 Task: Find connections with filter location Dreux with filter topic #Travellingwith filter profile language Potuguese with filter current company Tejas Networks with filter school St. Kabir Public School with filter industry Climate Technology Product Manufacturing with filter service category CateringChange with filter keywords title Reservationist
Action: Mouse moved to (615, 104)
Screenshot: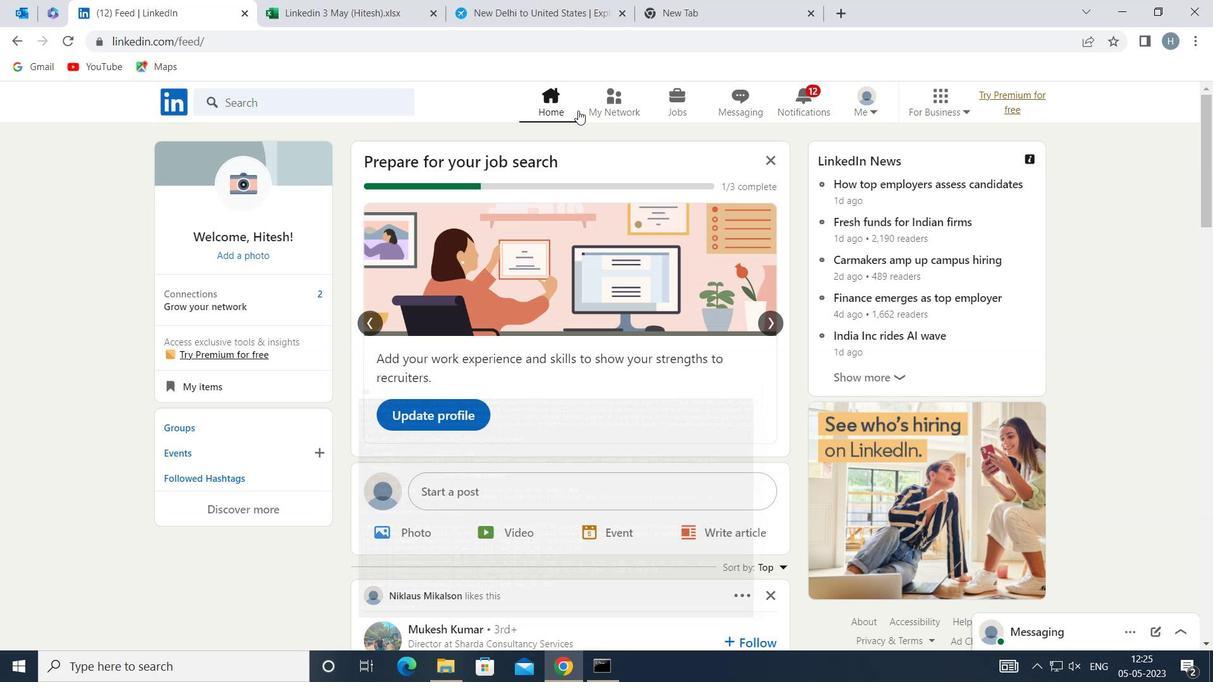 
Action: Mouse pressed left at (615, 104)
Screenshot: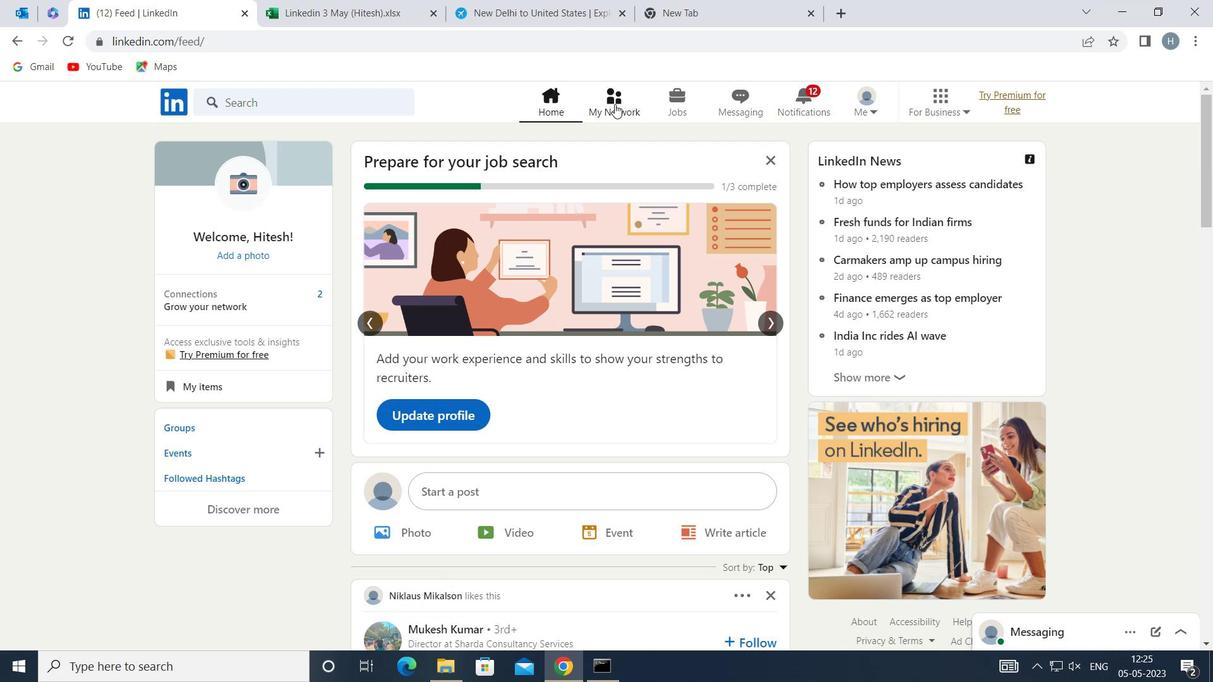 
Action: Mouse moved to (614, 108)
Screenshot: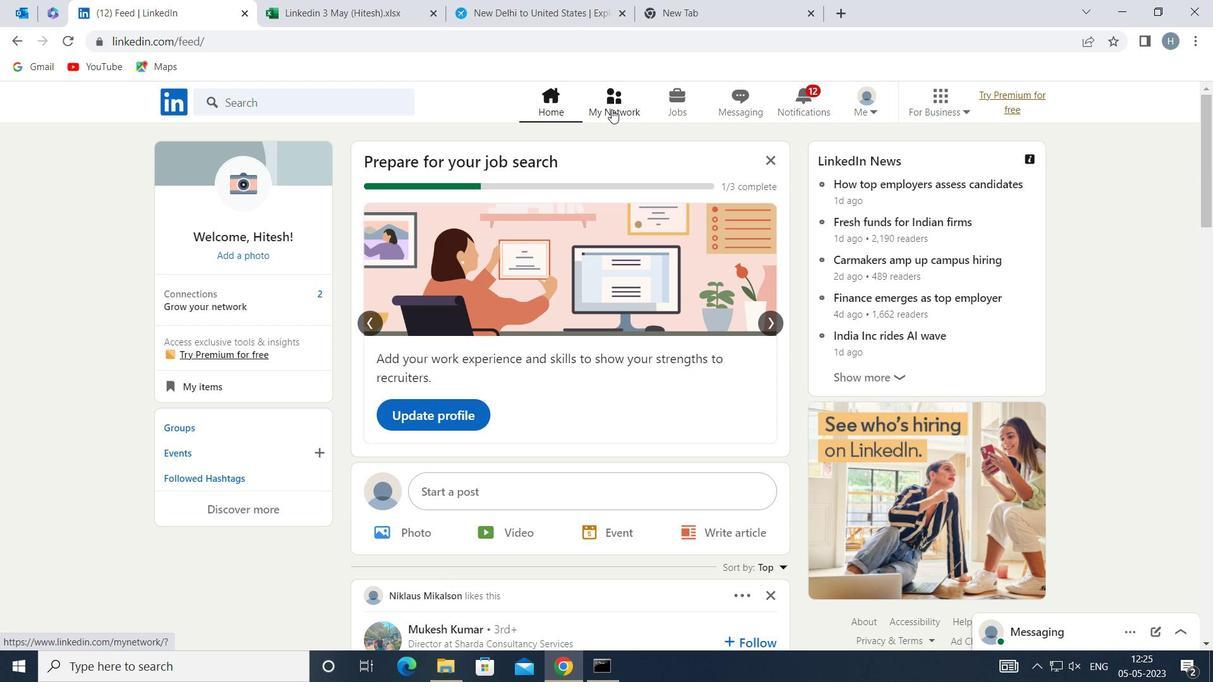
Action: Mouse pressed left at (614, 108)
Screenshot: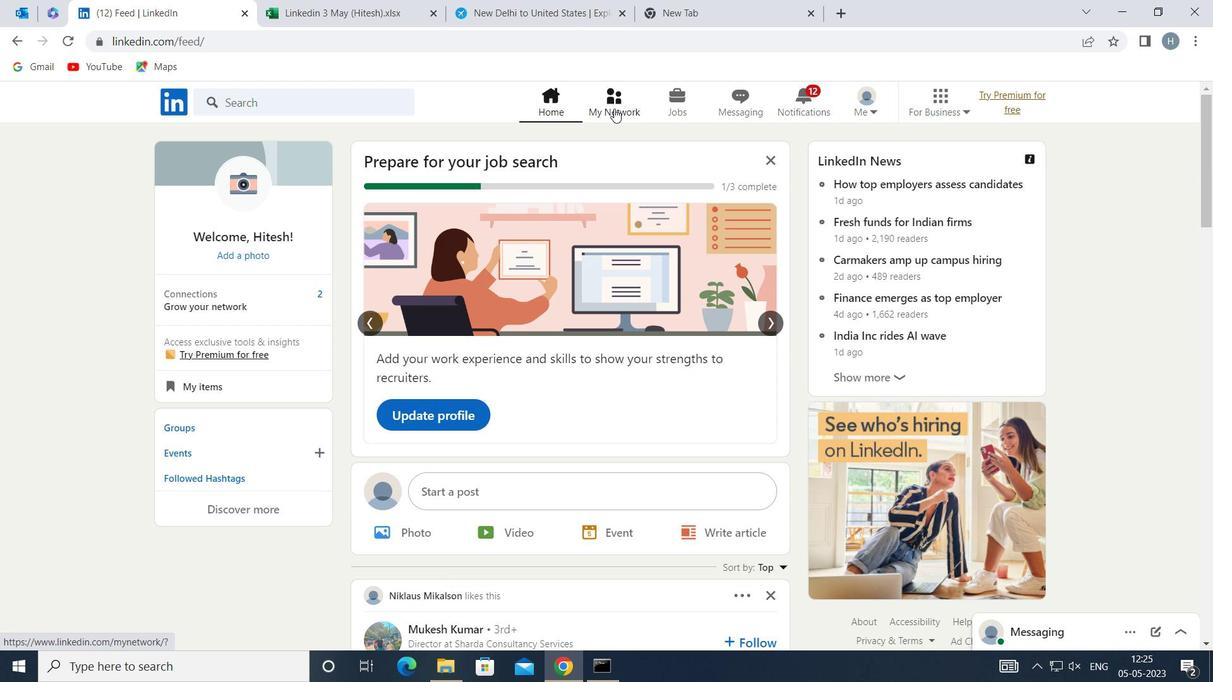
Action: Mouse moved to (362, 189)
Screenshot: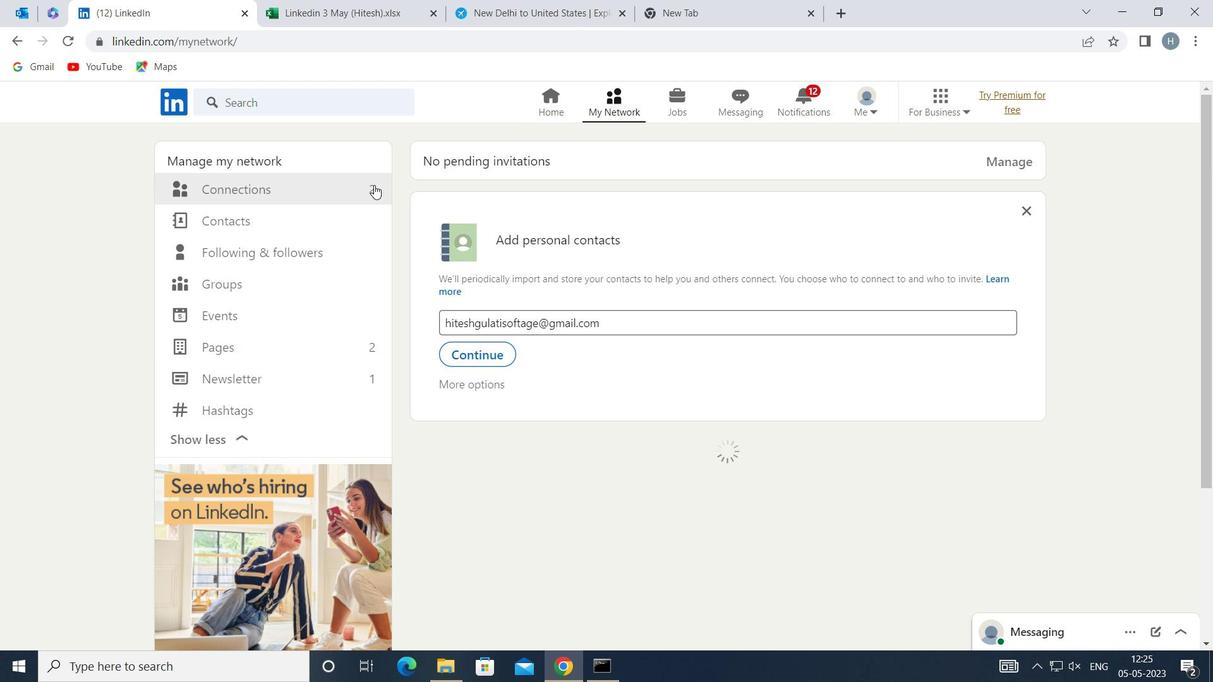 
Action: Mouse pressed left at (362, 189)
Screenshot: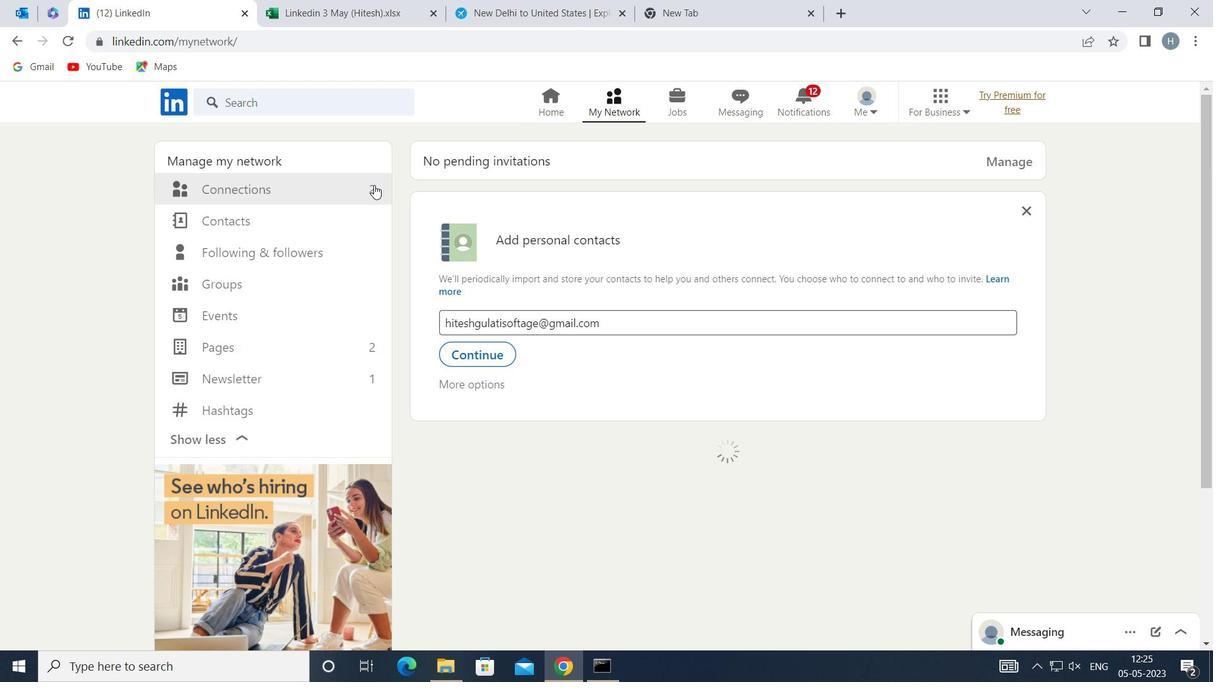 
Action: Mouse moved to (715, 192)
Screenshot: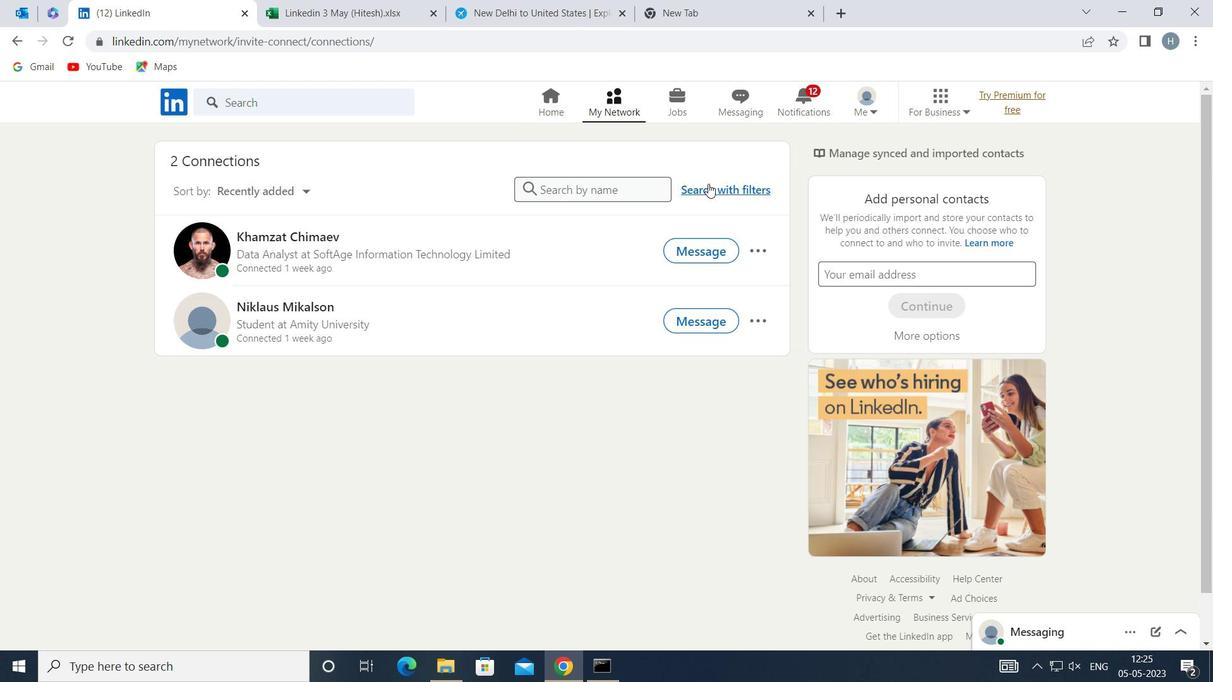 
Action: Mouse pressed left at (715, 192)
Screenshot: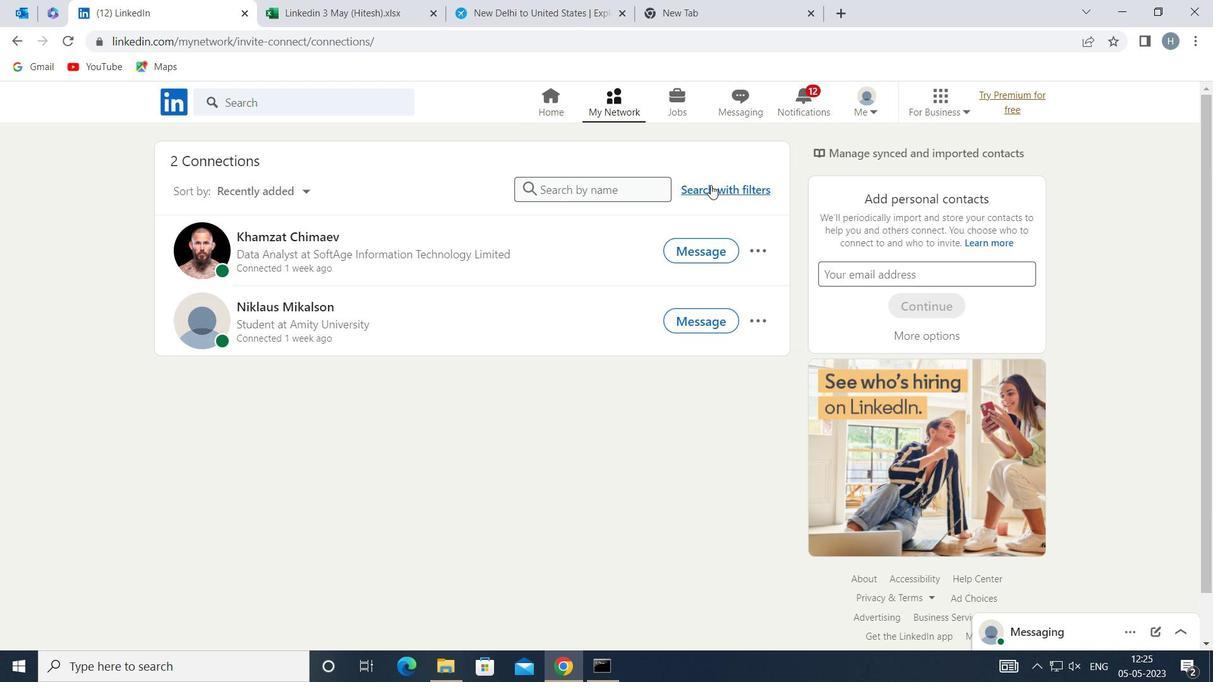 
Action: Mouse moved to (663, 146)
Screenshot: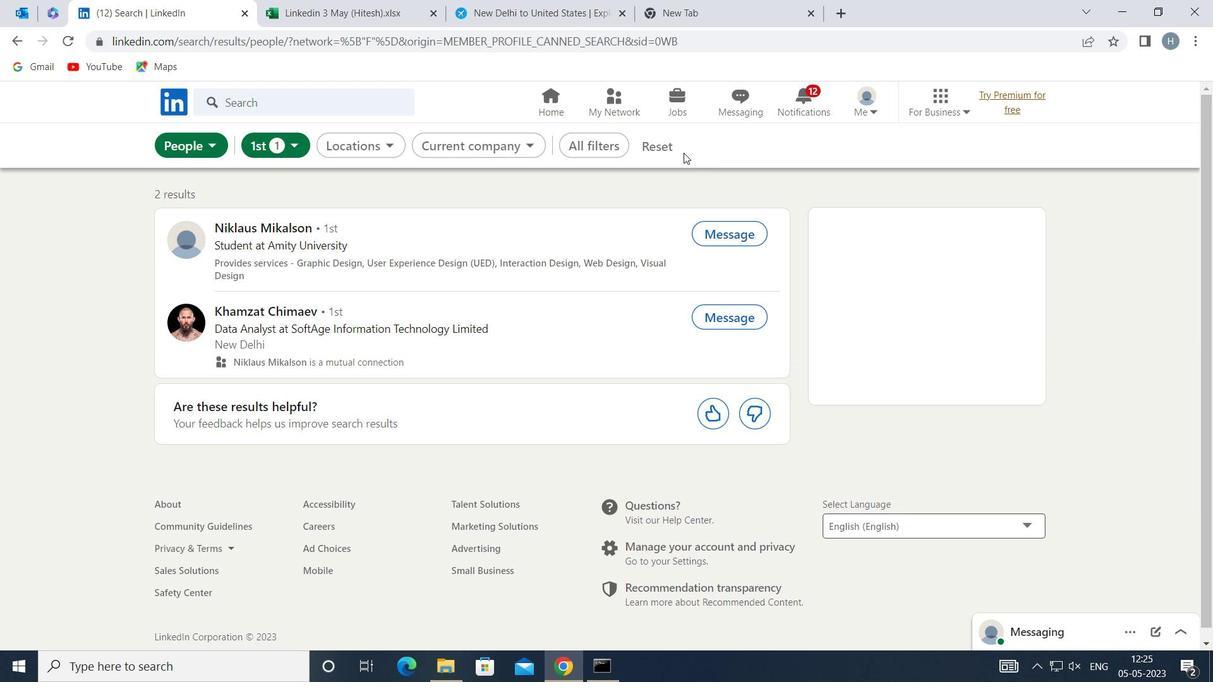 
Action: Mouse pressed left at (663, 146)
Screenshot: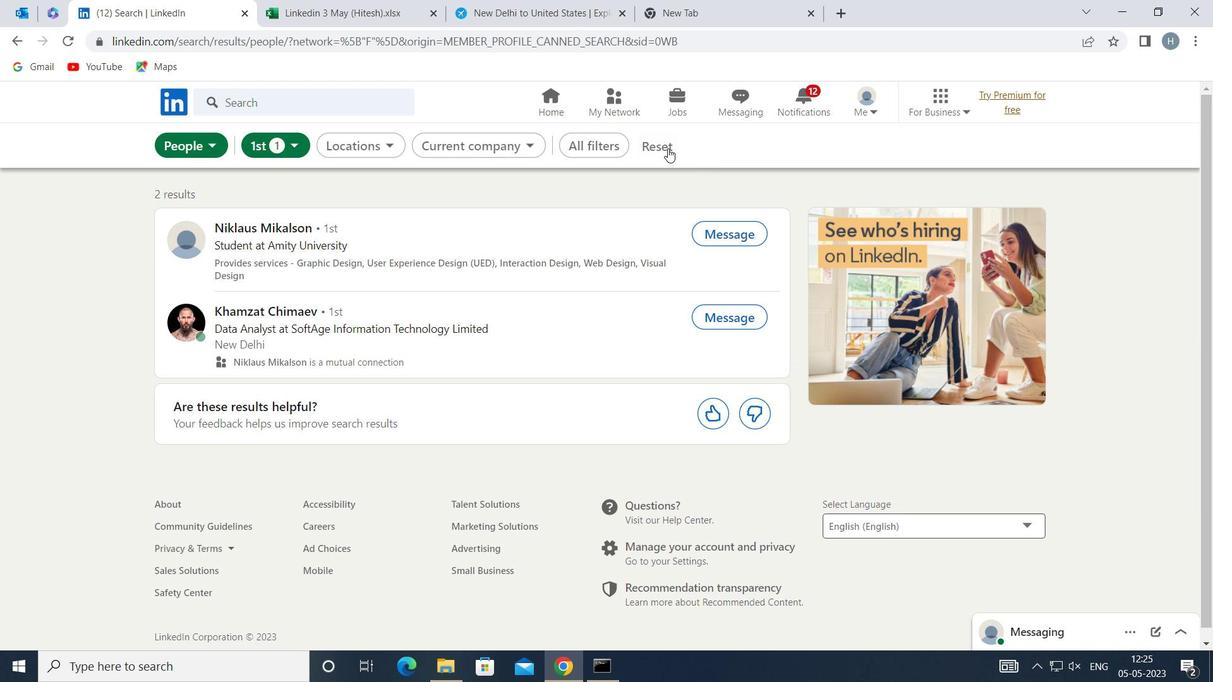 
Action: Mouse moved to (646, 145)
Screenshot: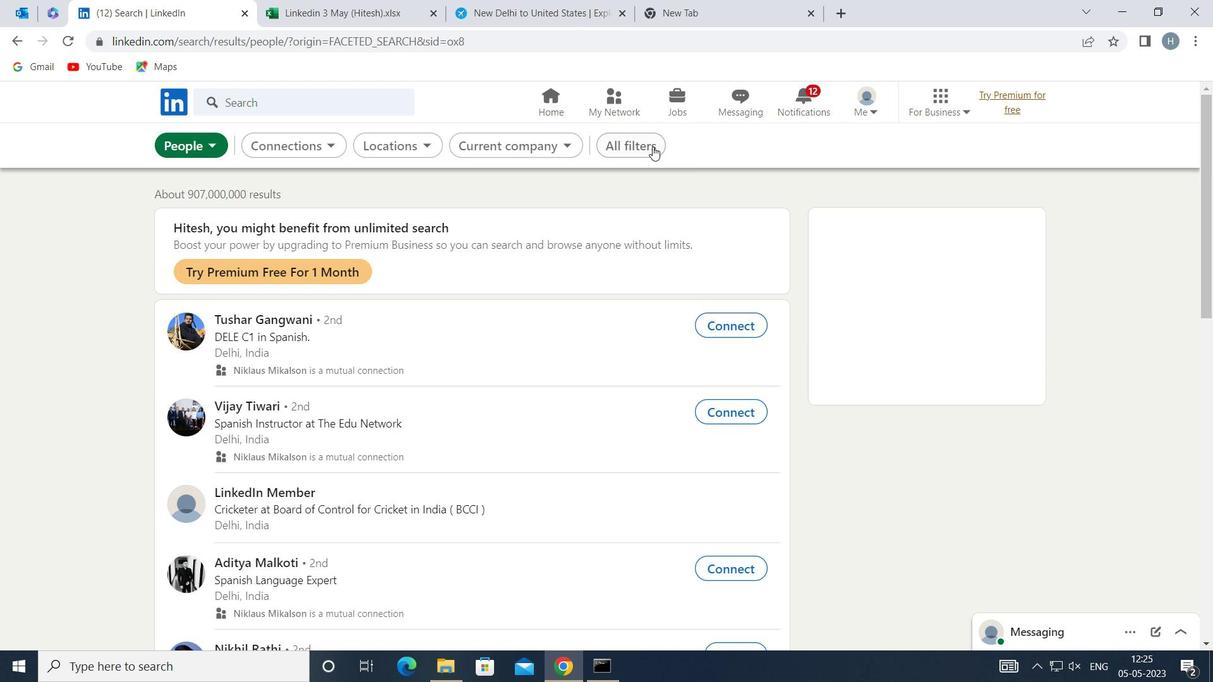 
Action: Mouse pressed left at (646, 145)
Screenshot: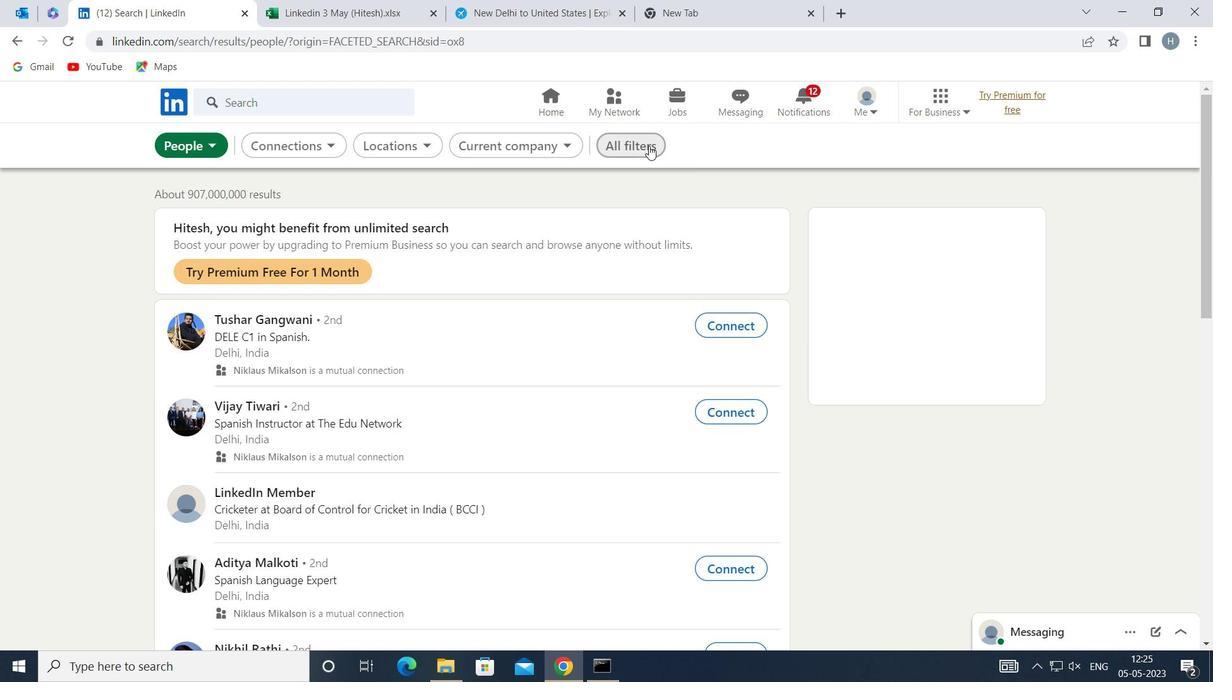 
Action: Mouse moved to (945, 343)
Screenshot: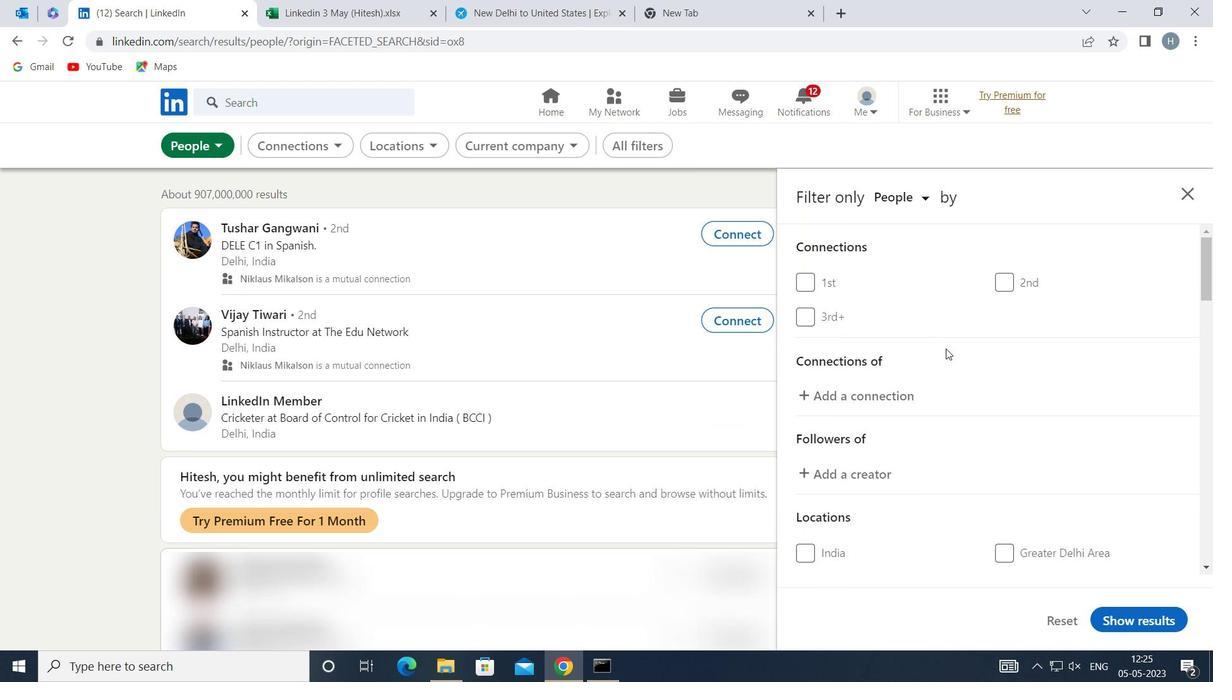 
Action: Mouse scrolled (945, 342) with delta (0, 0)
Screenshot: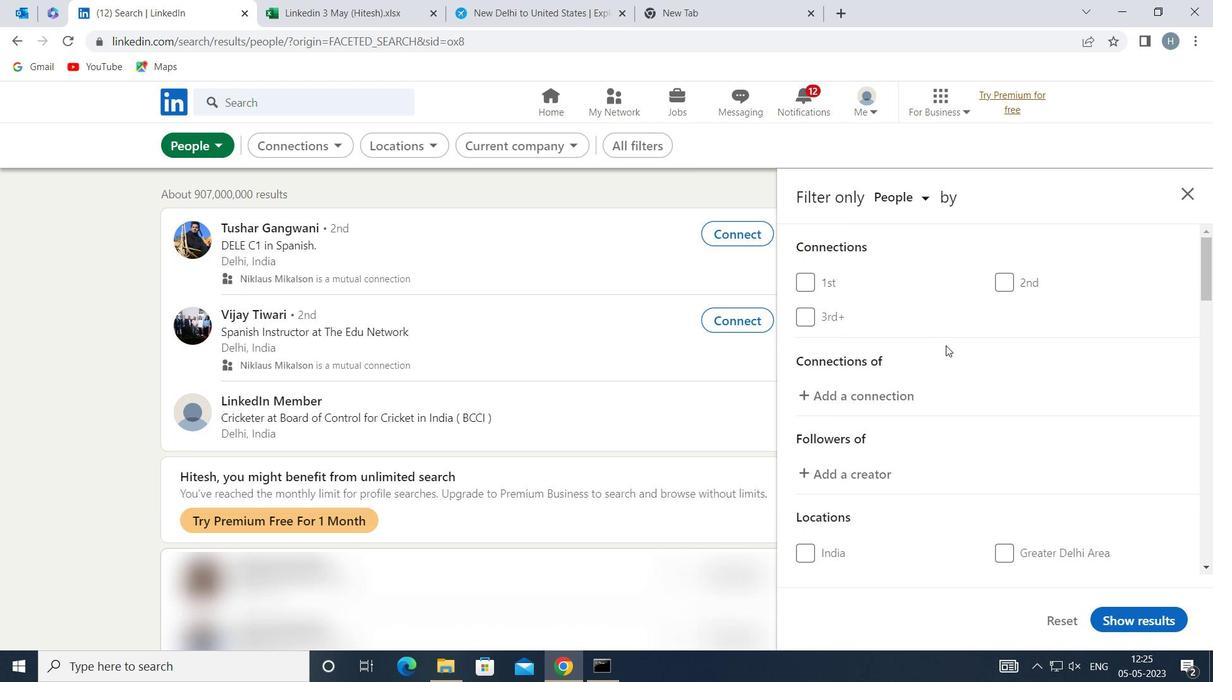 
Action: Mouse scrolled (945, 342) with delta (0, 0)
Screenshot: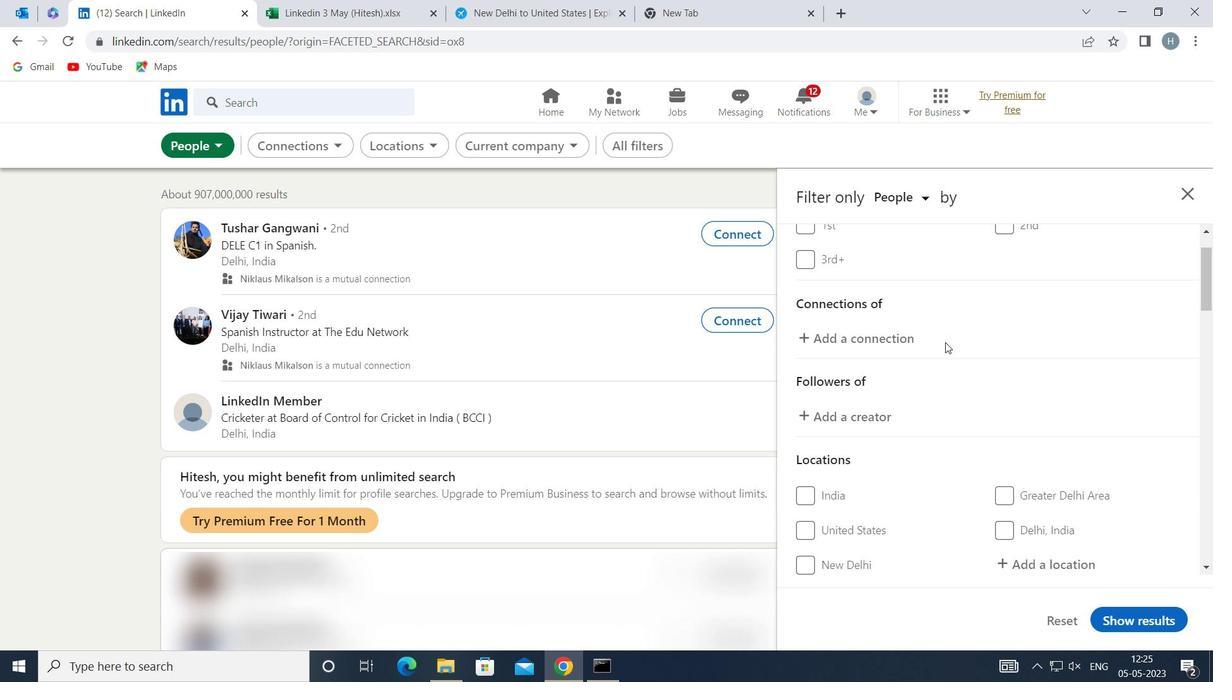 
Action: Mouse moved to (1032, 460)
Screenshot: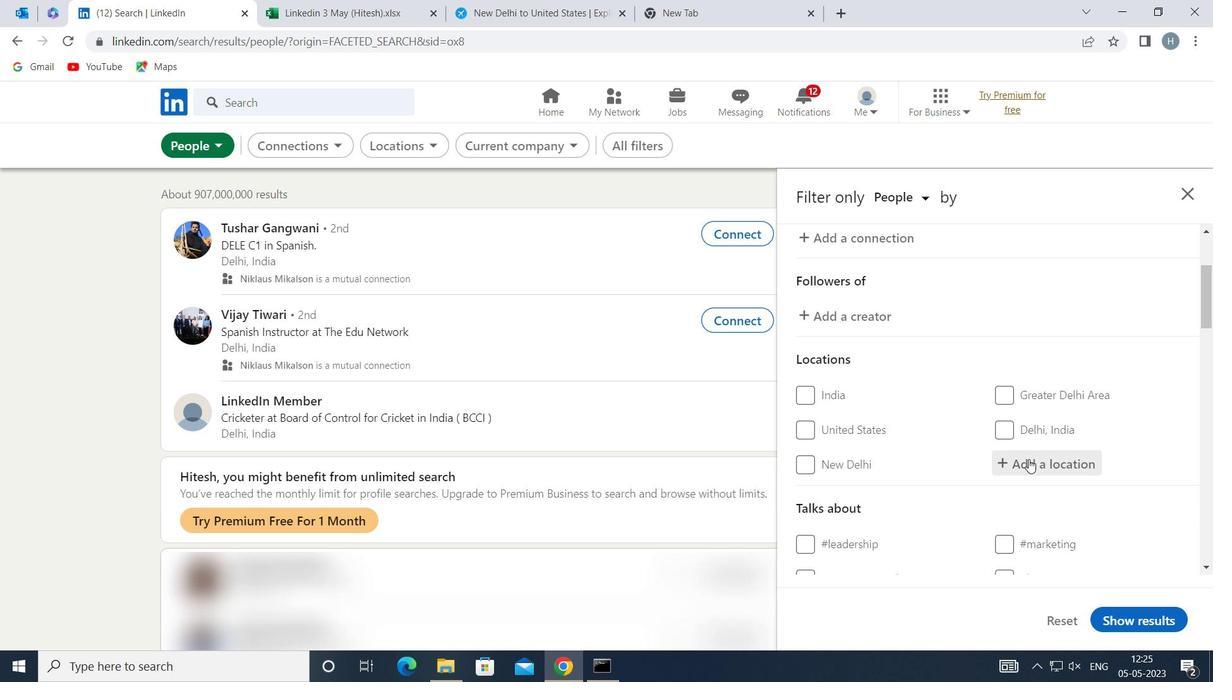 
Action: Mouse pressed left at (1032, 460)
Screenshot: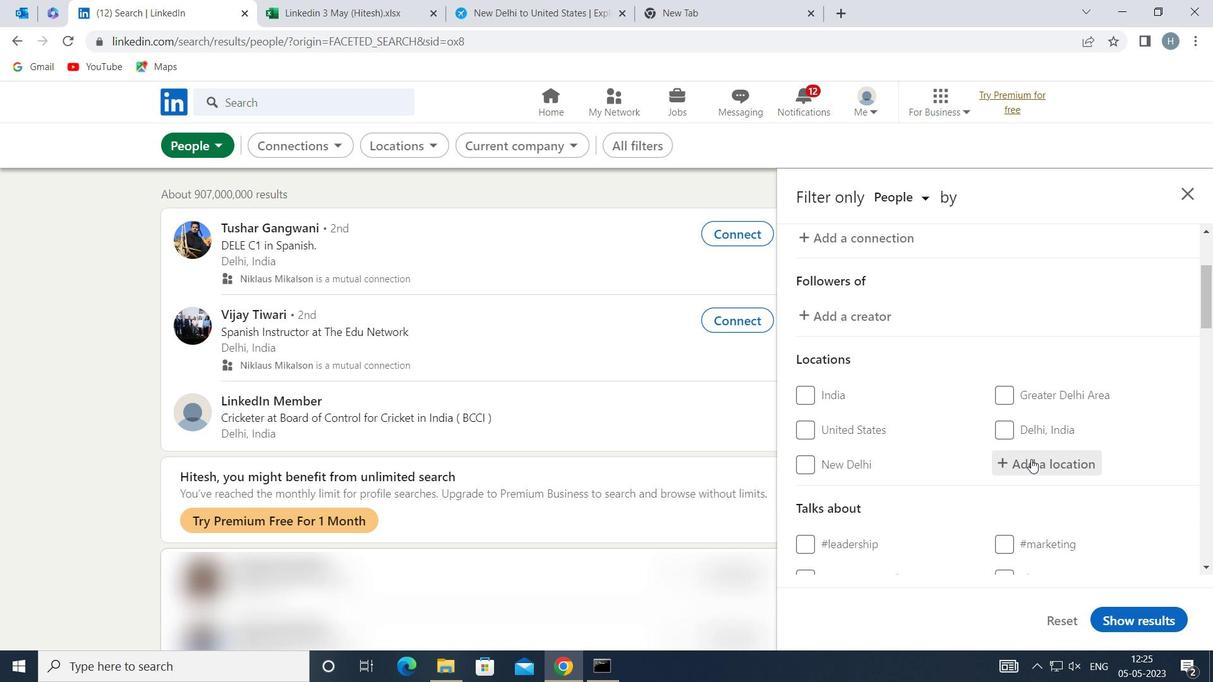 
Action: Mouse moved to (1032, 460)
Screenshot: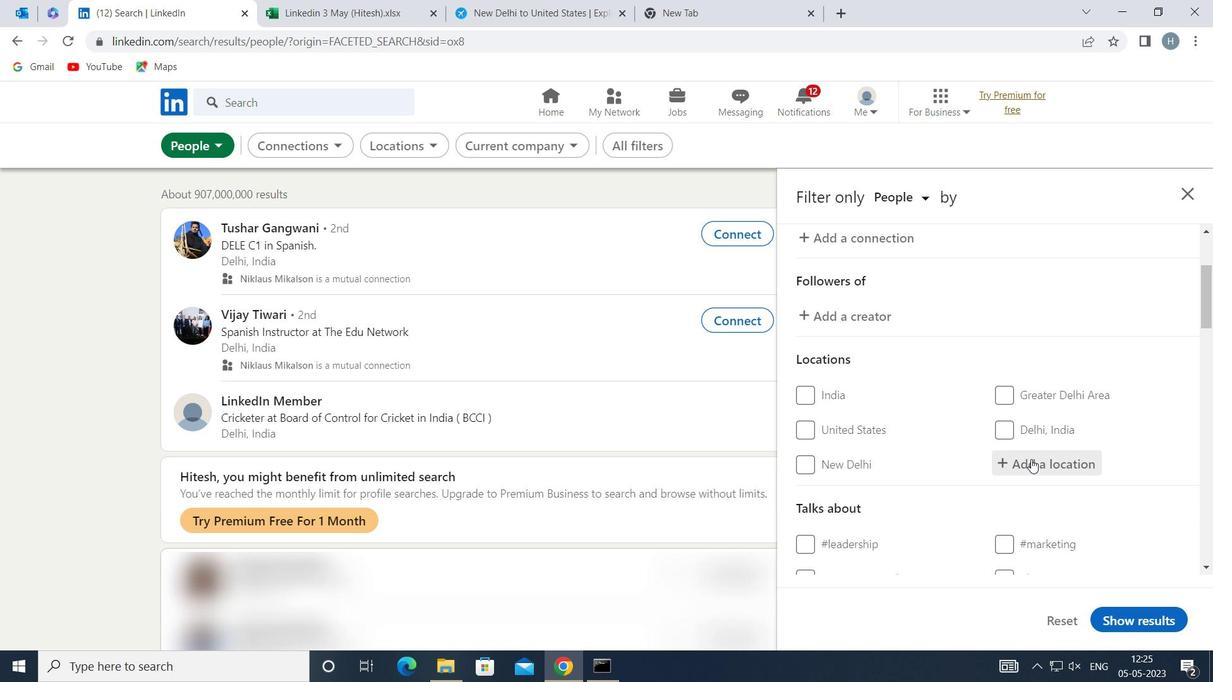 
Action: Key pressed <Key.shift>DREUX
Screenshot: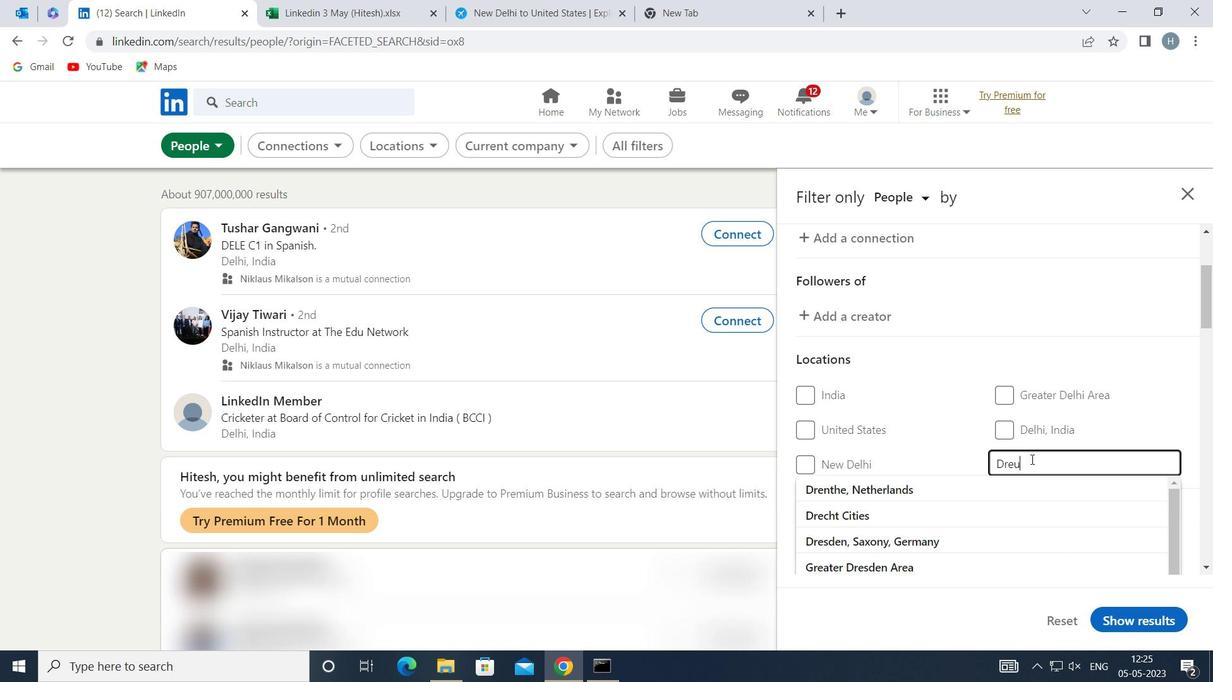
Action: Mouse moved to (975, 488)
Screenshot: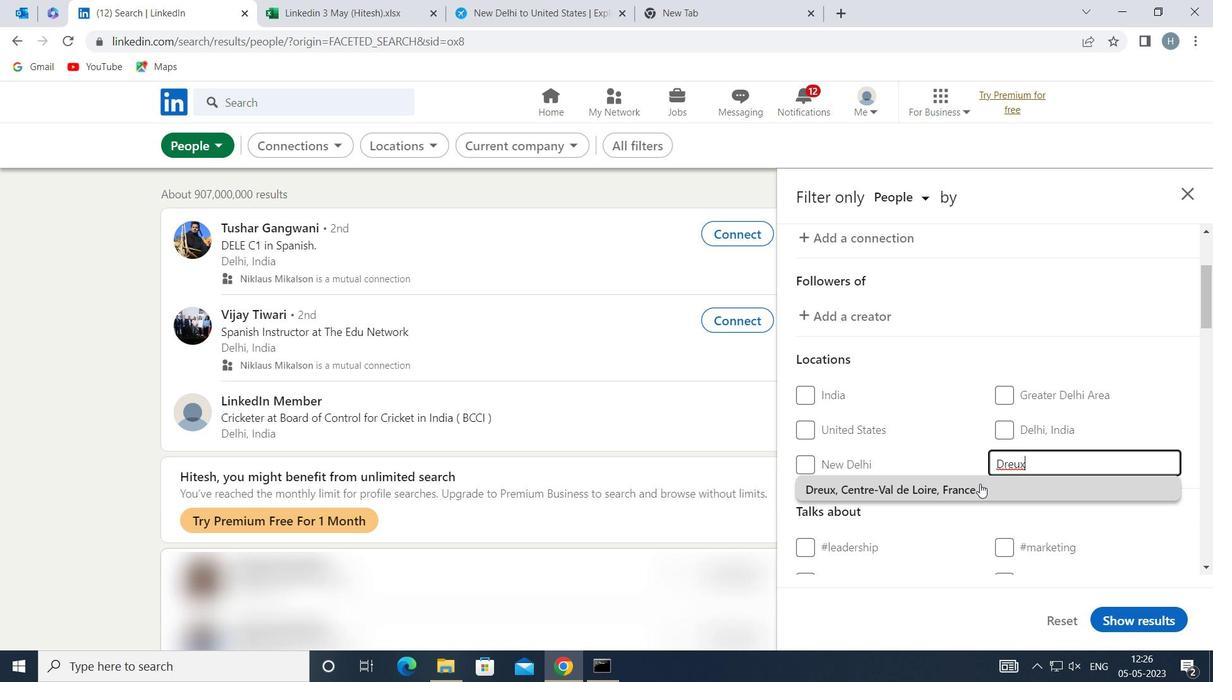 
Action: Mouse pressed left at (975, 488)
Screenshot: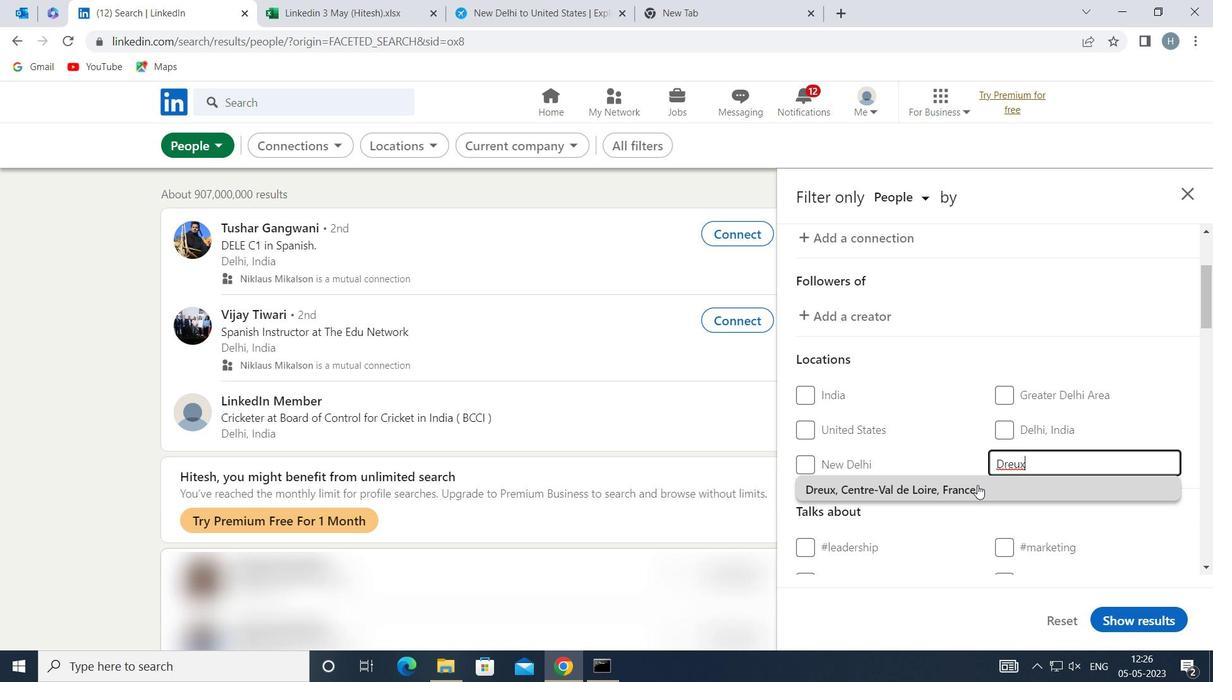 
Action: Mouse moved to (969, 462)
Screenshot: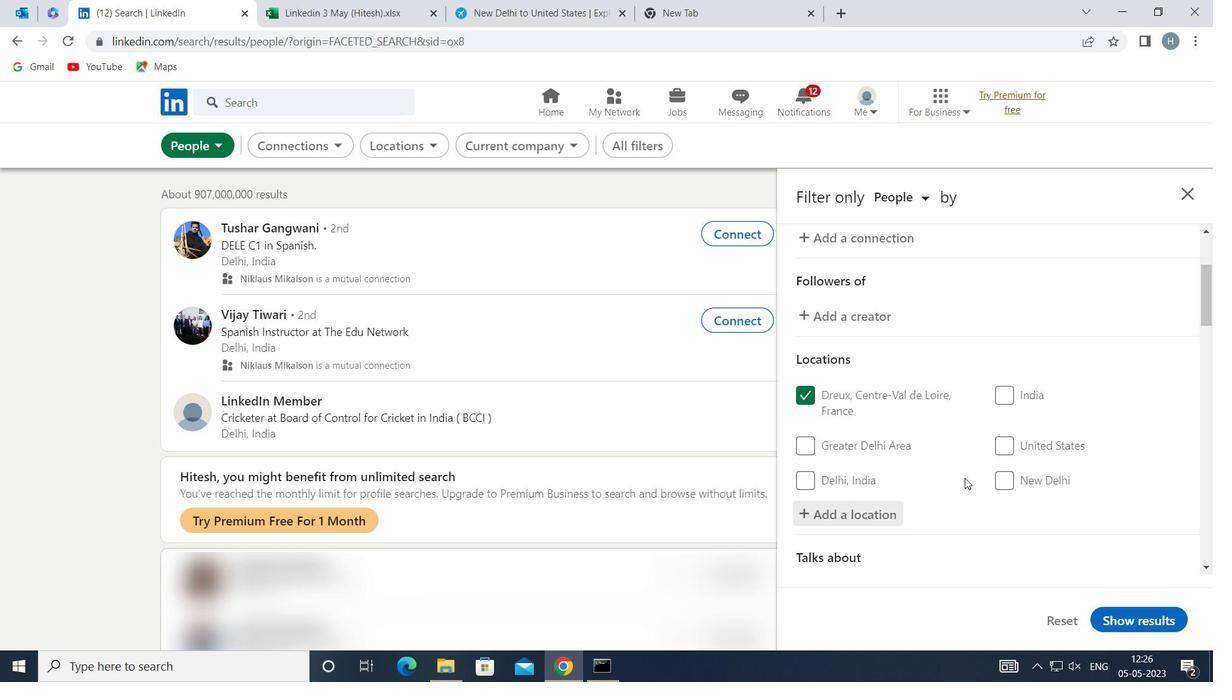 
Action: Mouse scrolled (969, 461) with delta (0, 0)
Screenshot: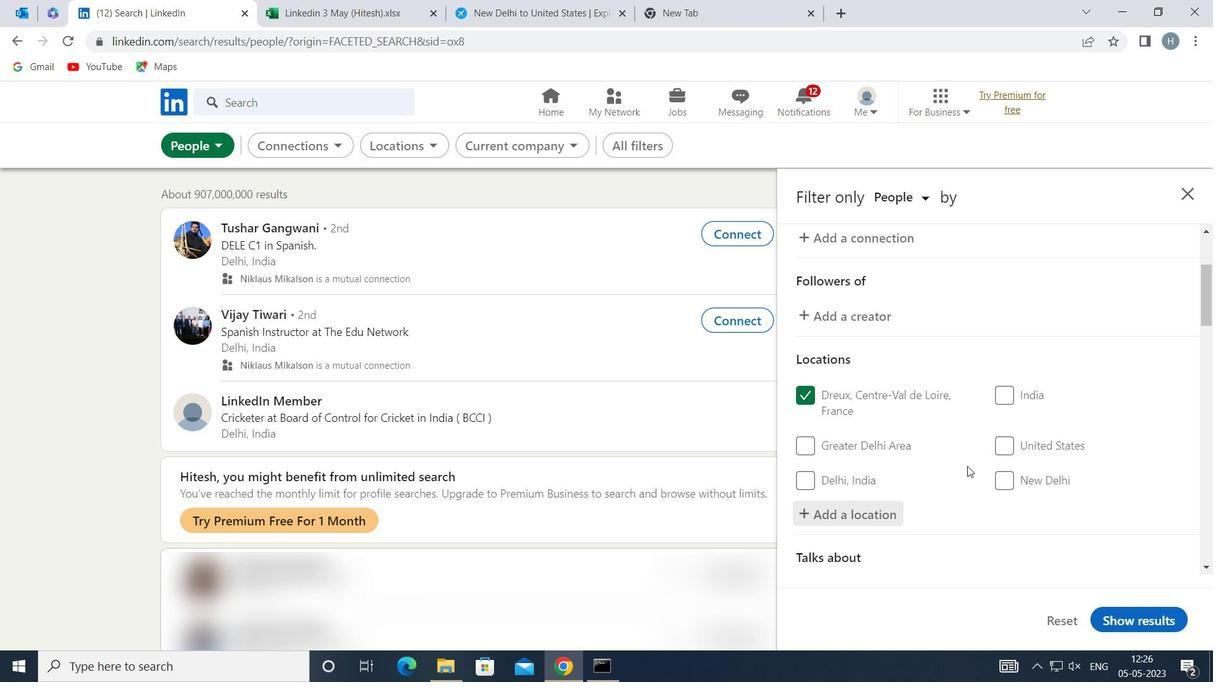 
Action: Mouse scrolled (969, 461) with delta (0, 0)
Screenshot: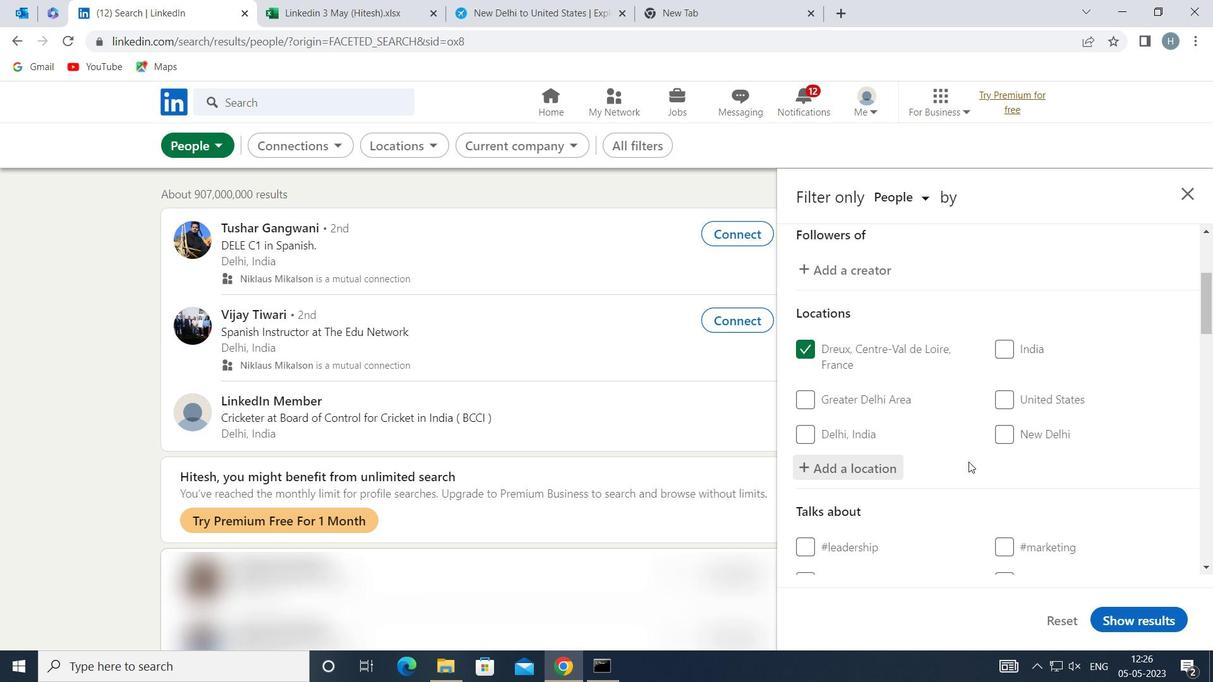
Action: Mouse moved to (1076, 500)
Screenshot: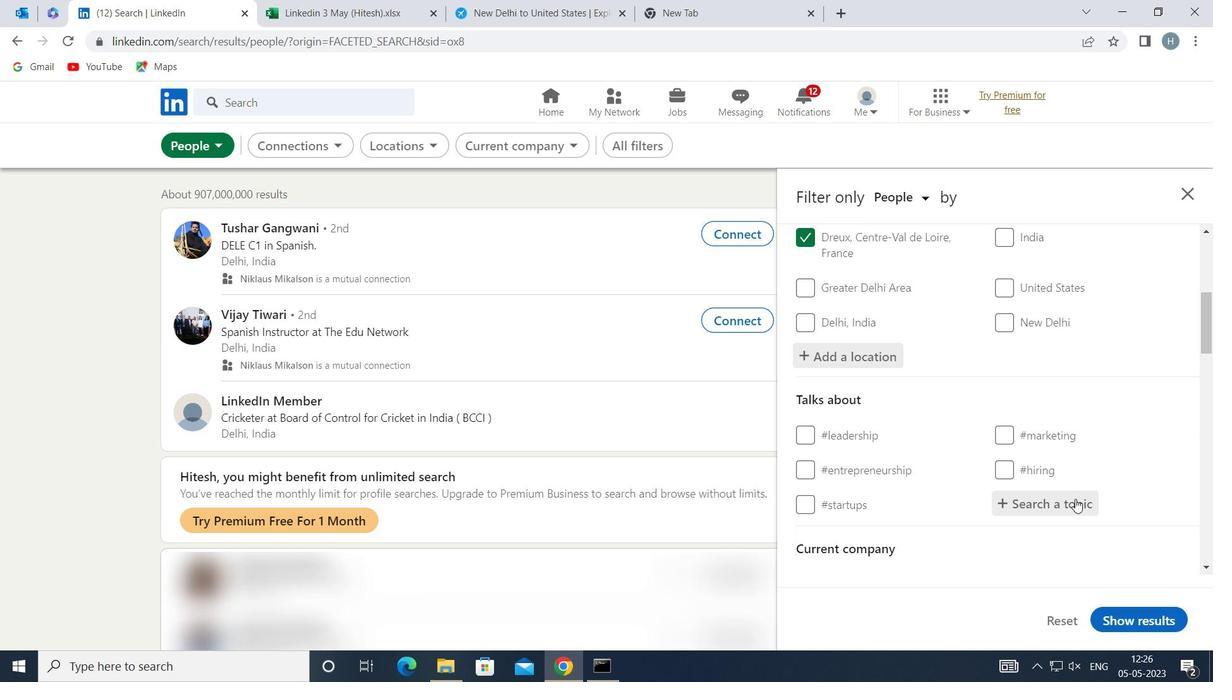 
Action: Mouse pressed left at (1076, 500)
Screenshot: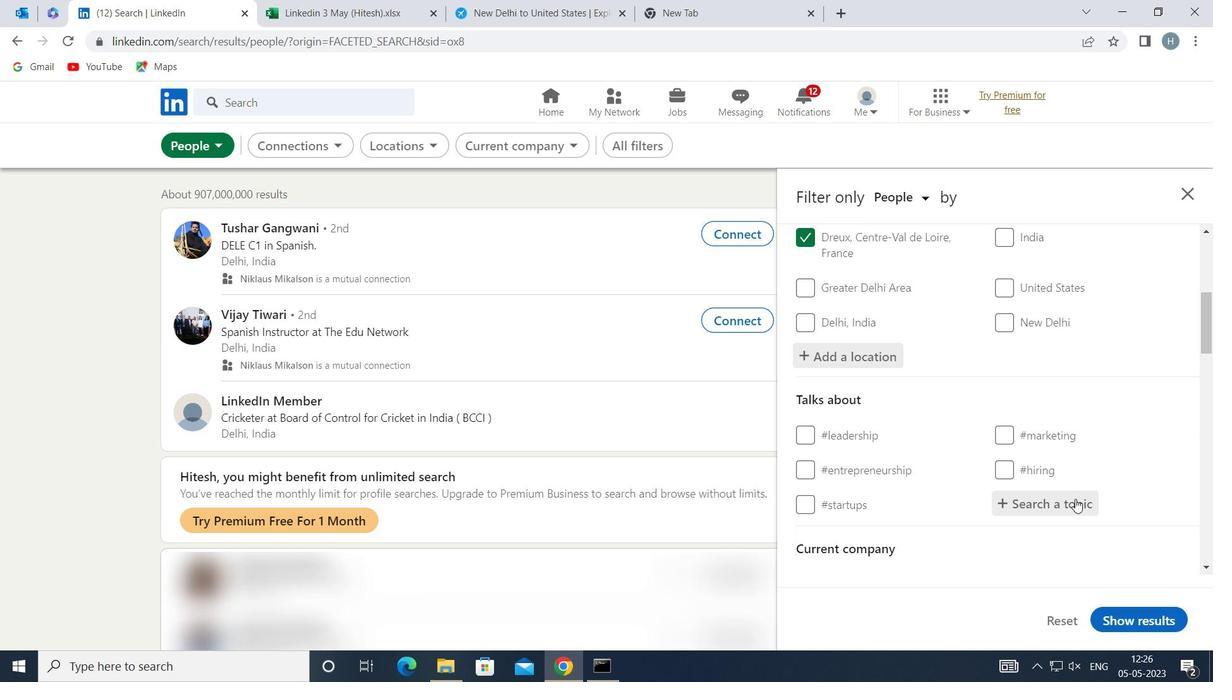 
Action: Key pressed <Key.shift>TRAC<Key.backspace>VELLING
Screenshot: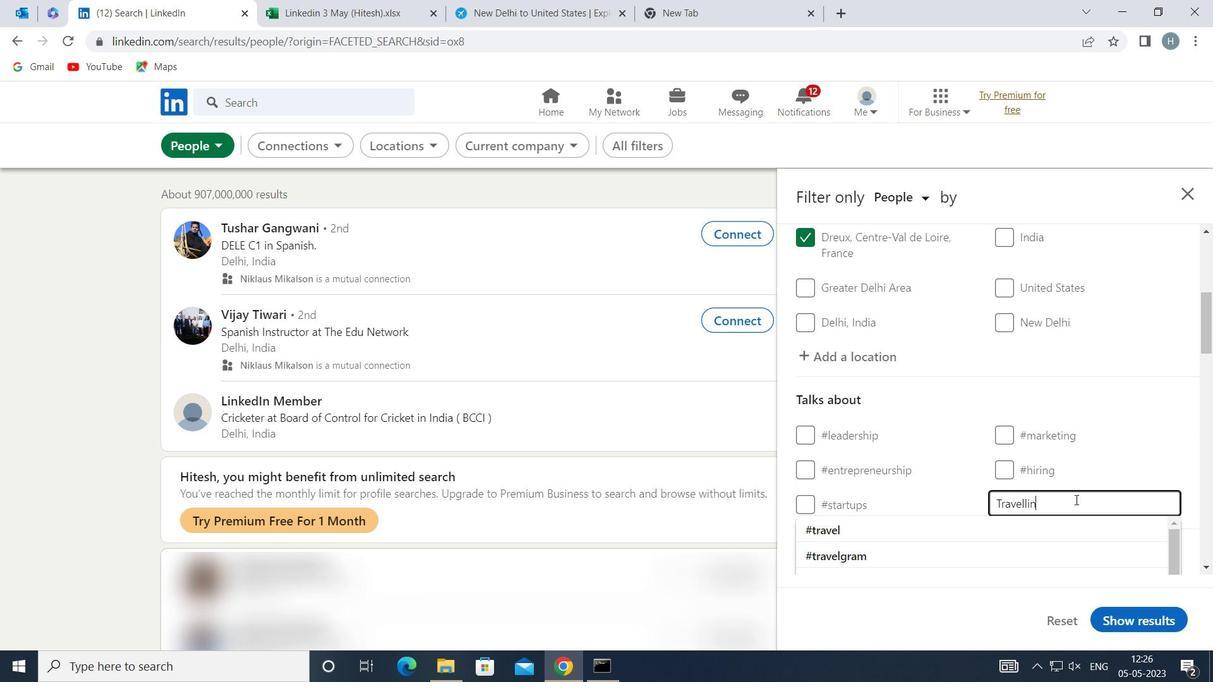 
Action: Mouse moved to (961, 534)
Screenshot: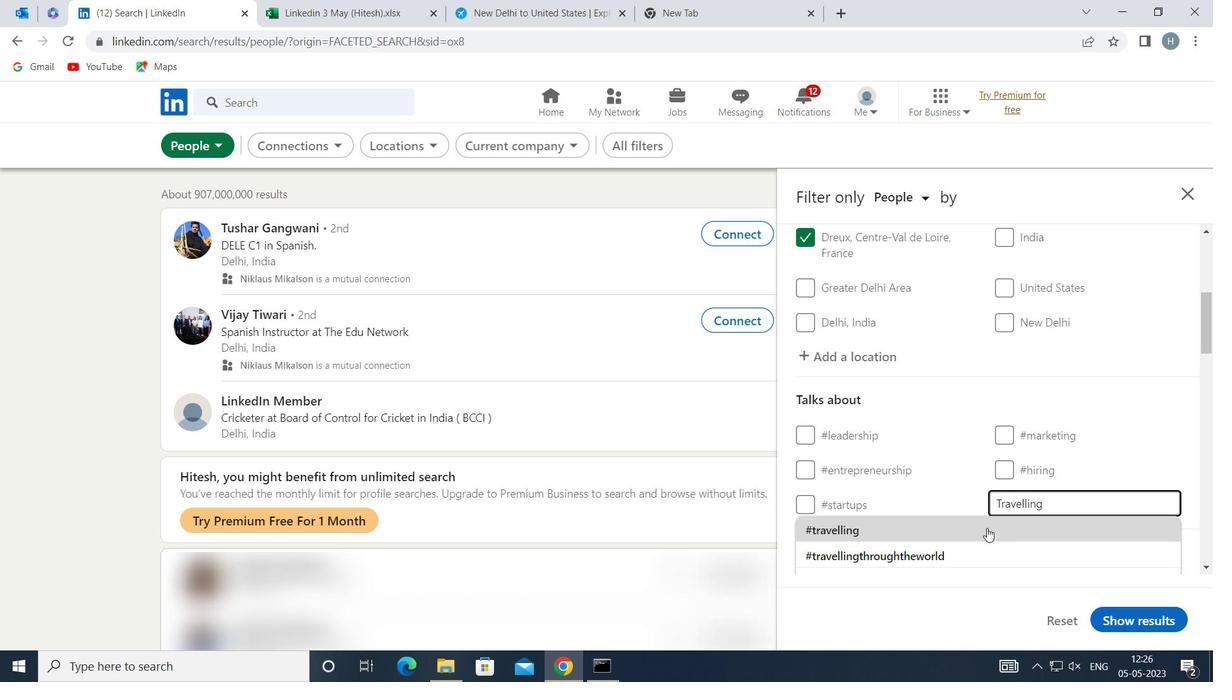 
Action: Mouse pressed left at (961, 534)
Screenshot: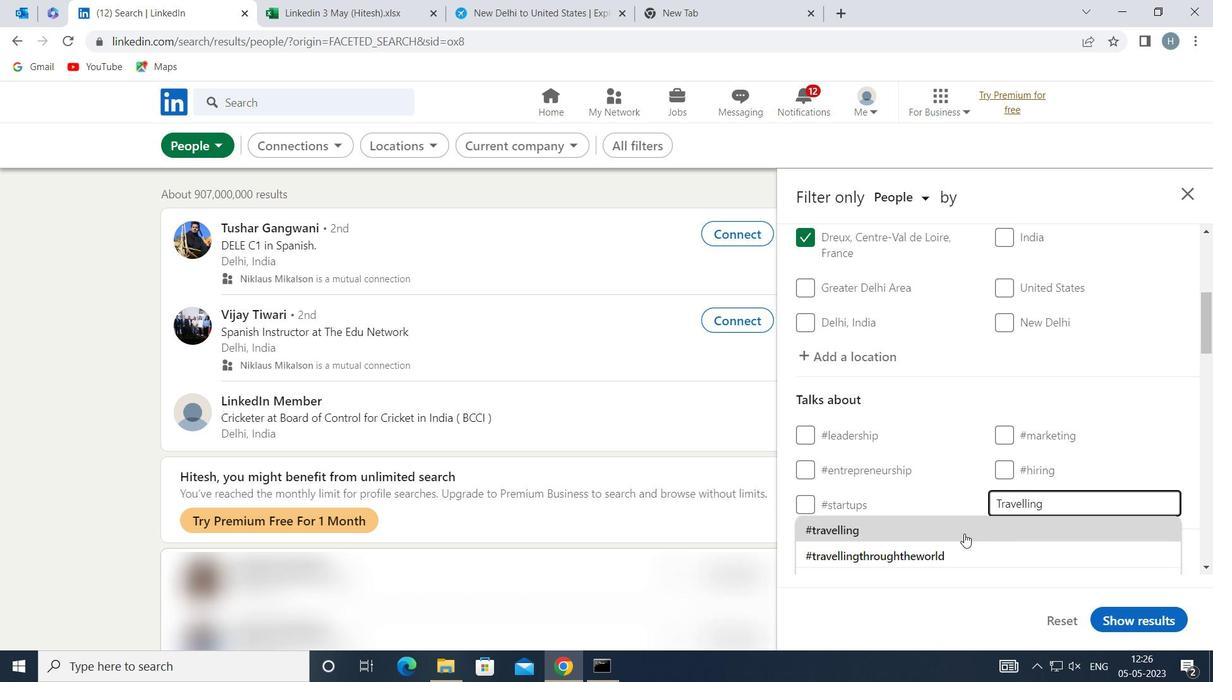 
Action: Mouse moved to (972, 473)
Screenshot: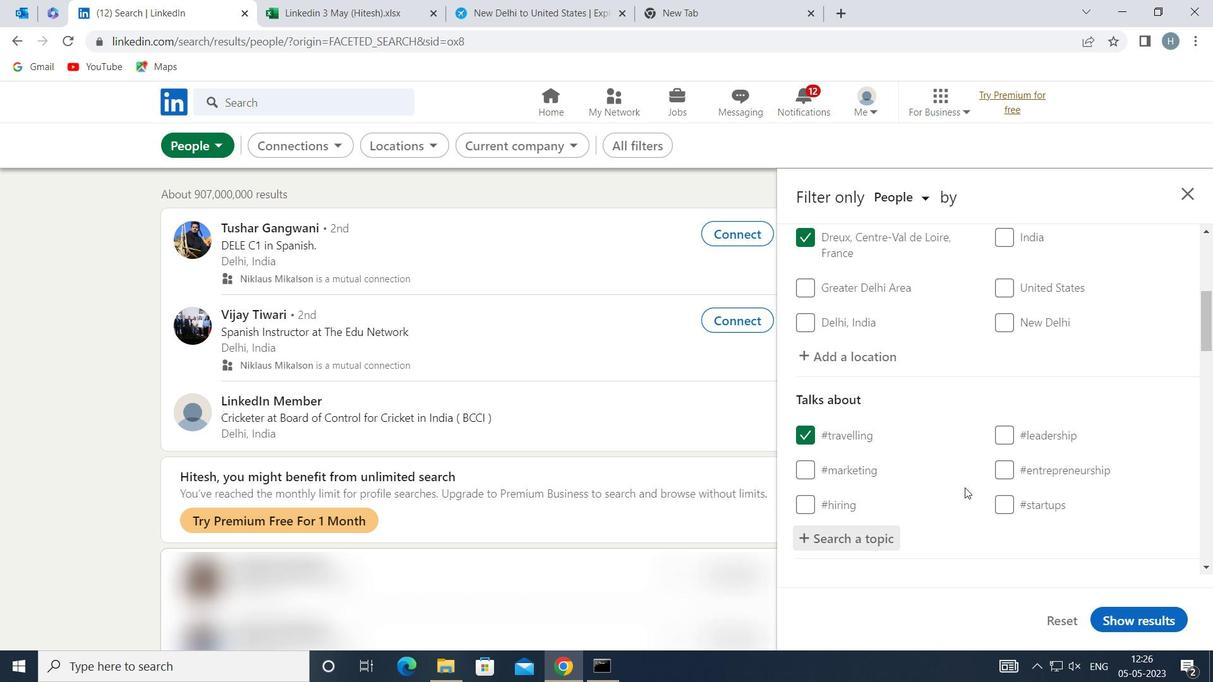 
Action: Mouse scrolled (972, 472) with delta (0, 0)
Screenshot: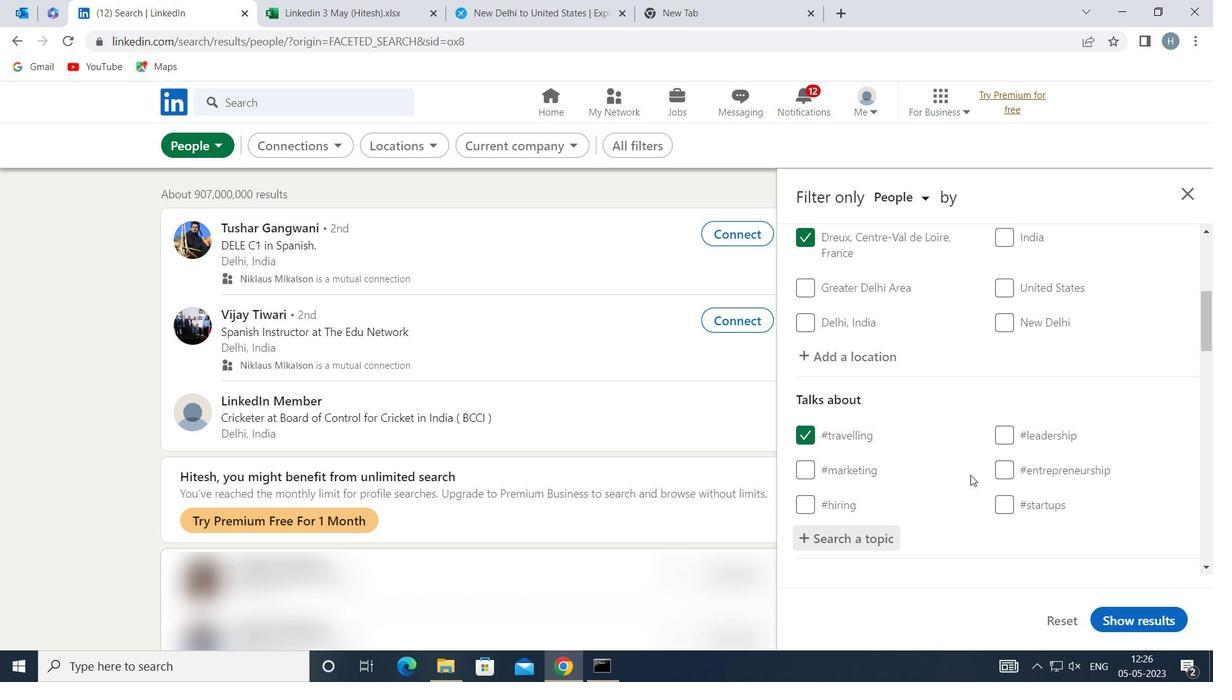 
Action: Mouse scrolled (972, 472) with delta (0, 0)
Screenshot: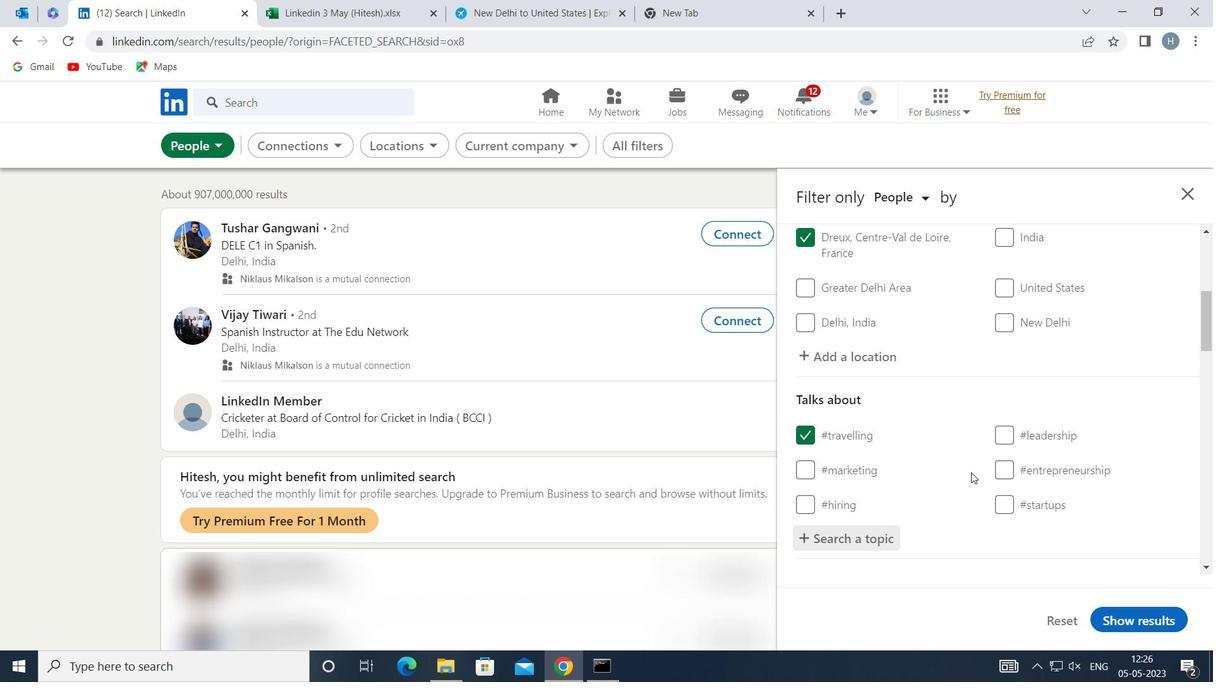 
Action: Mouse moved to (972, 460)
Screenshot: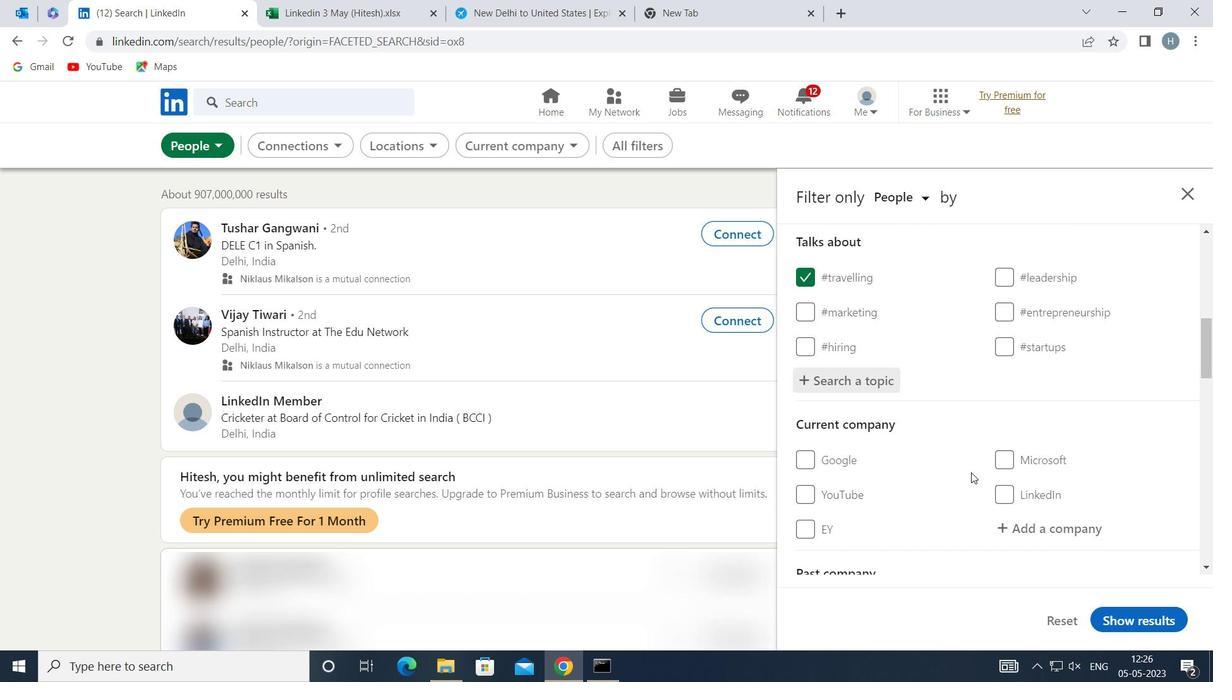 
Action: Mouse scrolled (972, 459) with delta (0, 0)
Screenshot: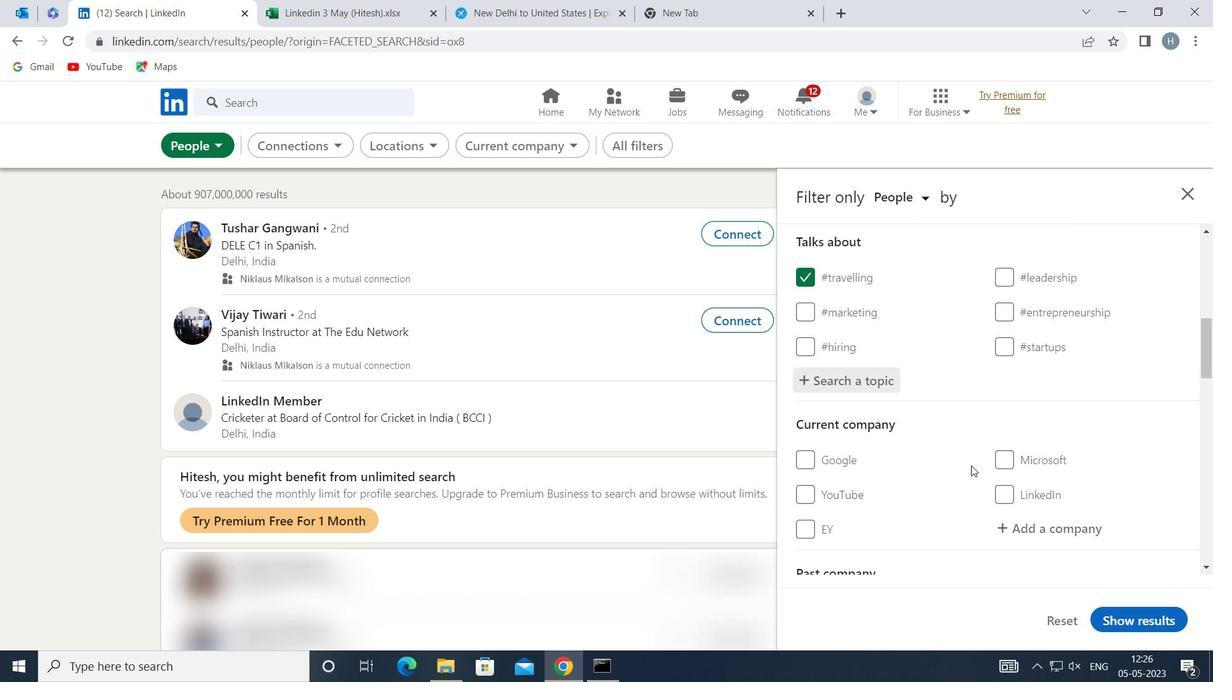 
Action: Mouse moved to (975, 453)
Screenshot: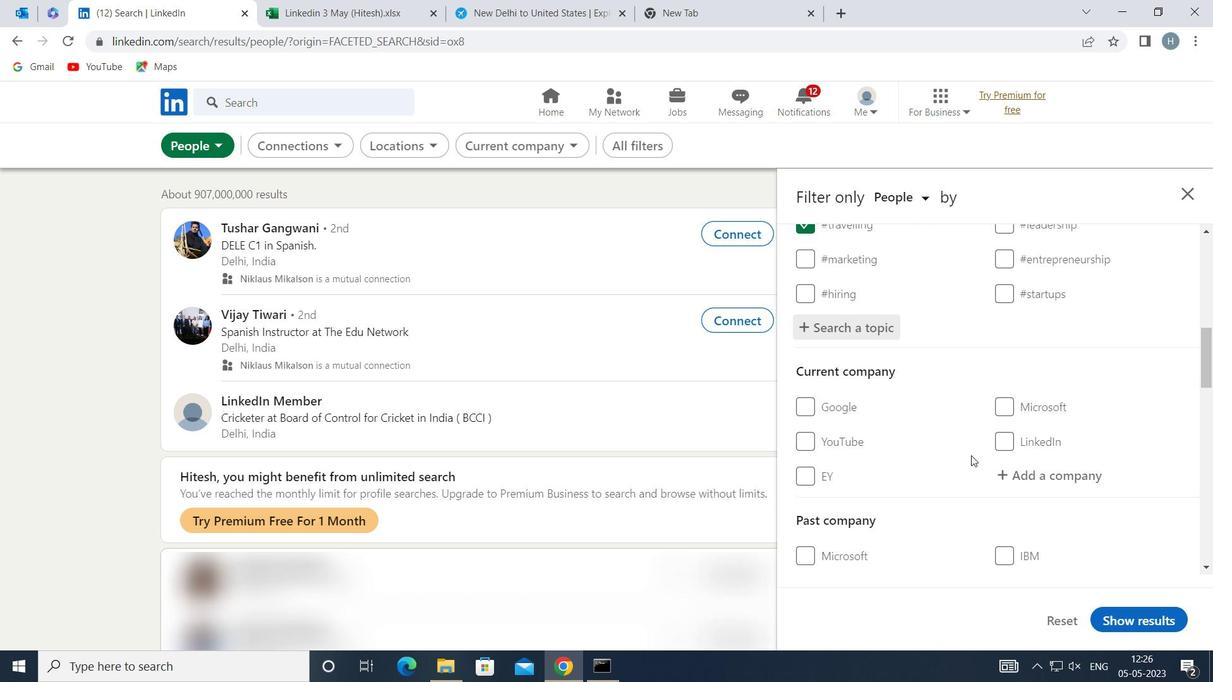 
Action: Mouse scrolled (975, 452) with delta (0, 0)
Screenshot: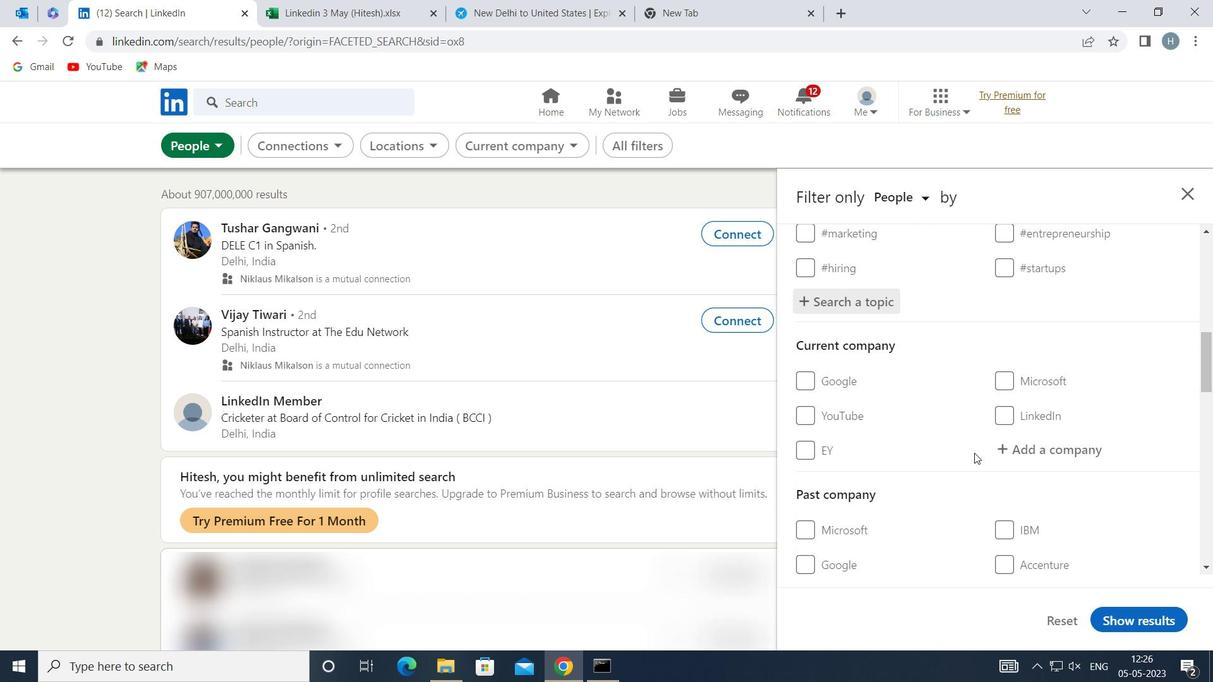 
Action: Mouse moved to (976, 451)
Screenshot: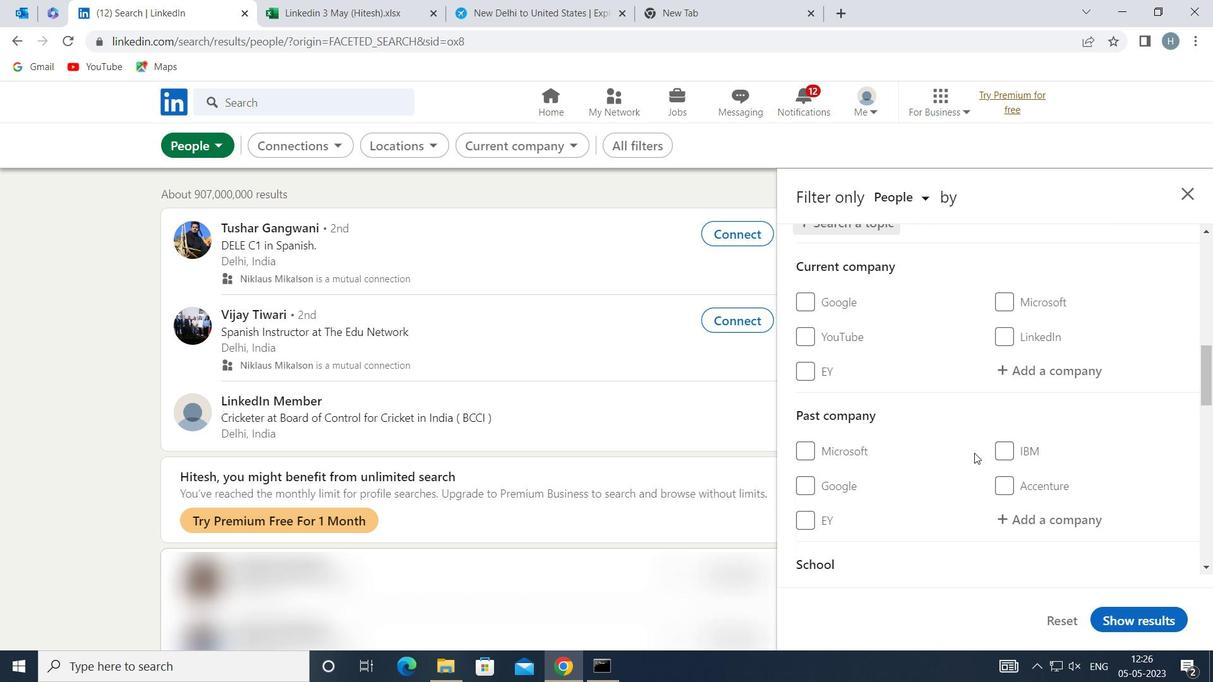 
Action: Mouse scrolled (976, 450) with delta (0, 0)
Screenshot: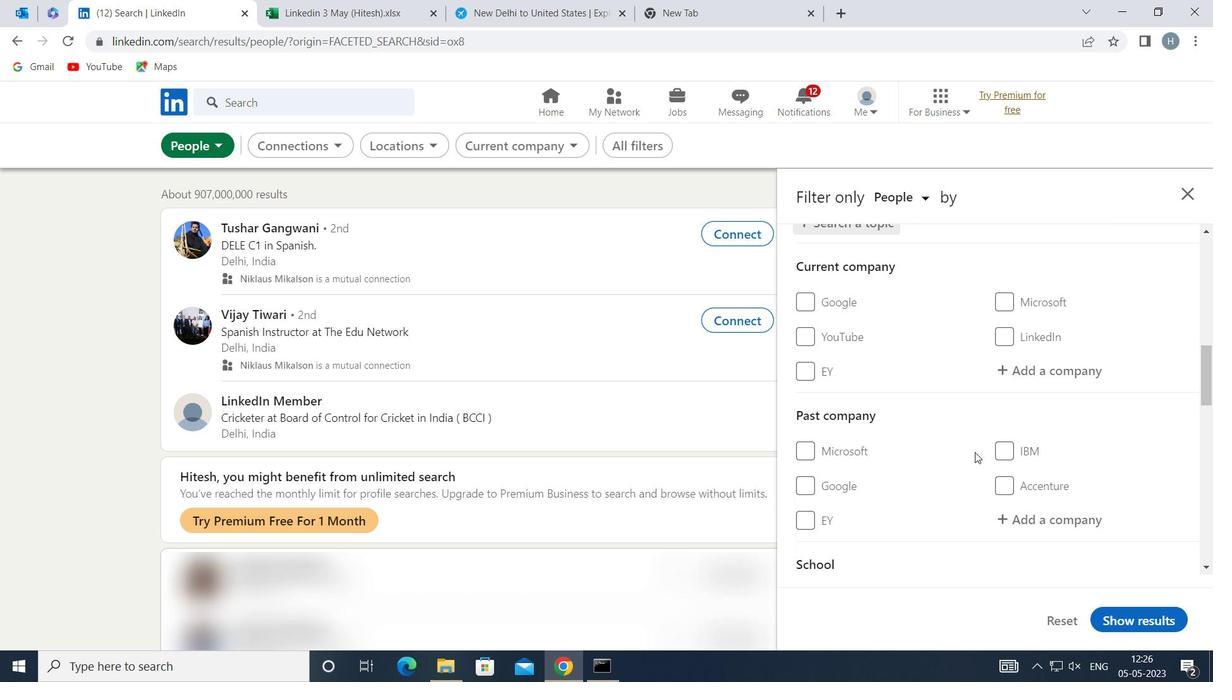 
Action: Mouse moved to (977, 450)
Screenshot: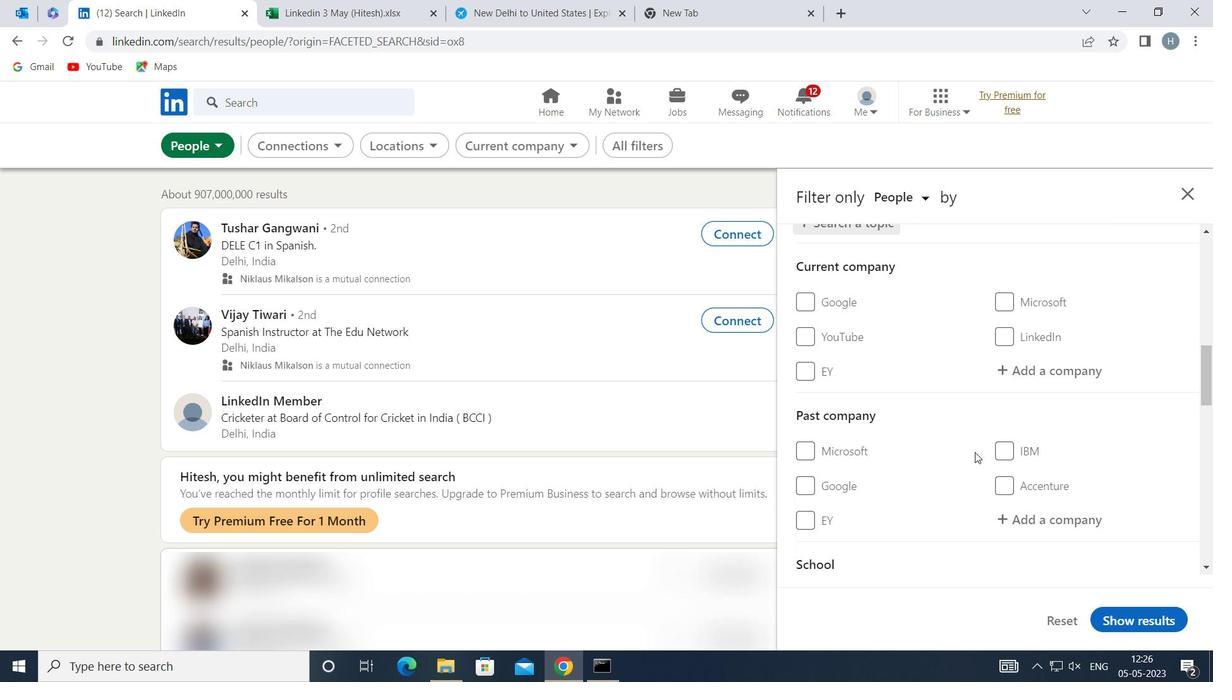 
Action: Mouse scrolled (977, 449) with delta (0, 0)
Screenshot: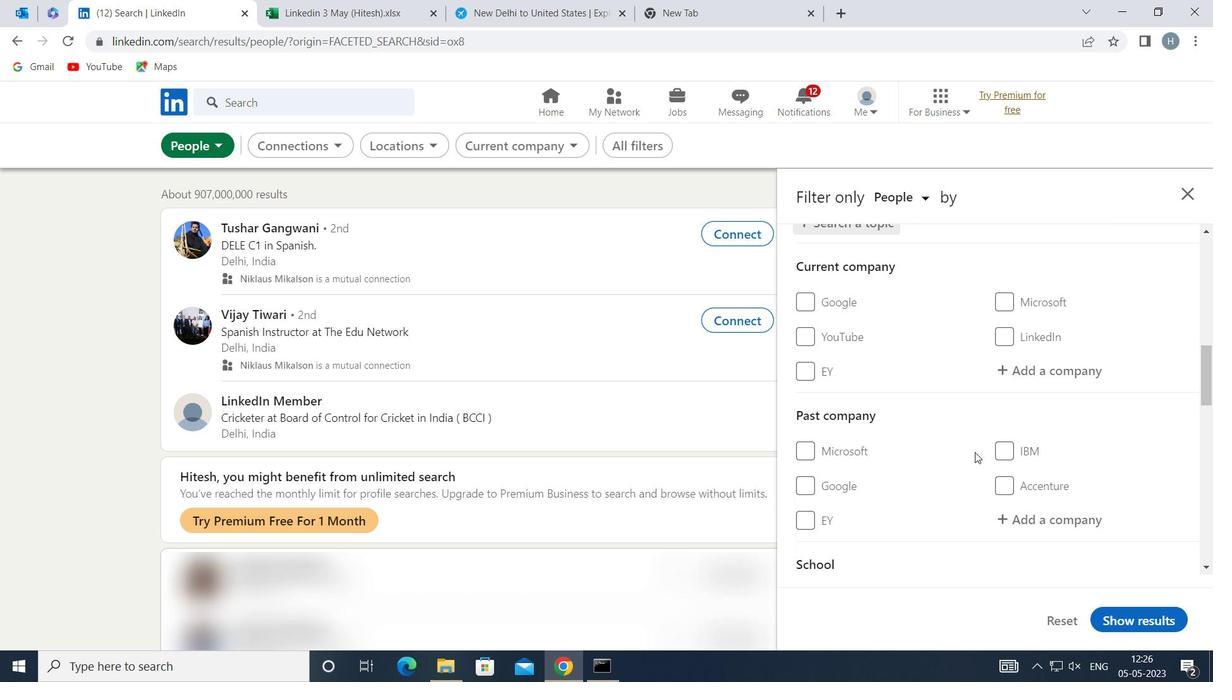 
Action: Mouse moved to (977, 450)
Screenshot: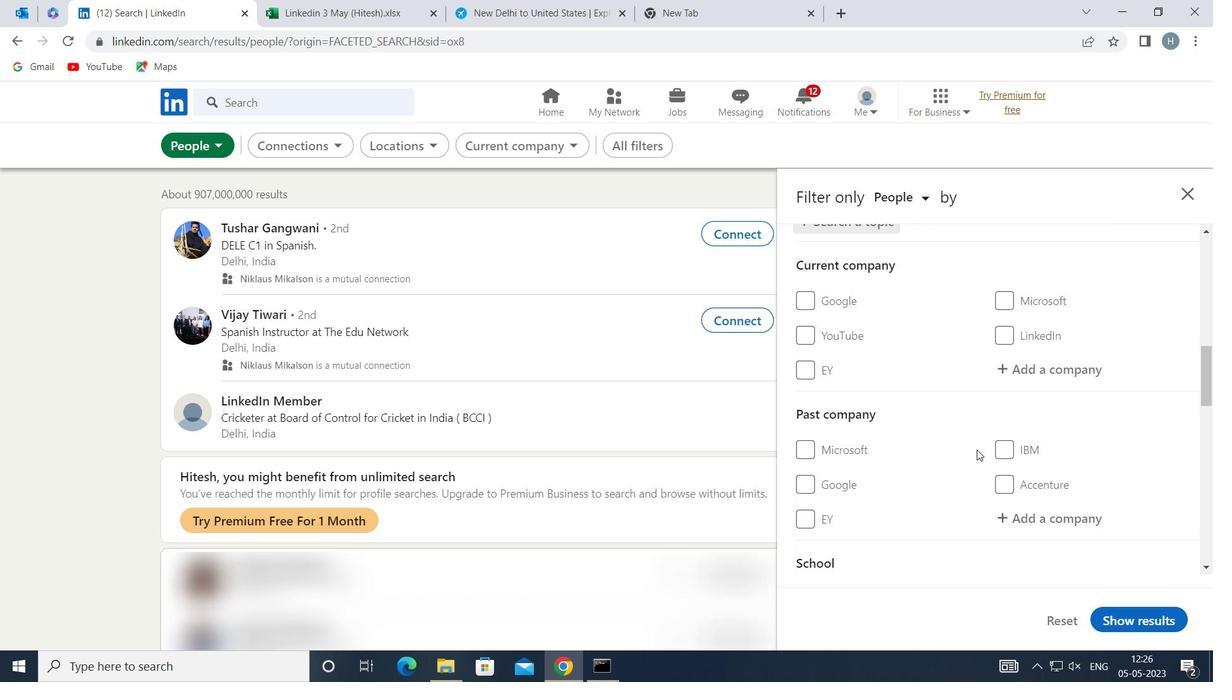 
Action: Mouse scrolled (977, 449) with delta (0, 0)
Screenshot: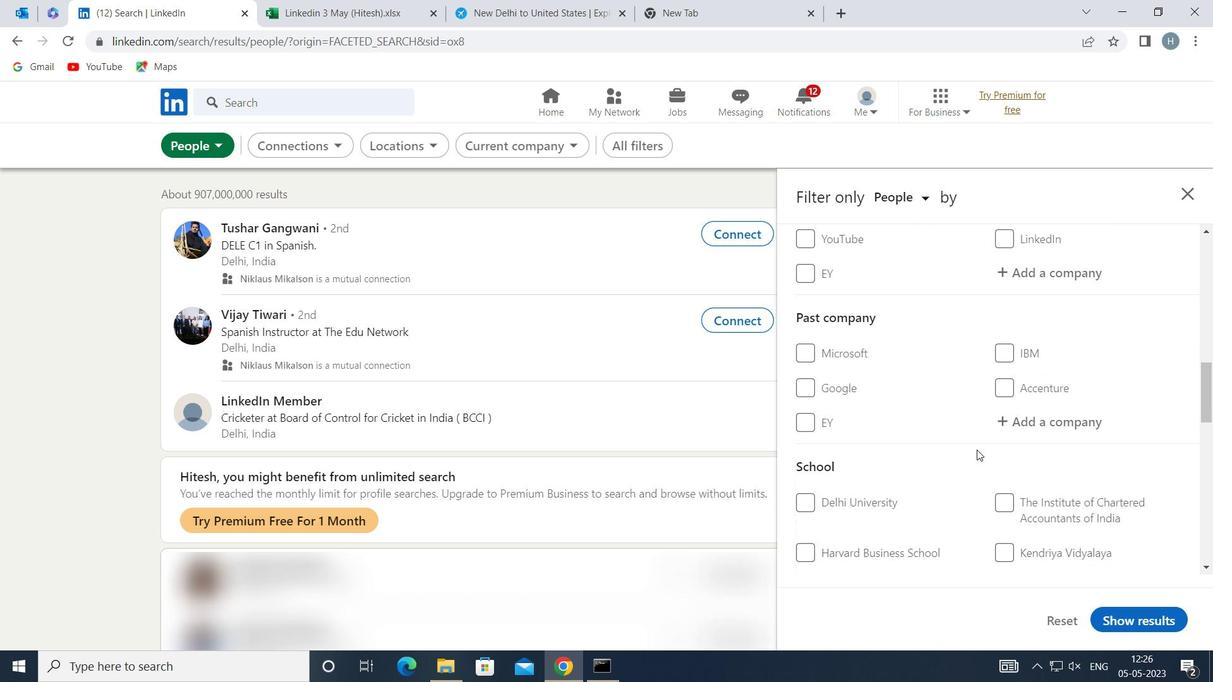 
Action: Mouse moved to (978, 450)
Screenshot: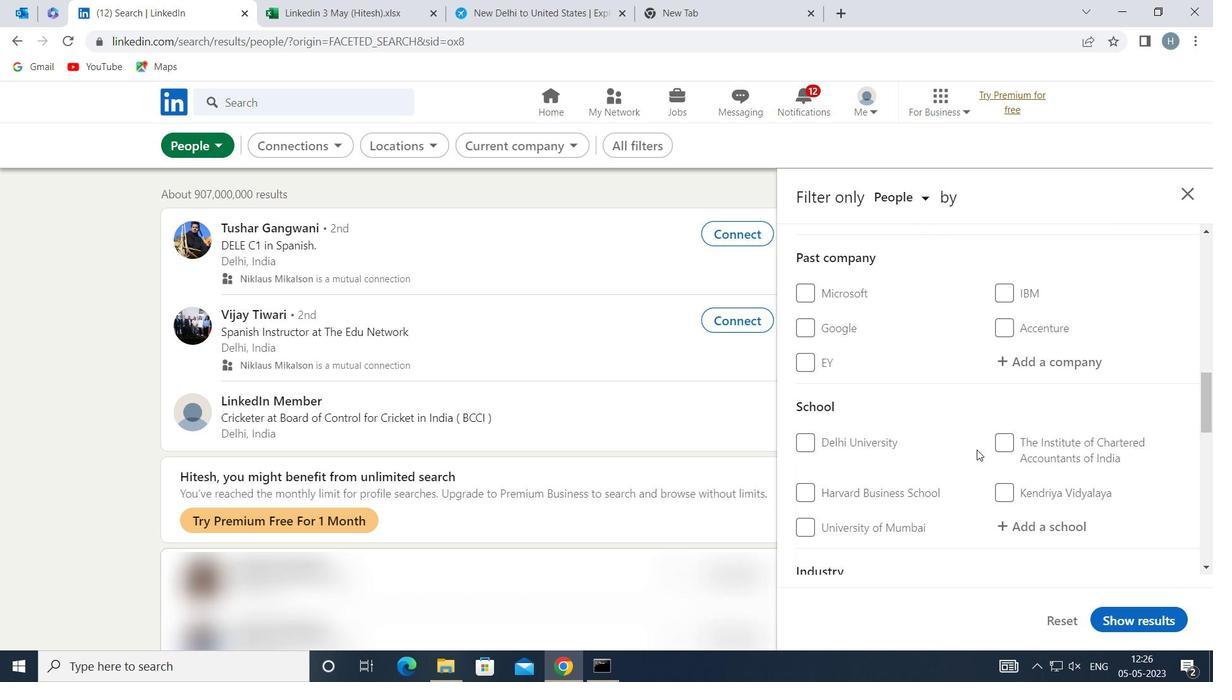 
Action: Mouse scrolled (978, 449) with delta (0, 0)
Screenshot: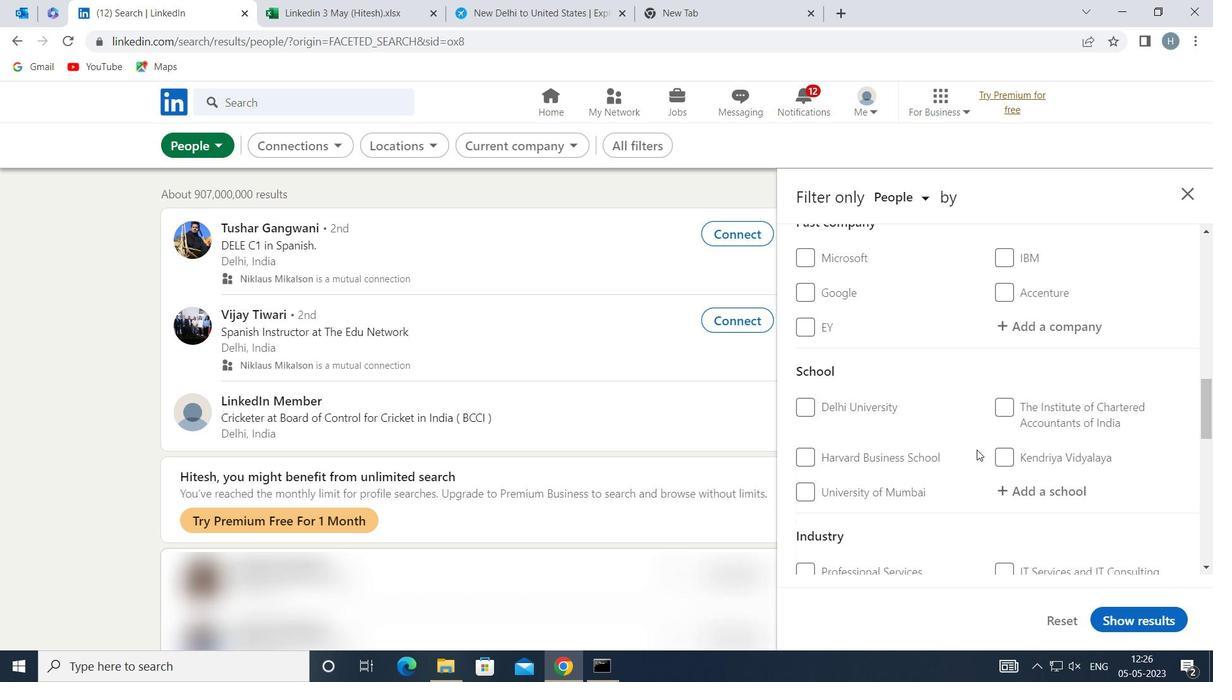 
Action: Mouse scrolled (978, 449) with delta (0, 0)
Screenshot: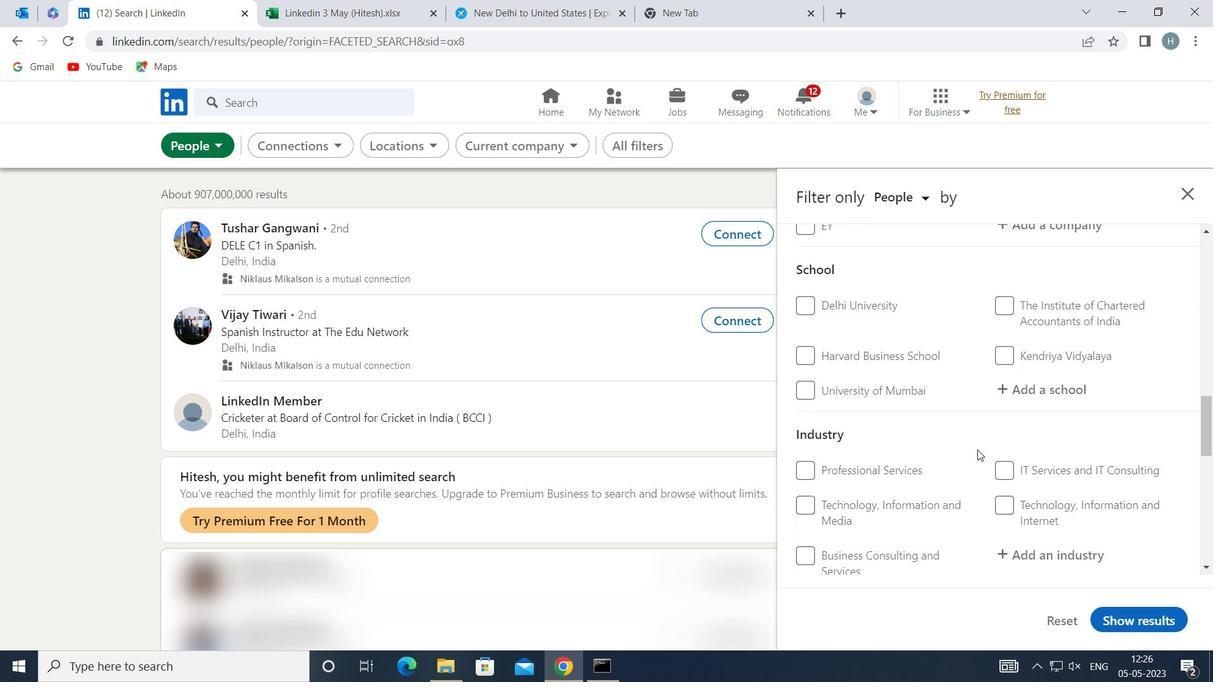 
Action: Mouse scrolled (978, 449) with delta (0, 0)
Screenshot: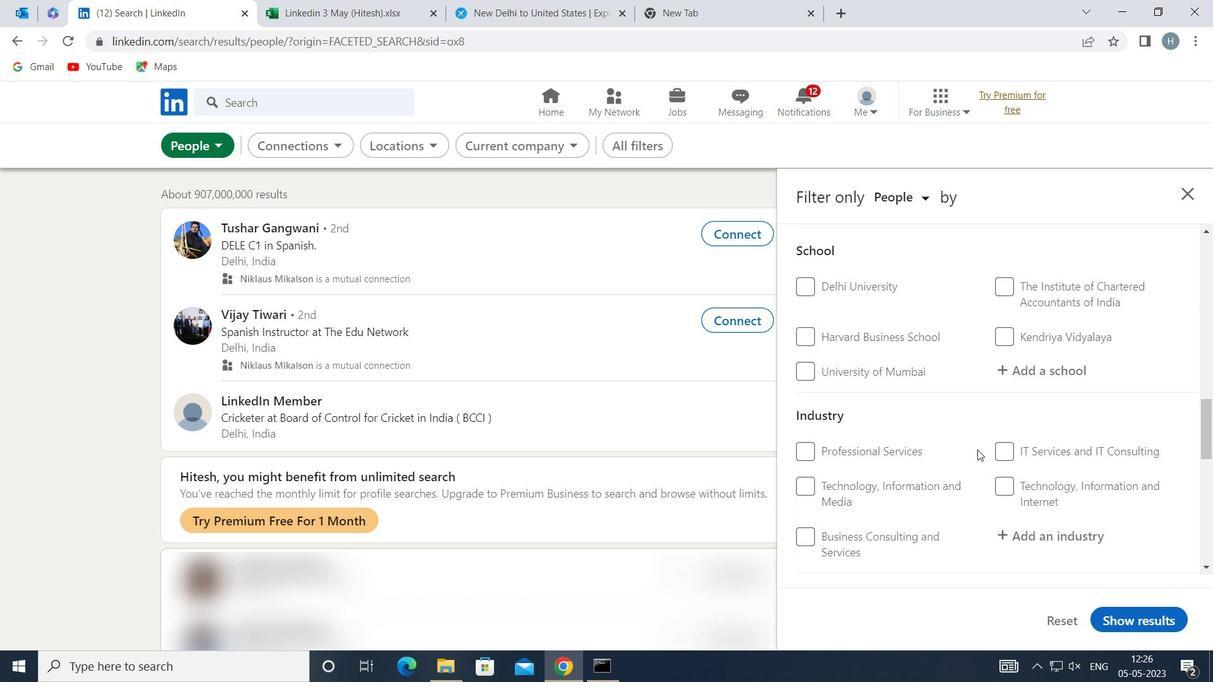 
Action: Mouse scrolled (978, 449) with delta (0, 0)
Screenshot: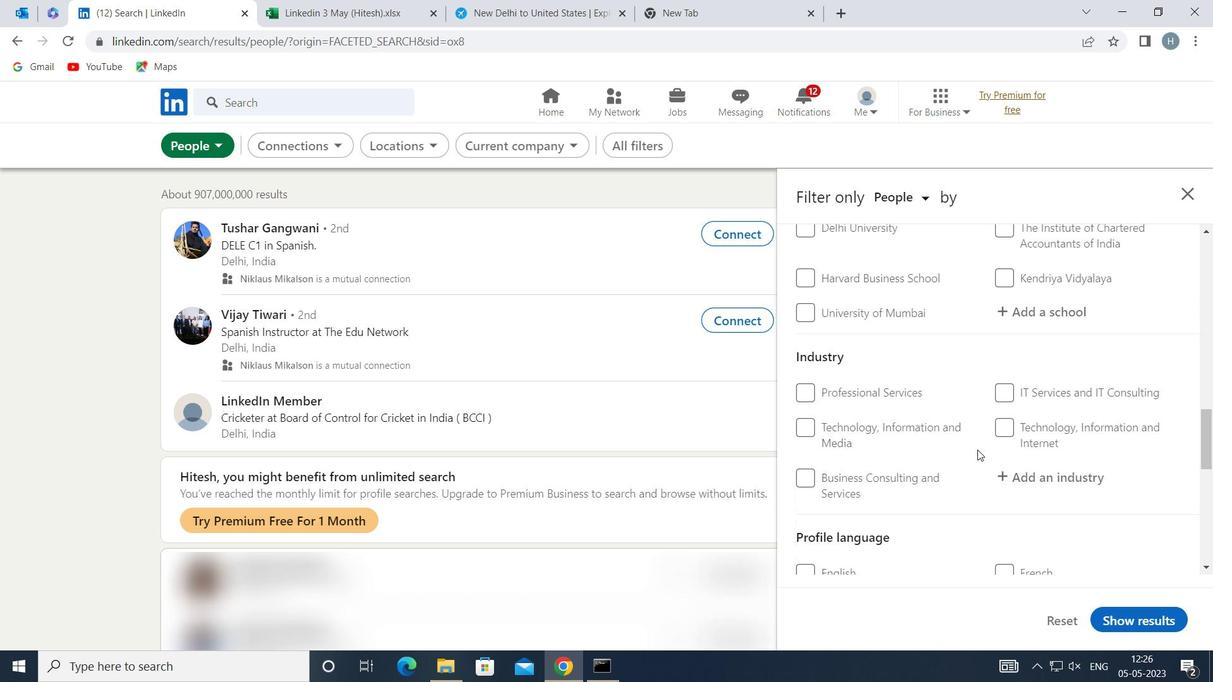 
Action: Mouse scrolled (978, 449) with delta (0, 0)
Screenshot: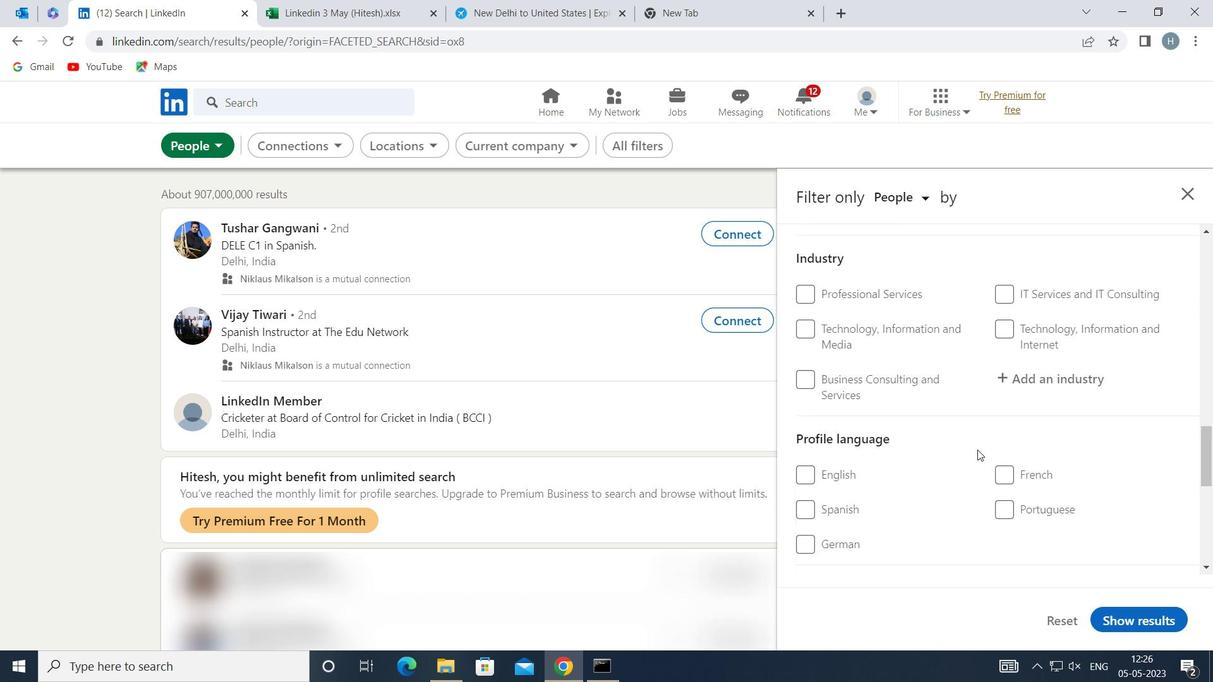 
Action: Mouse moved to (1004, 351)
Screenshot: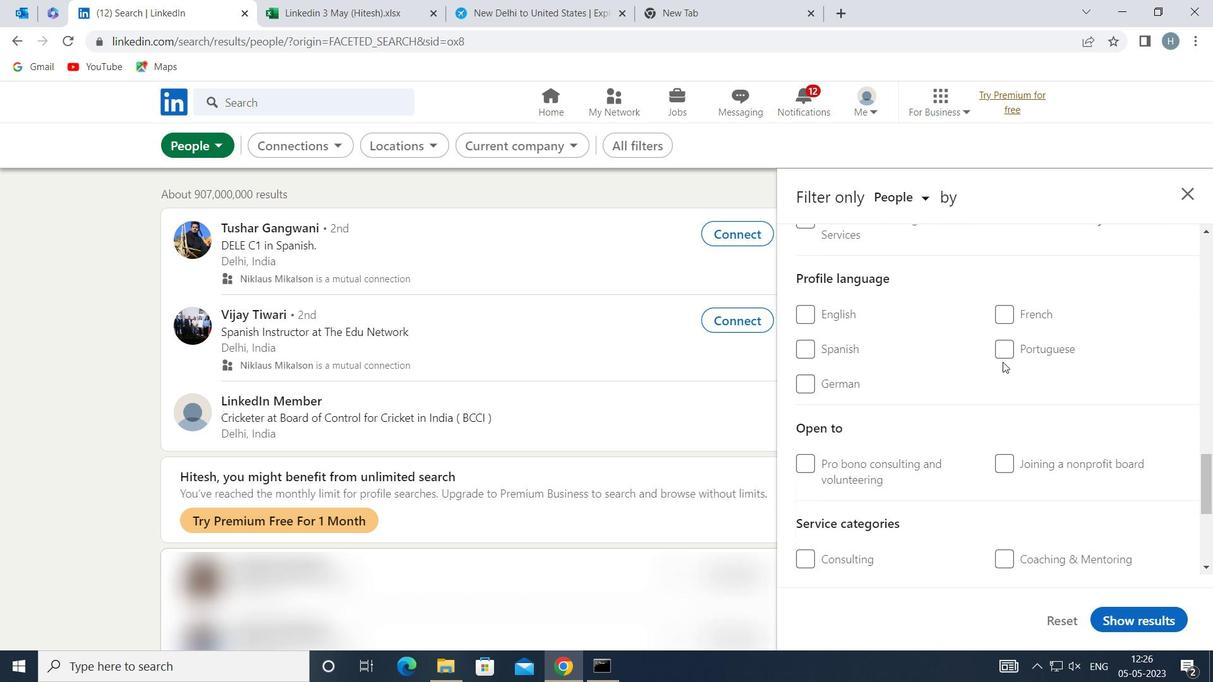 
Action: Mouse pressed left at (1004, 351)
Screenshot: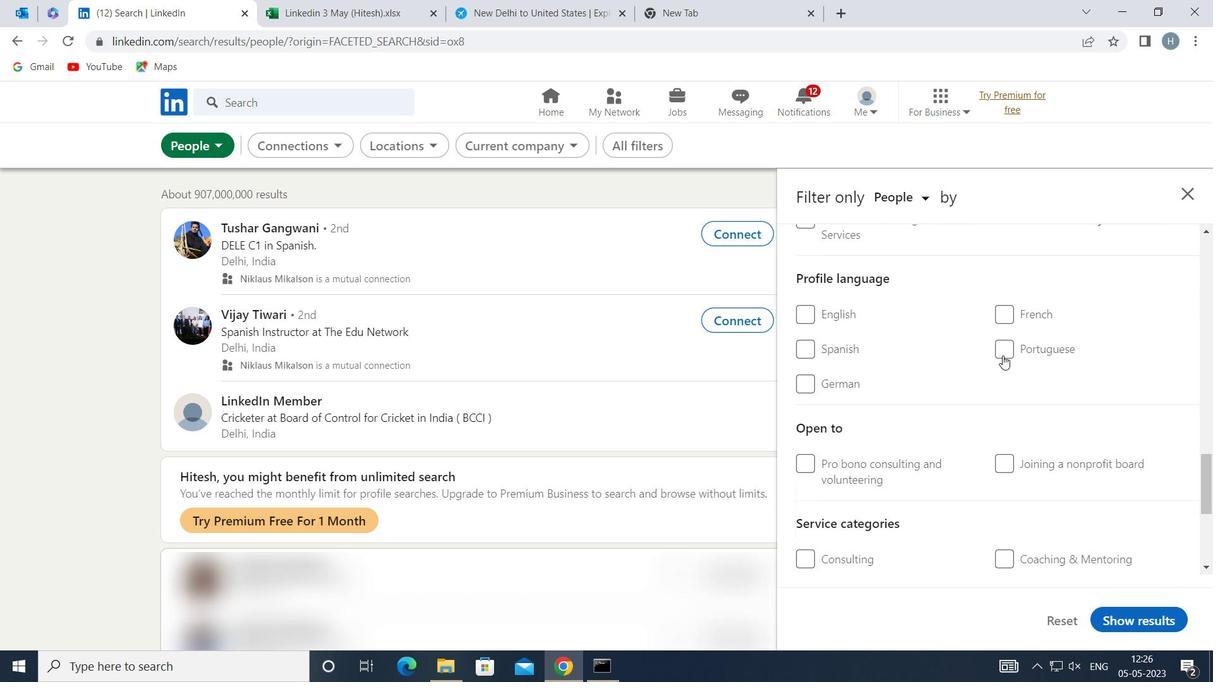 
Action: Mouse moved to (972, 395)
Screenshot: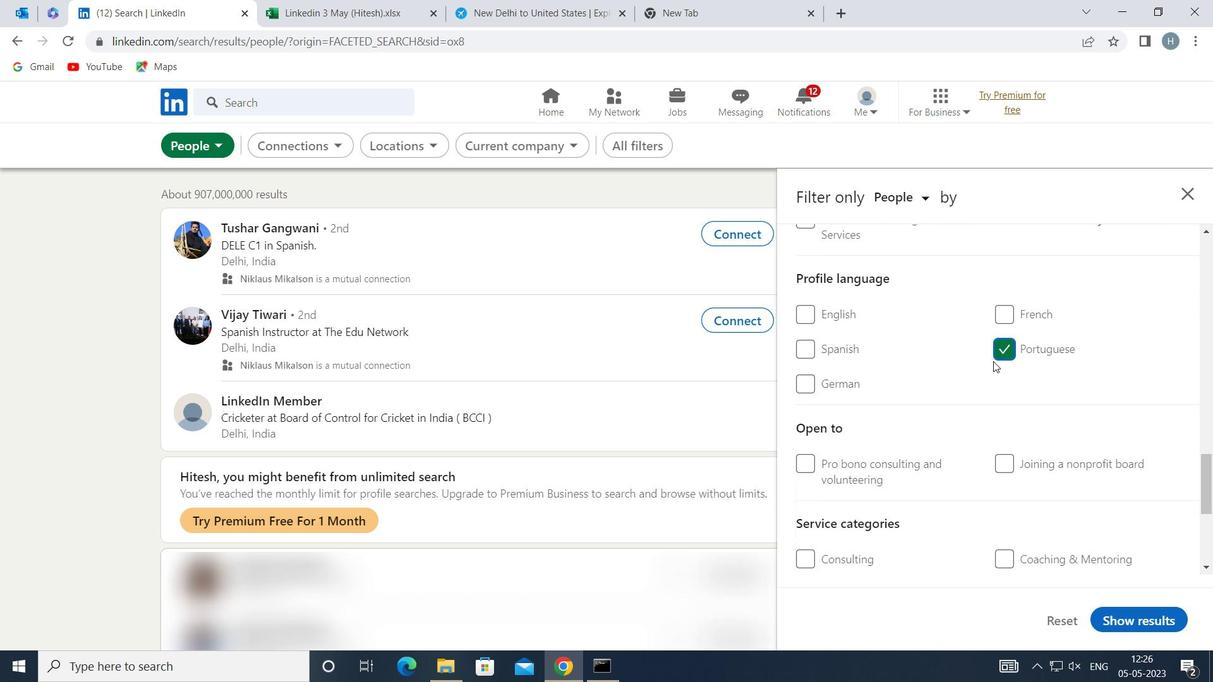 
Action: Mouse scrolled (972, 396) with delta (0, 0)
Screenshot: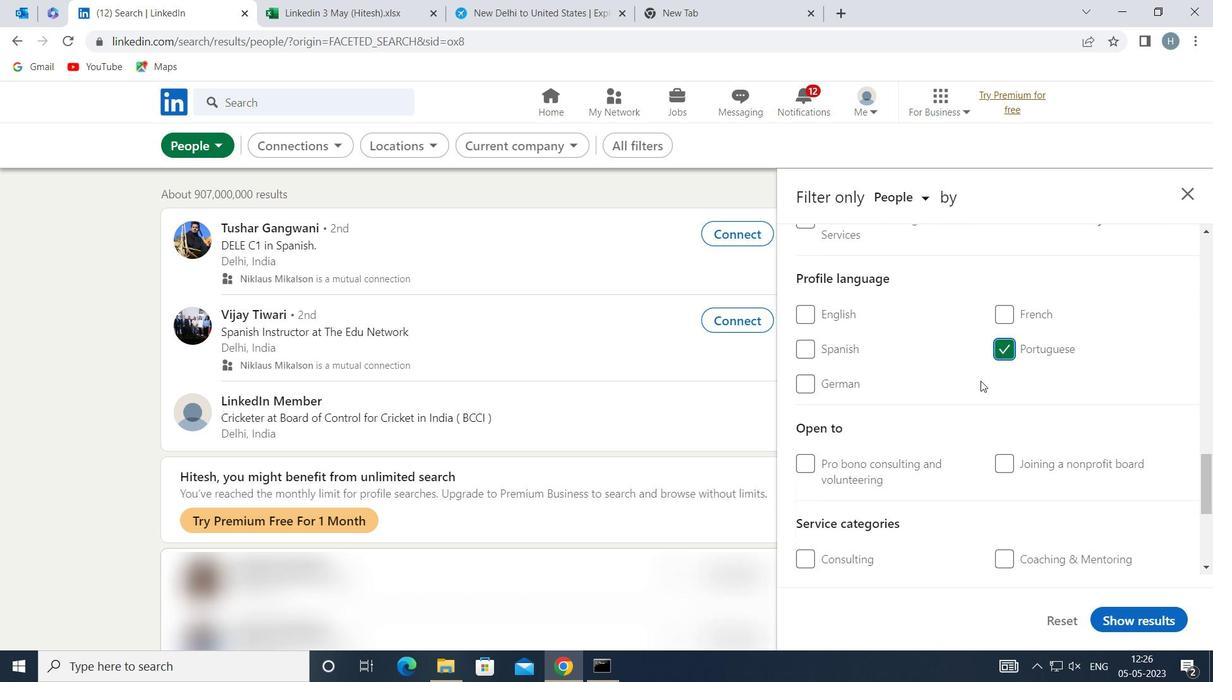 
Action: Mouse scrolled (972, 396) with delta (0, 0)
Screenshot: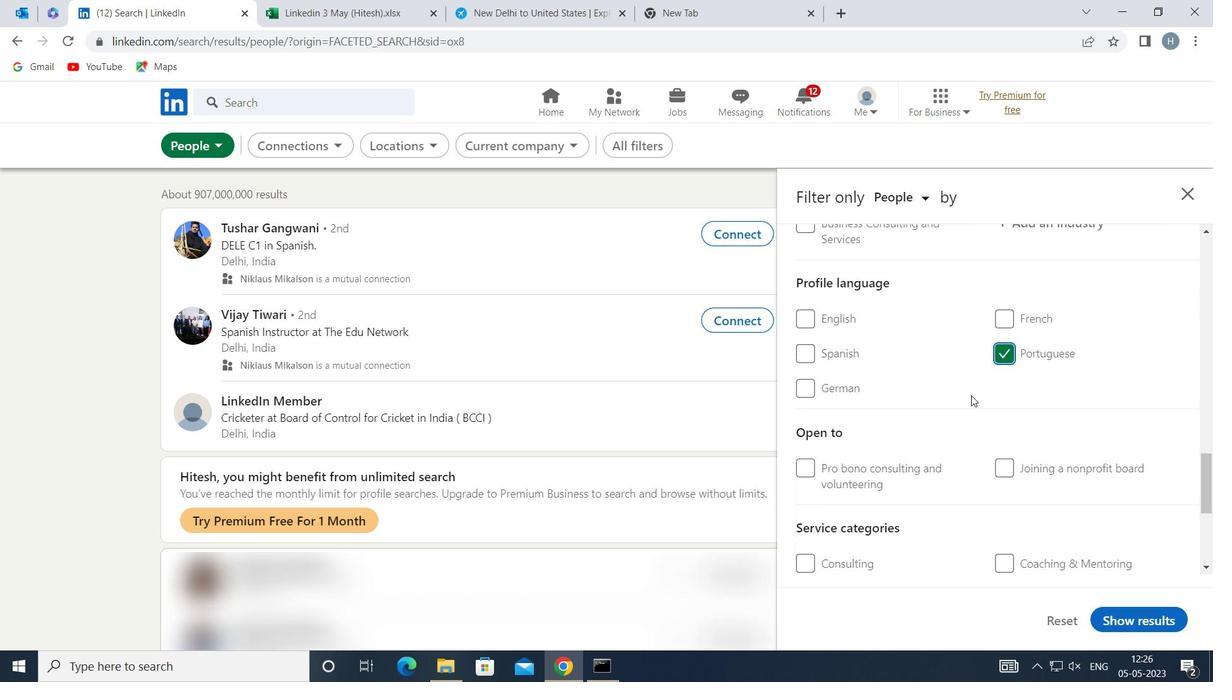 
Action: Mouse scrolled (972, 396) with delta (0, 0)
Screenshot: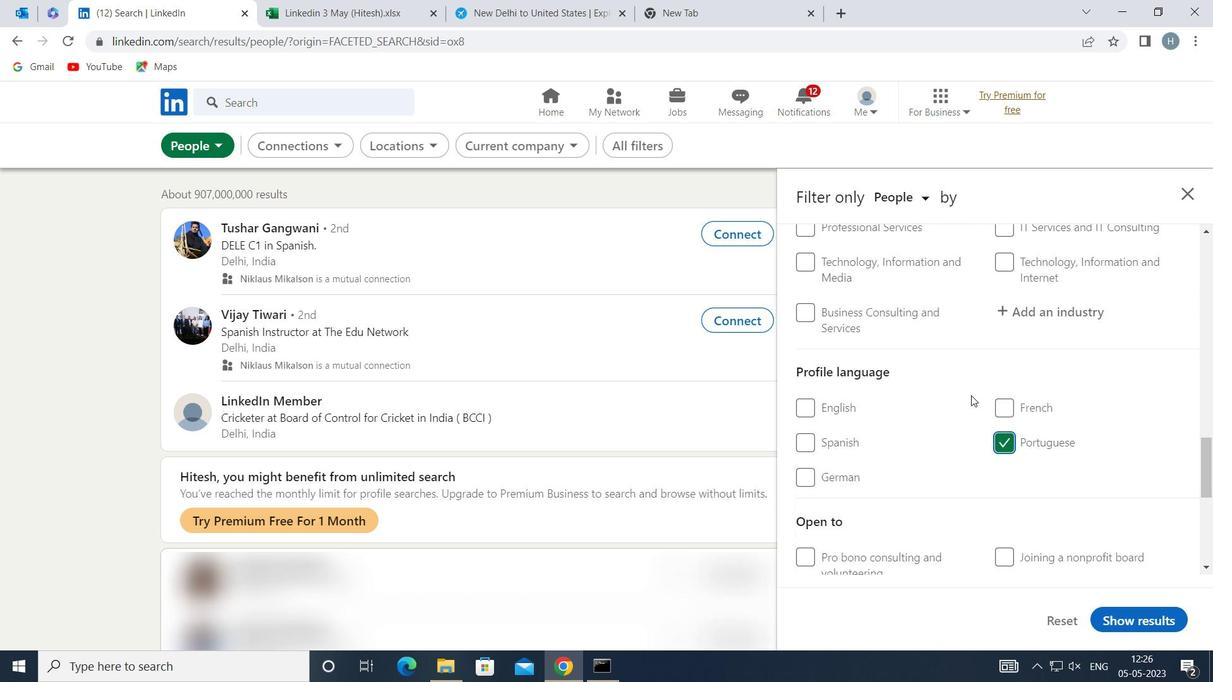 
Action: Mouse scrolled (972, 396) with delta (0, 0)
Screenshot: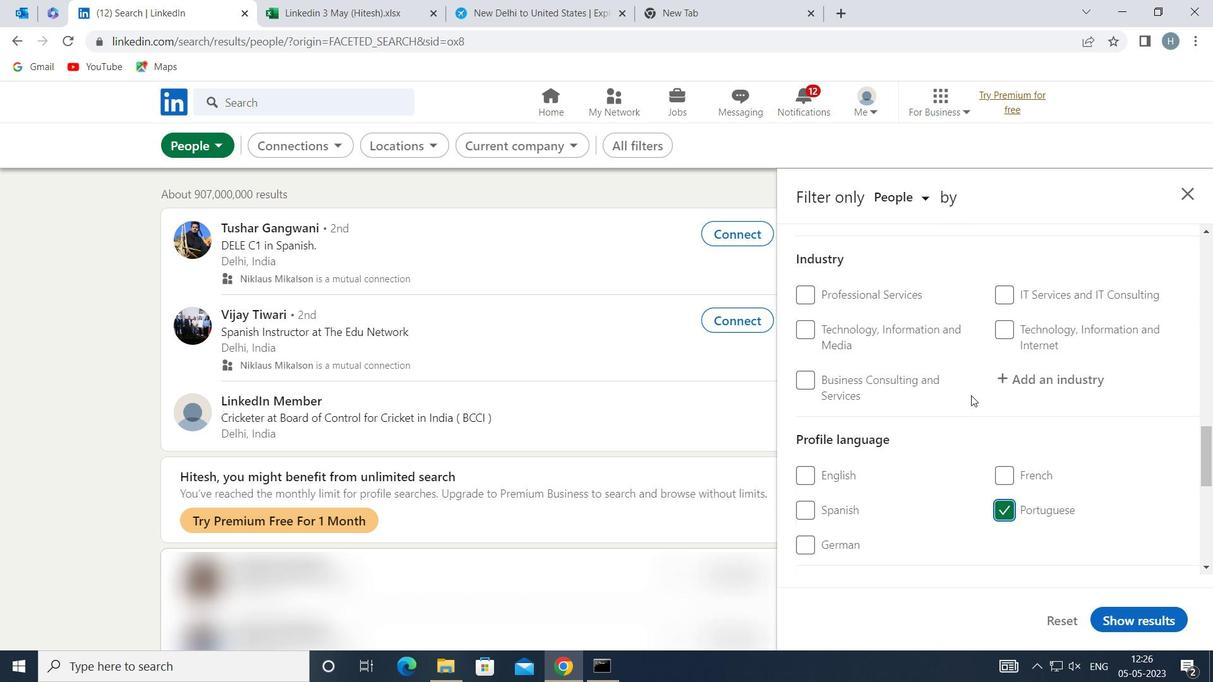 
Action: Mouse scrolled (972, 396) with delta (0, 0)
Screenshot: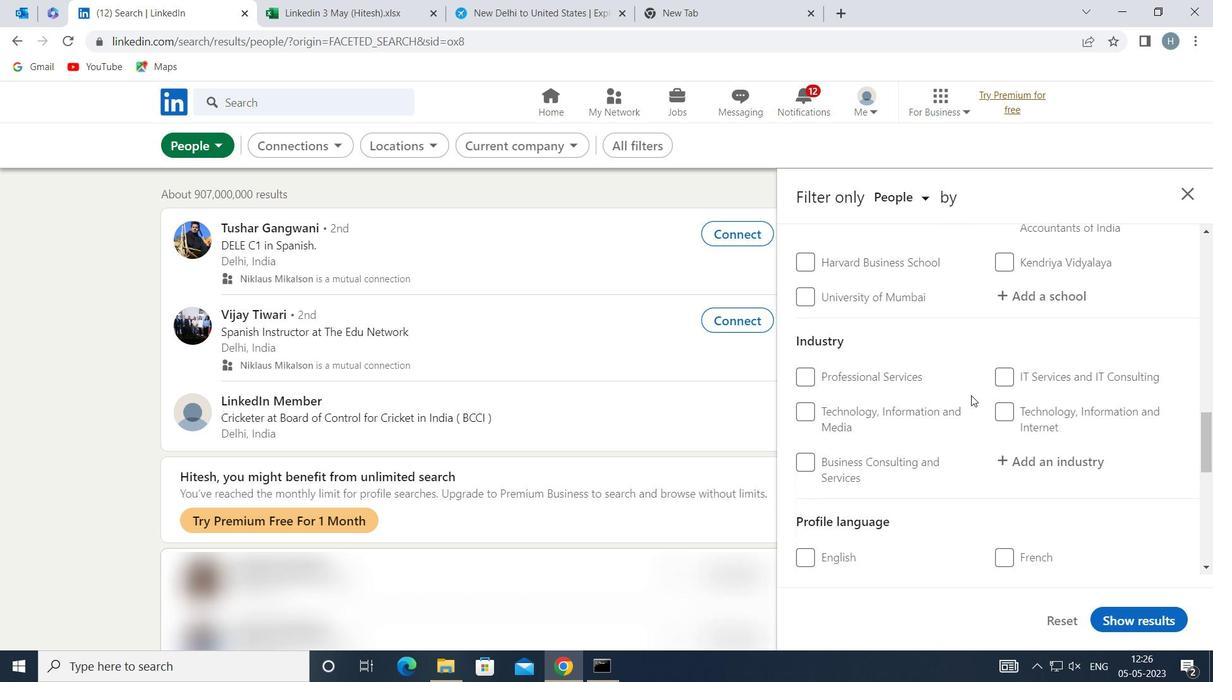 
Action: Mouse scrolled (972, 396) with delta (0, 0)
Screenshot: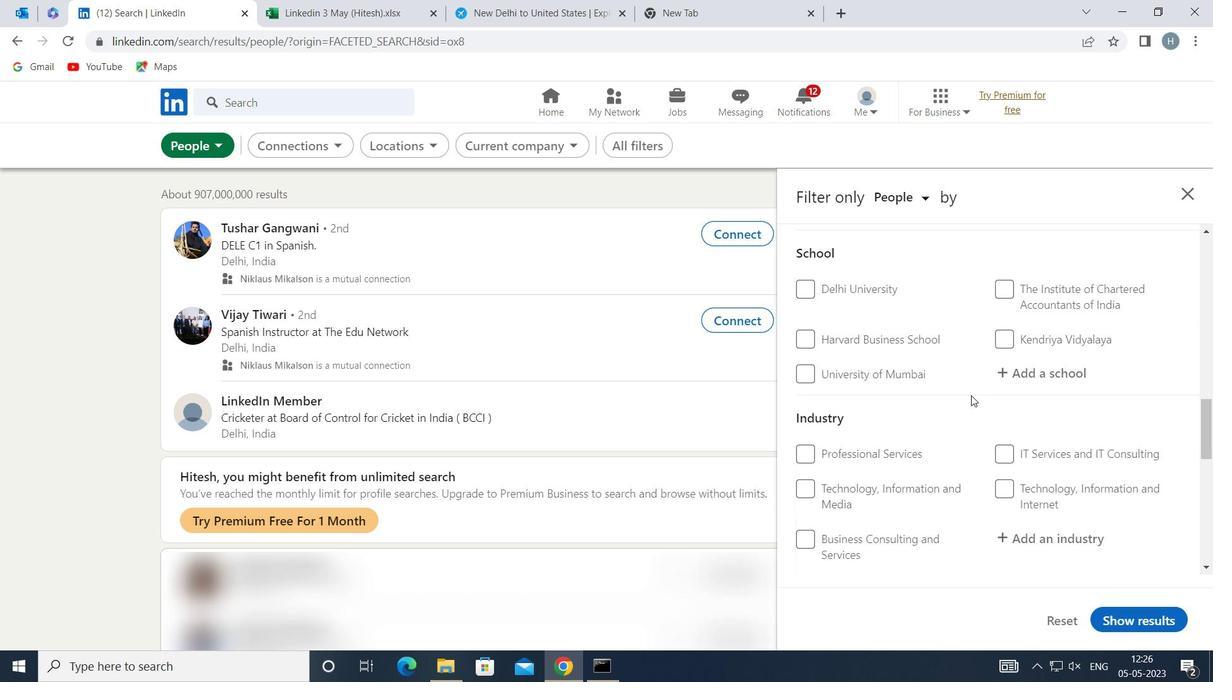 
Action: Mouse scrolled (972, 396) with delta (0, 0)
Screenshot: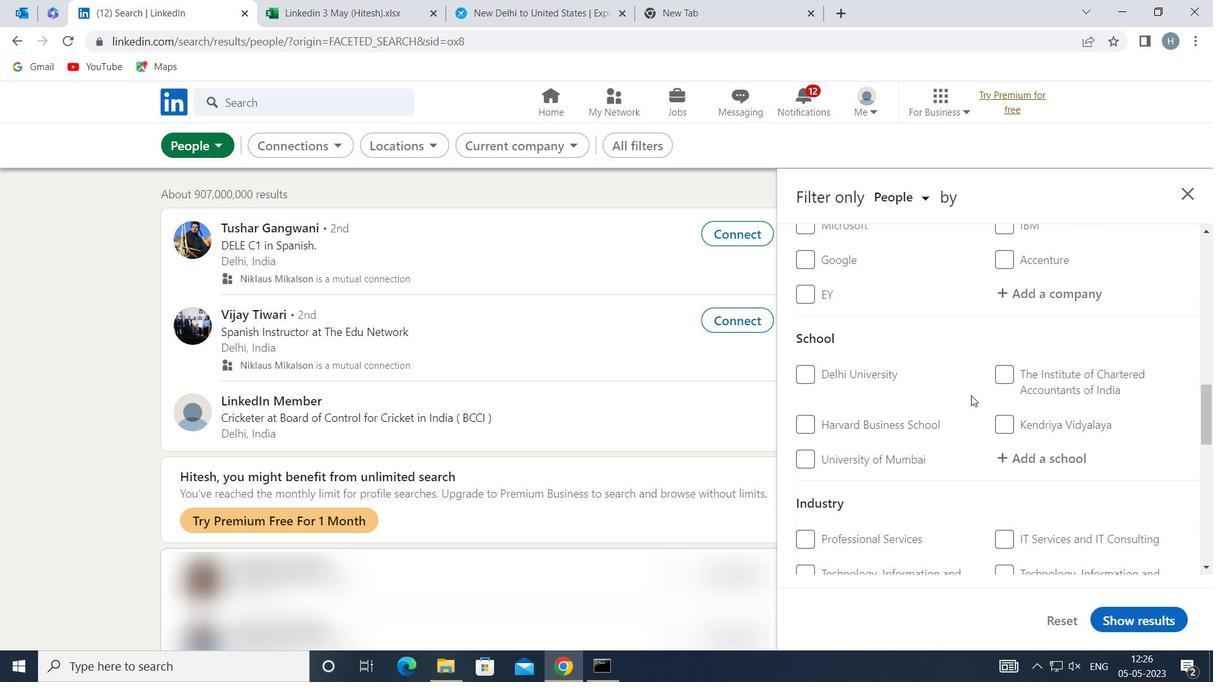 
Action: Mouse scrolled (972, 396) with delta (0, 0)
Screenshot: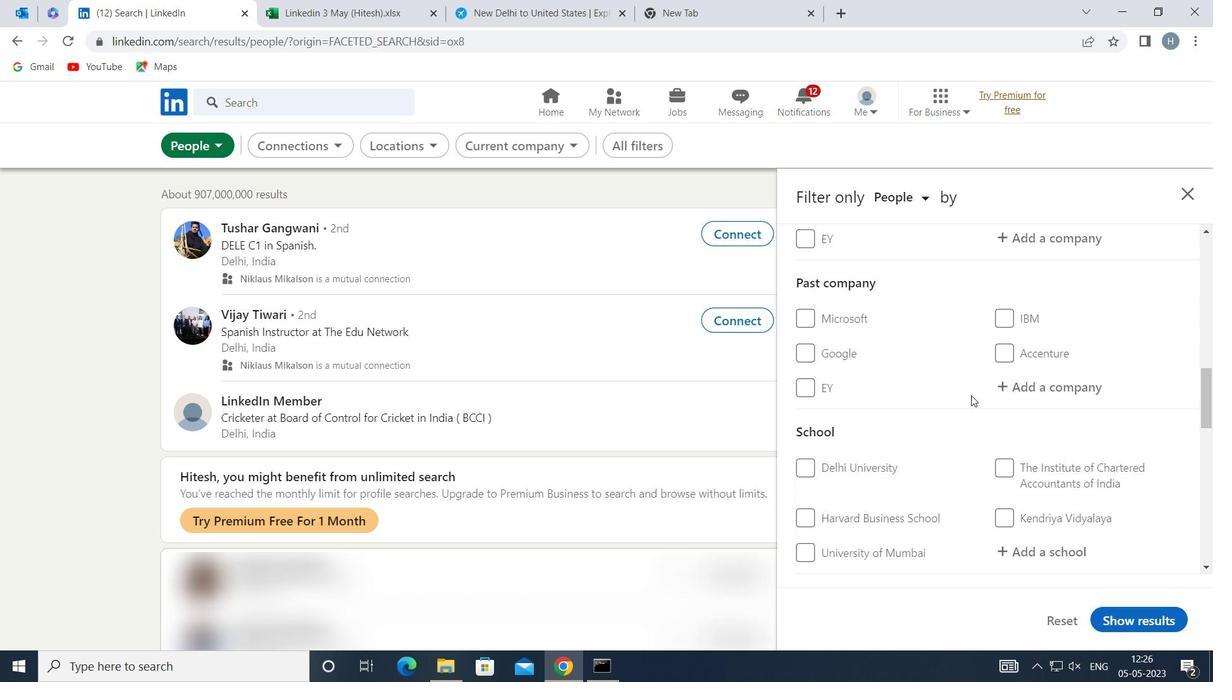 
Action: Mouse scrolled (972, 396) with delta (0, 0)
Screenshot: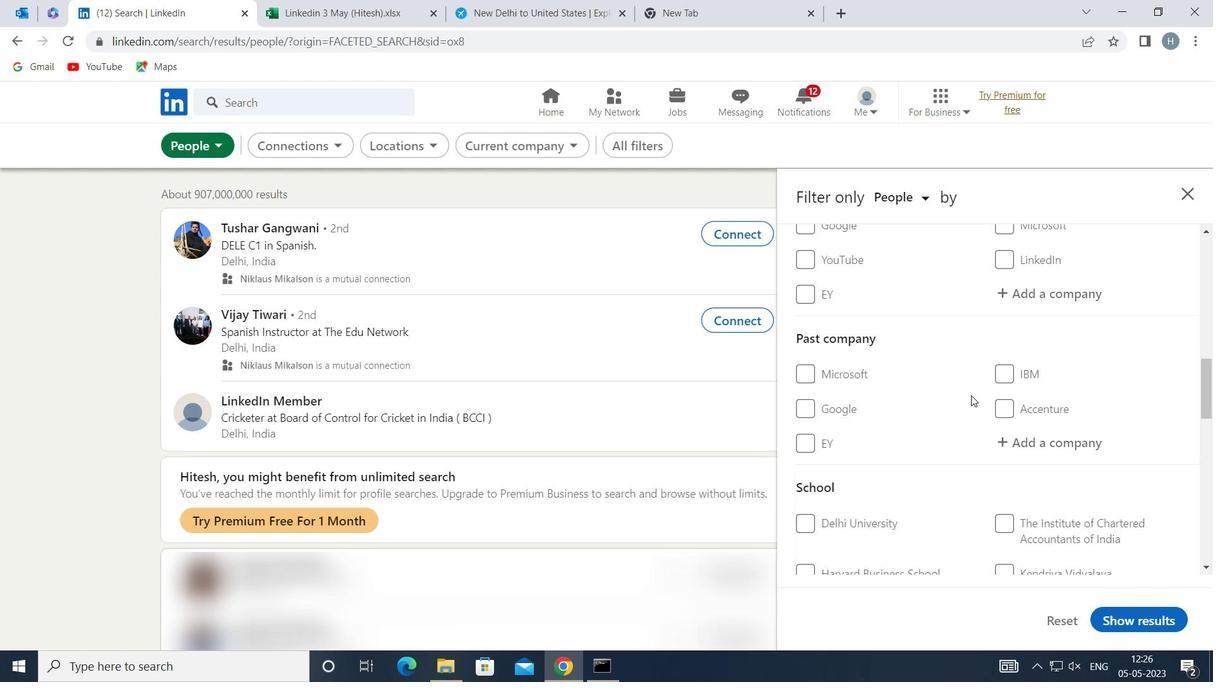 
Action: Mouse moved to (1046, 444)
Screenshot: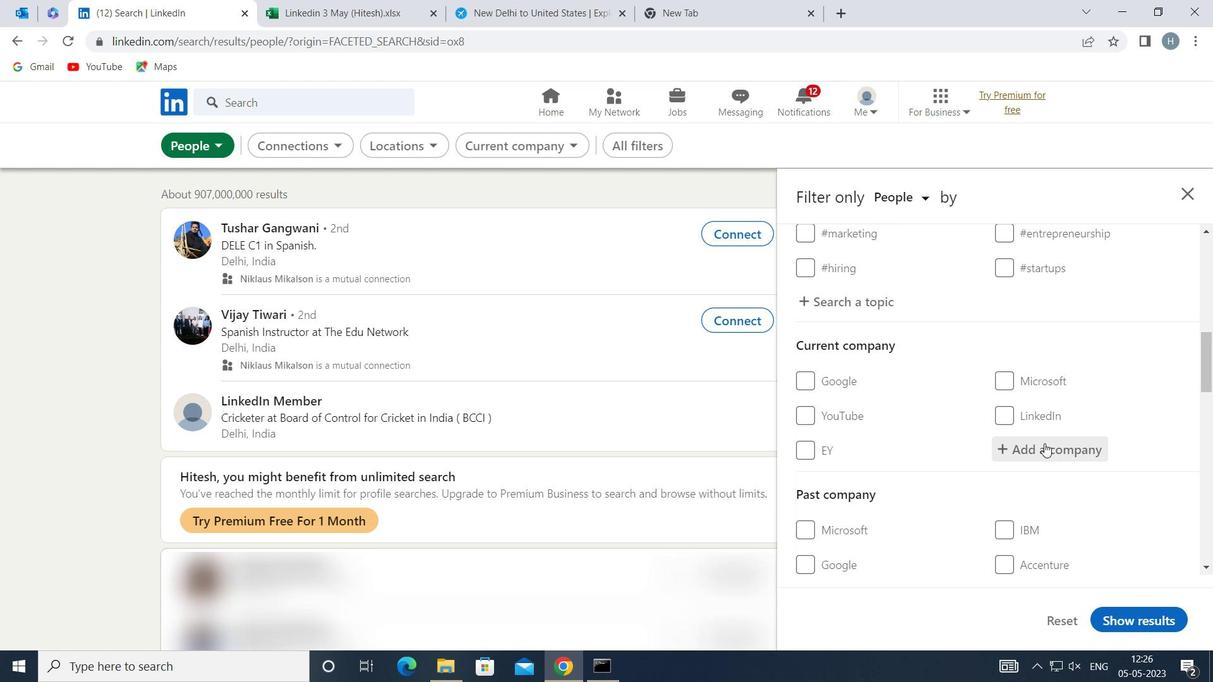 
Action: Mouse pressed left at (1046, 444)
Screenshot: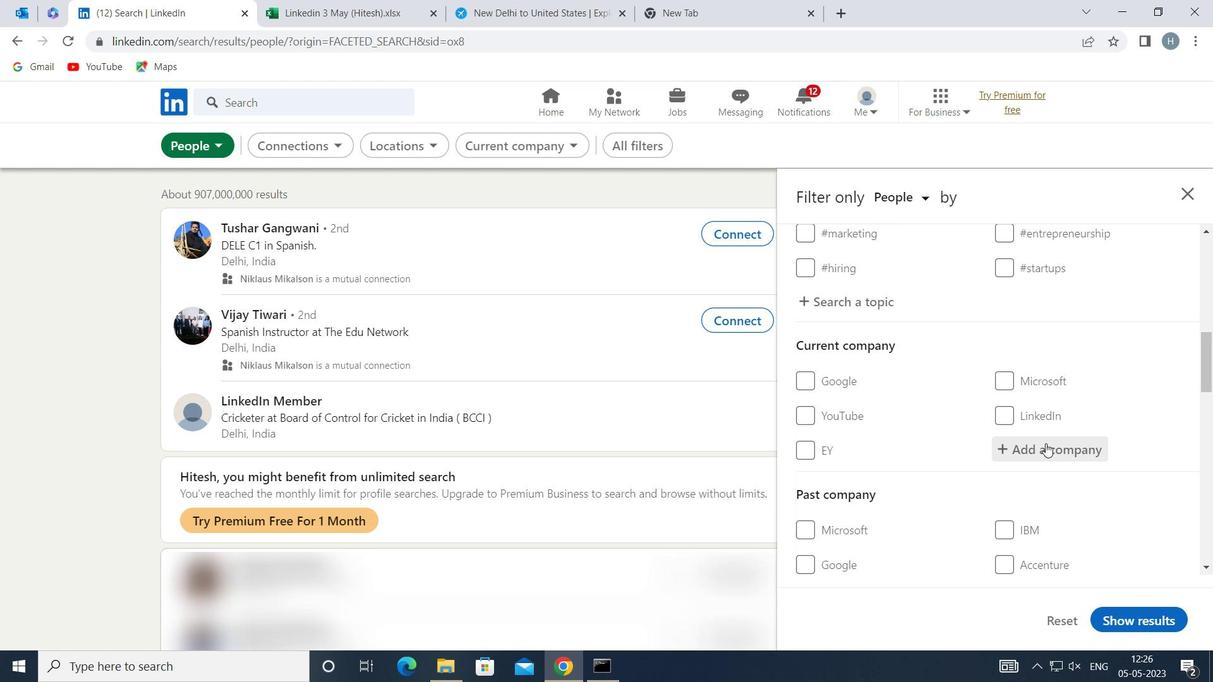 
Action: Mouse moved to (1043, 442)
Screenshot: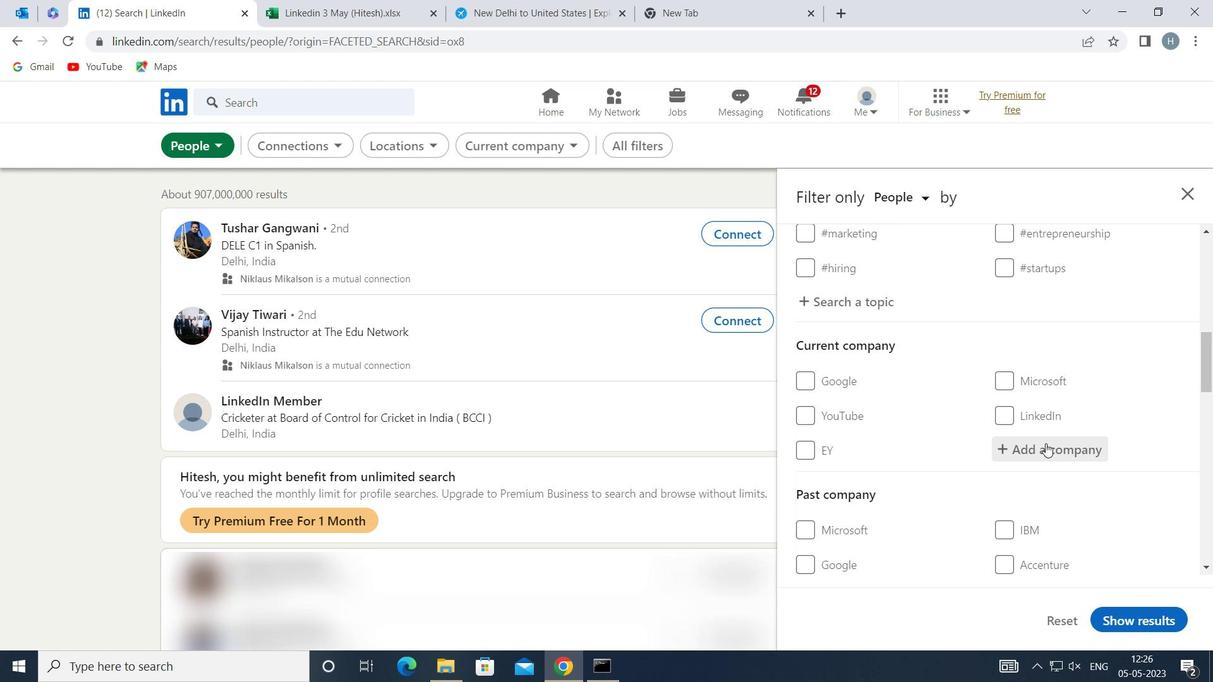 
Action: Key pressed <Key.shift>TEJAS<Key.space><Key.shift>N<Key.shift>N<Key.backspace>ETW
Screenshot: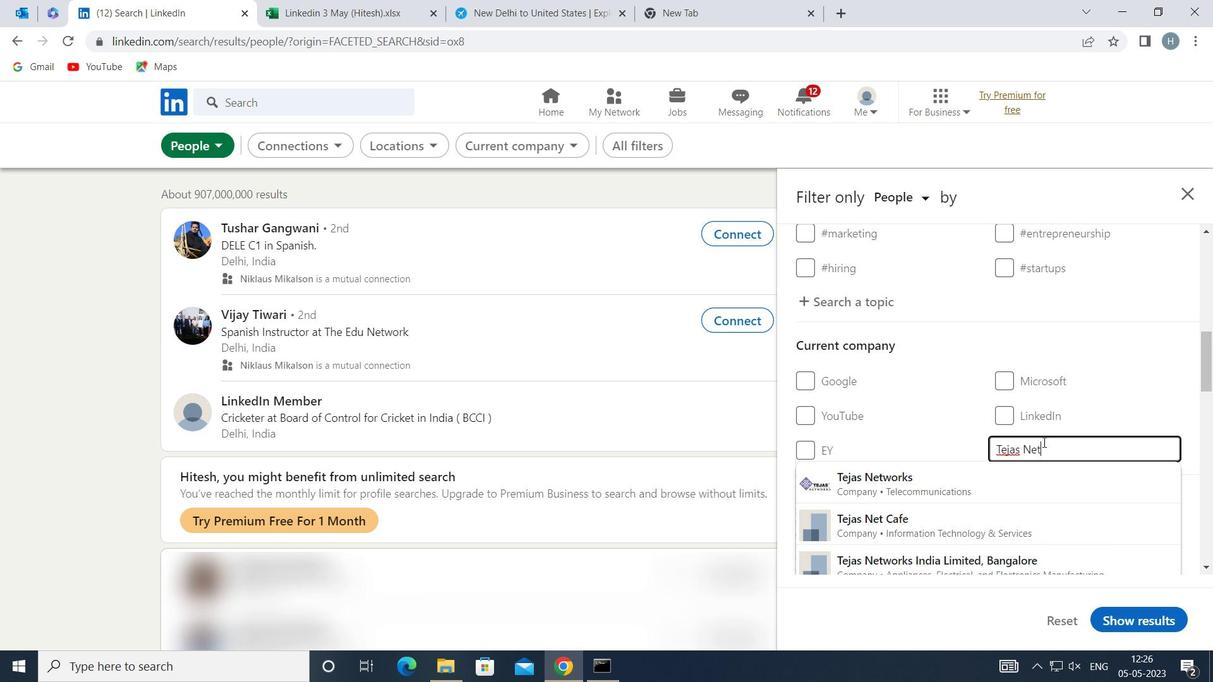 
Action: Mouse moved to (983, 479)
Screenshot: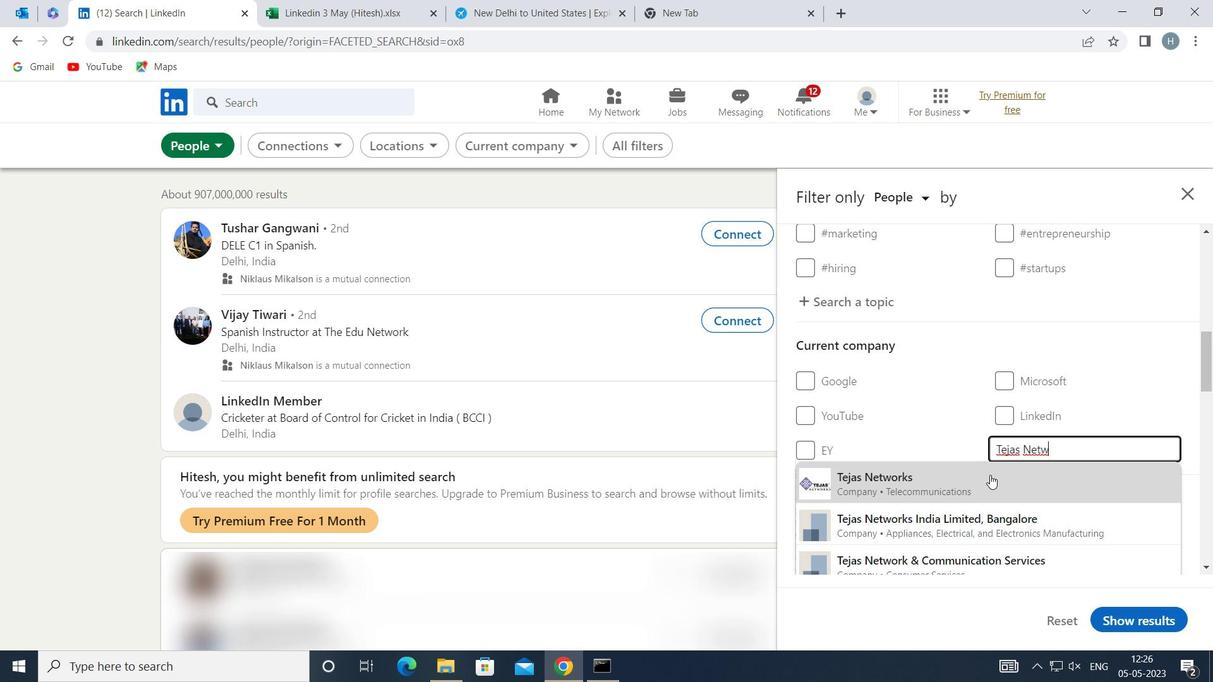 
Action: Mouse pressed left at (983, 479)
Screenshot: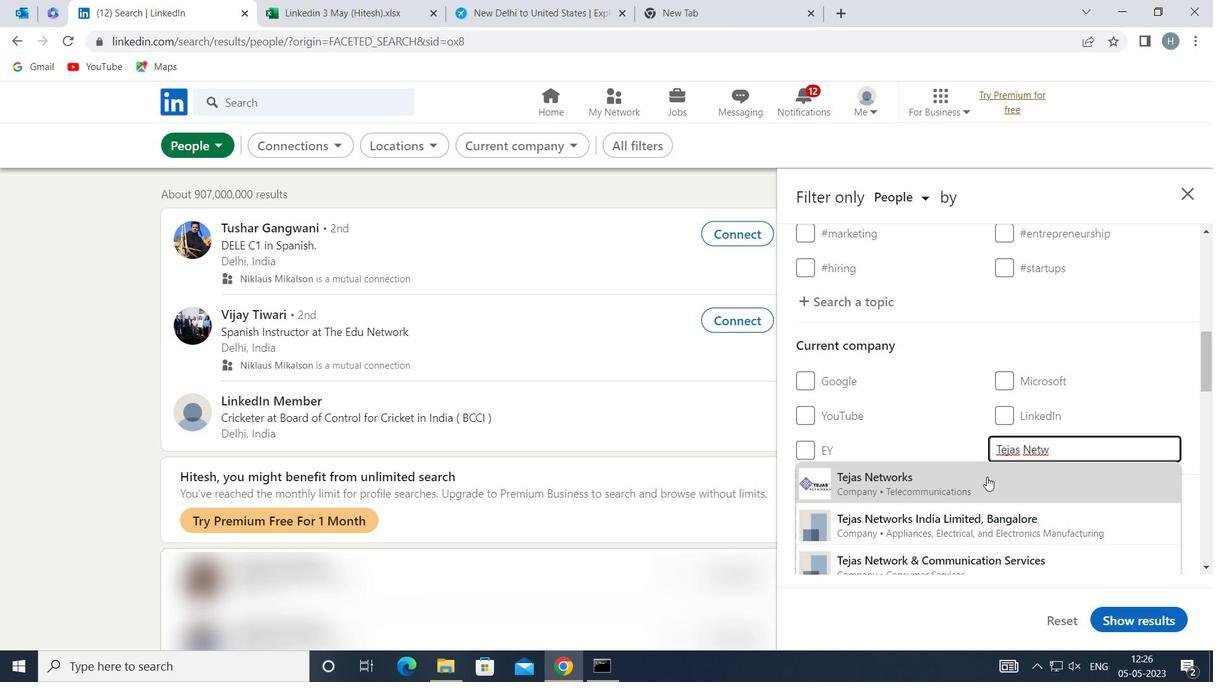 
Action: Mouse moved to (967, 461)
Screenshot: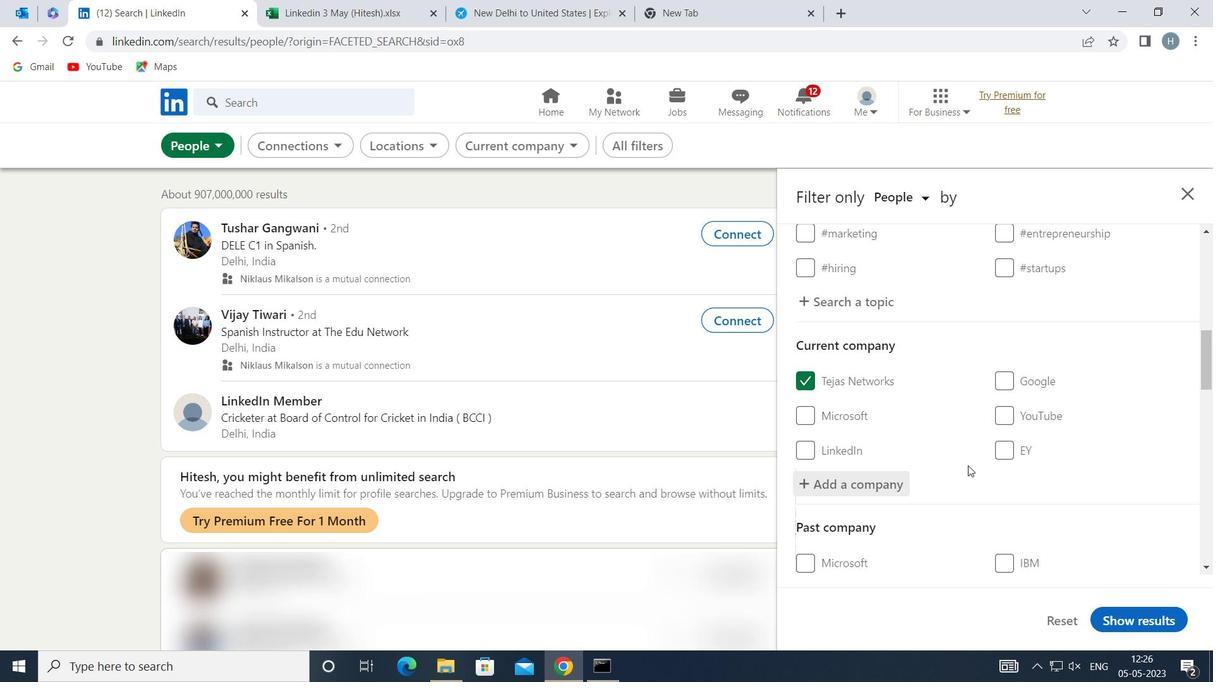 
Action: Mouse scrolled (967, 460) with delta (0, 0)
Screenshot: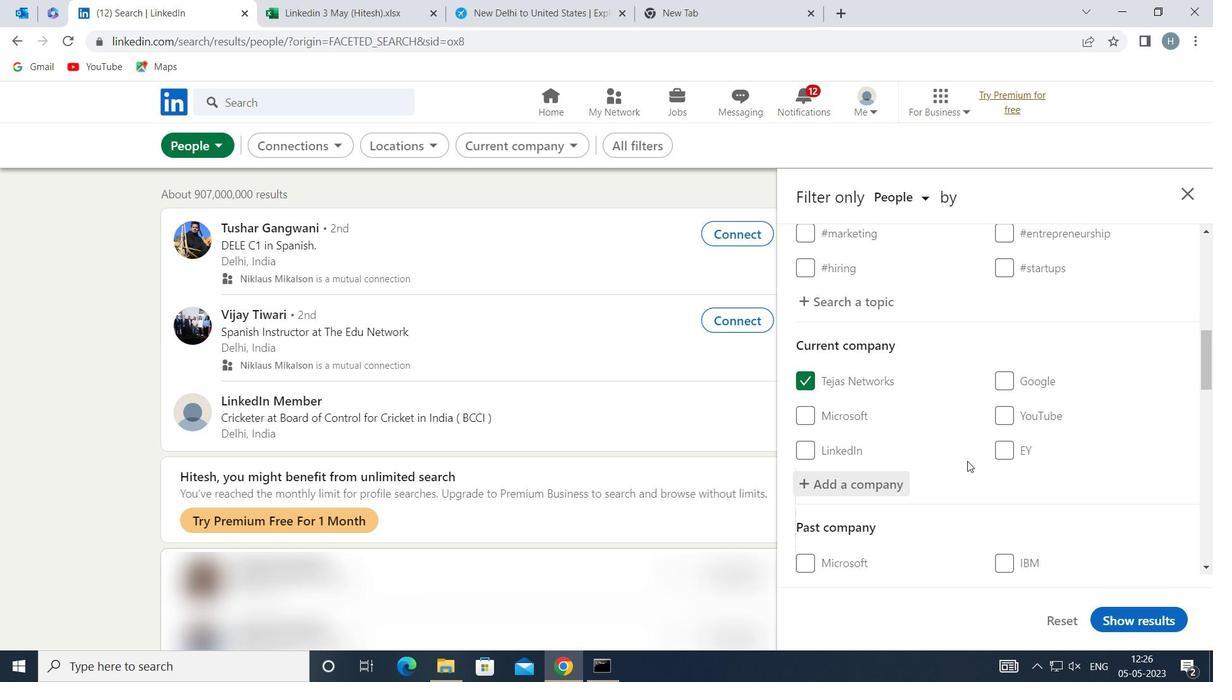 
Action: Mouse moved to (967, 460)
Screenshot: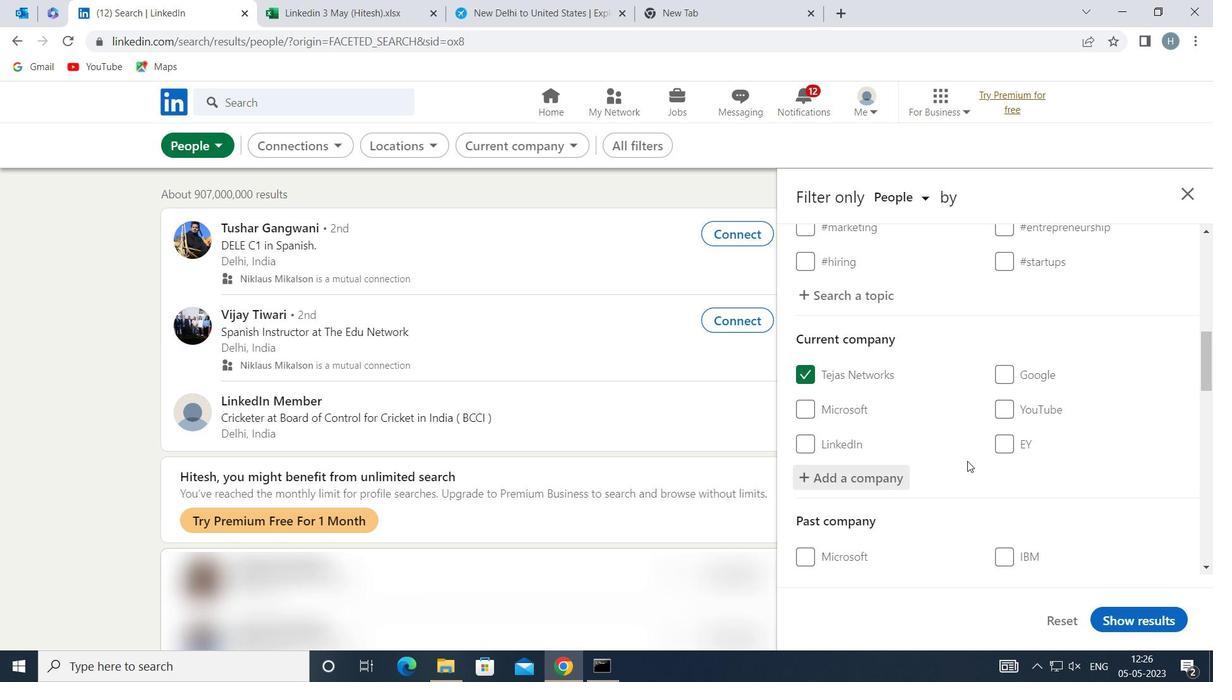
Action: Mouse scrolled (967, 460) with delta (0, 0)
Screenshot: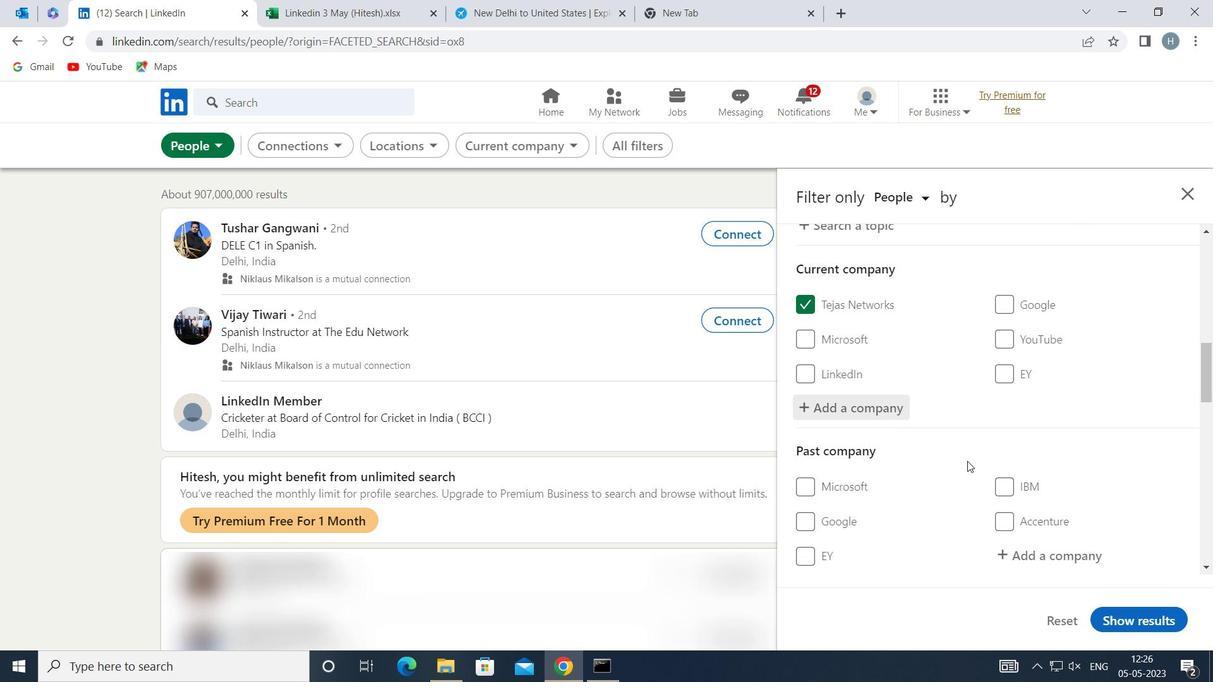 
Action: Mouse scrolled (967, 460) with delta (0, 0)
Screenshot: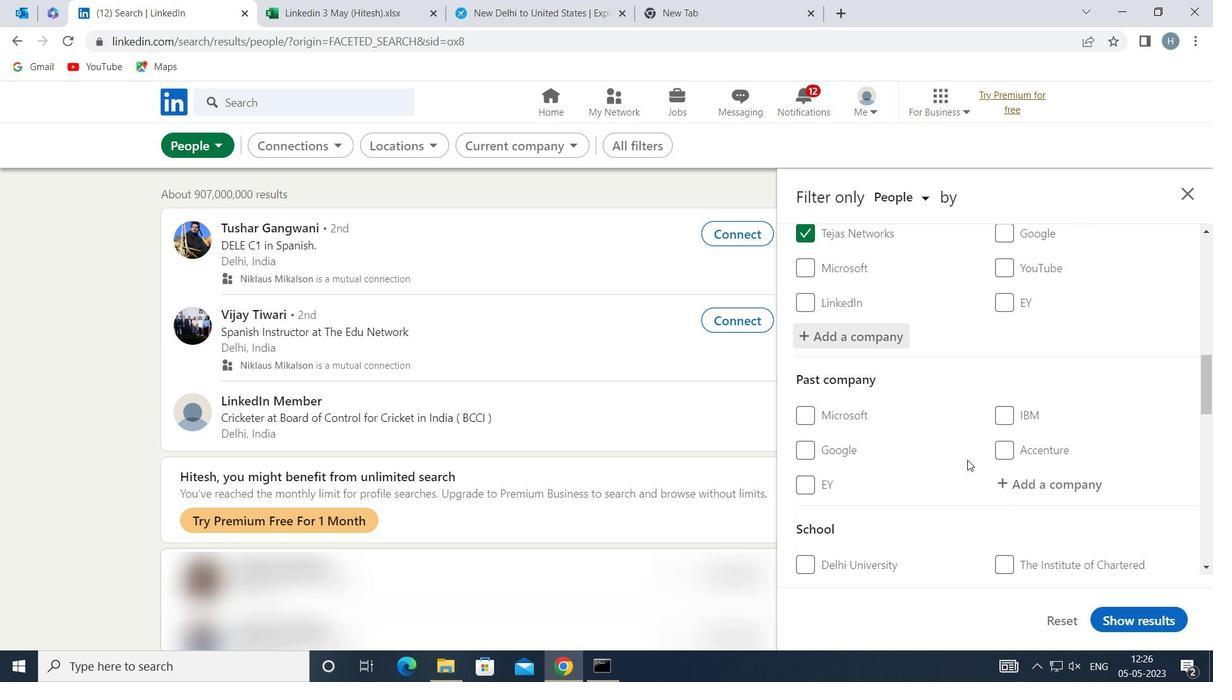 
Action: Mouse moved to (967, 460)
Screenshot: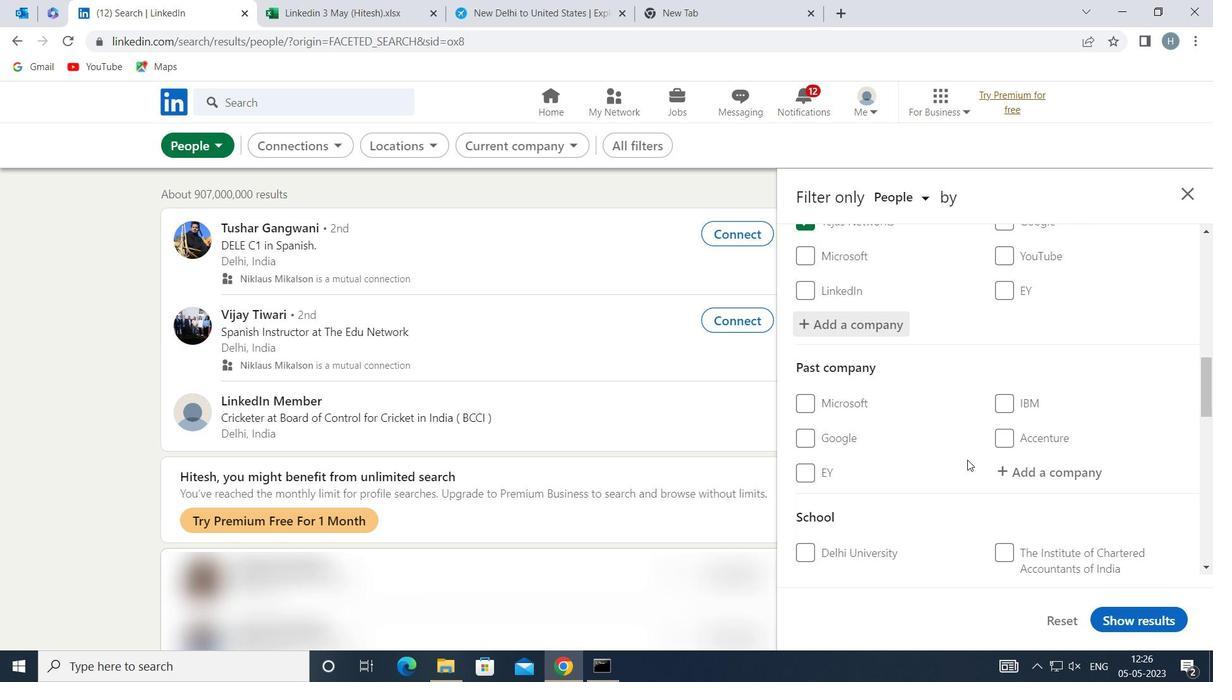 
Action: Mouse scrolled (967, 460) with delta (0, 0)
Screenshot: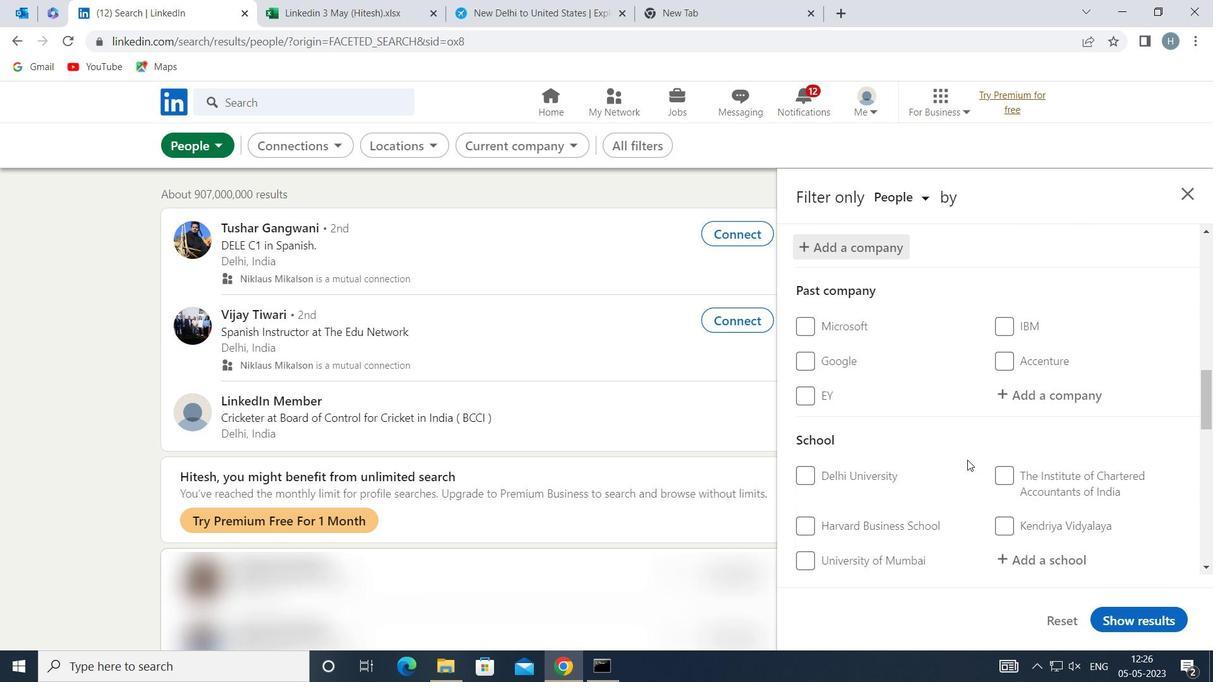 
Action: Mouse moved to (1023, 482)
Screenshot: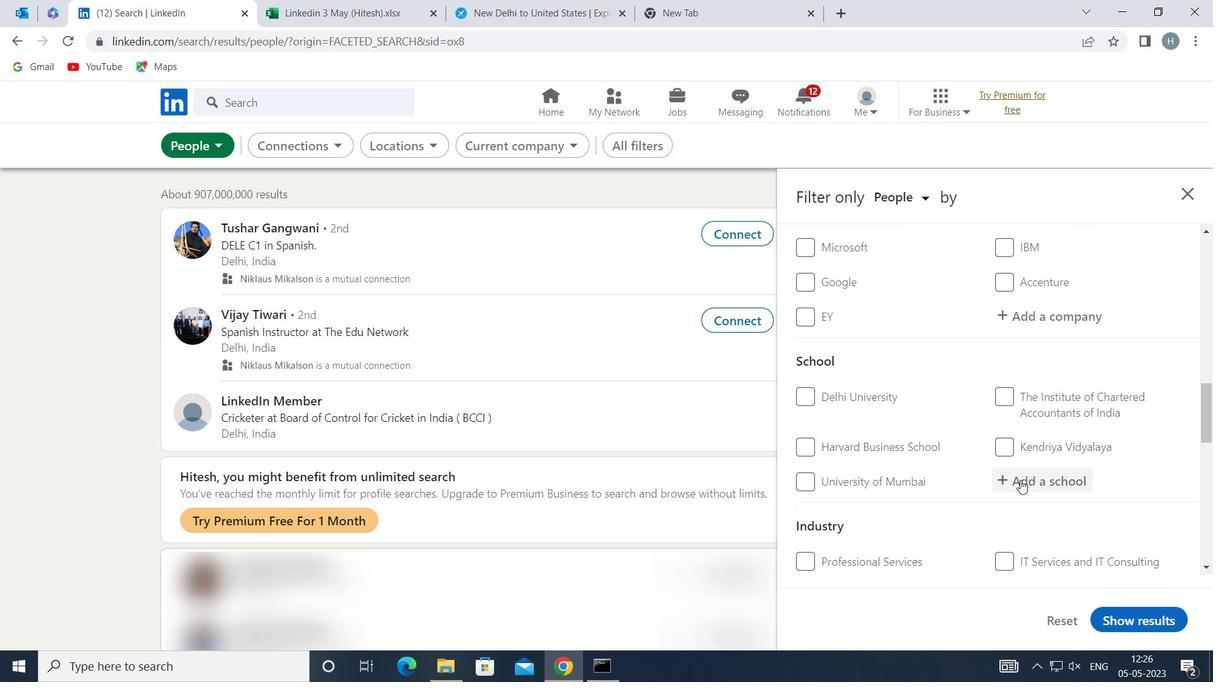 
Action: Mouse pressed left at (1023, 482)
Screenshot: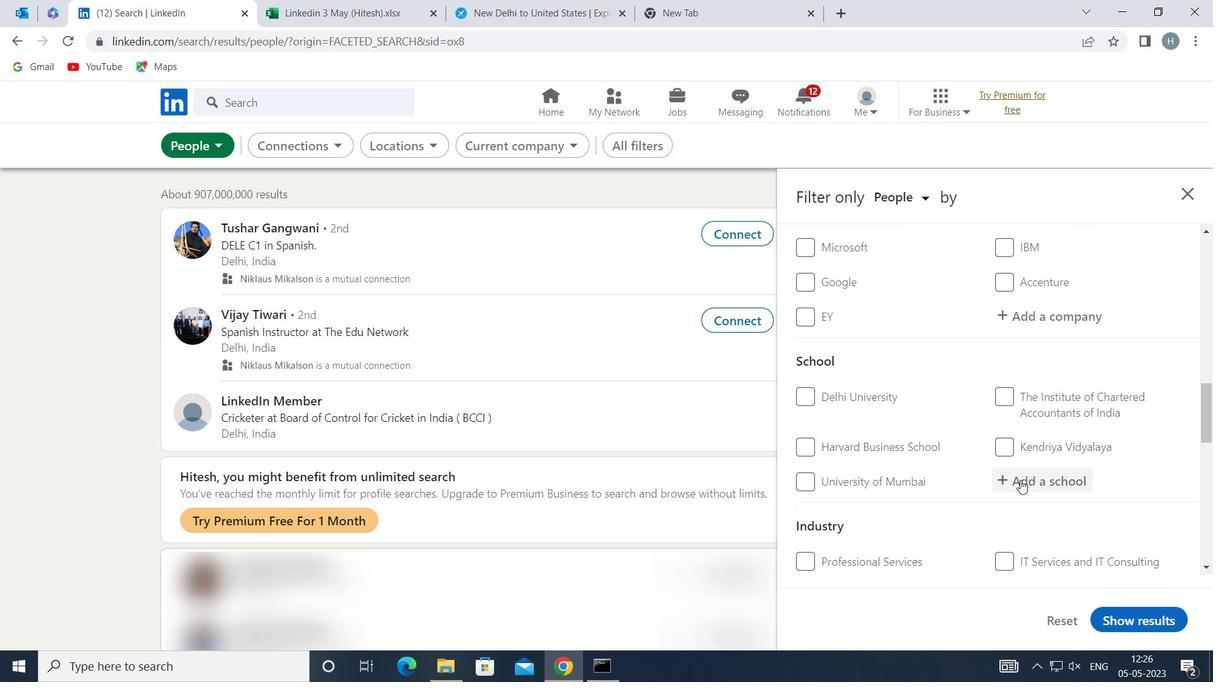 
Action: Mouse moved to (1021, 481)
Screenshot: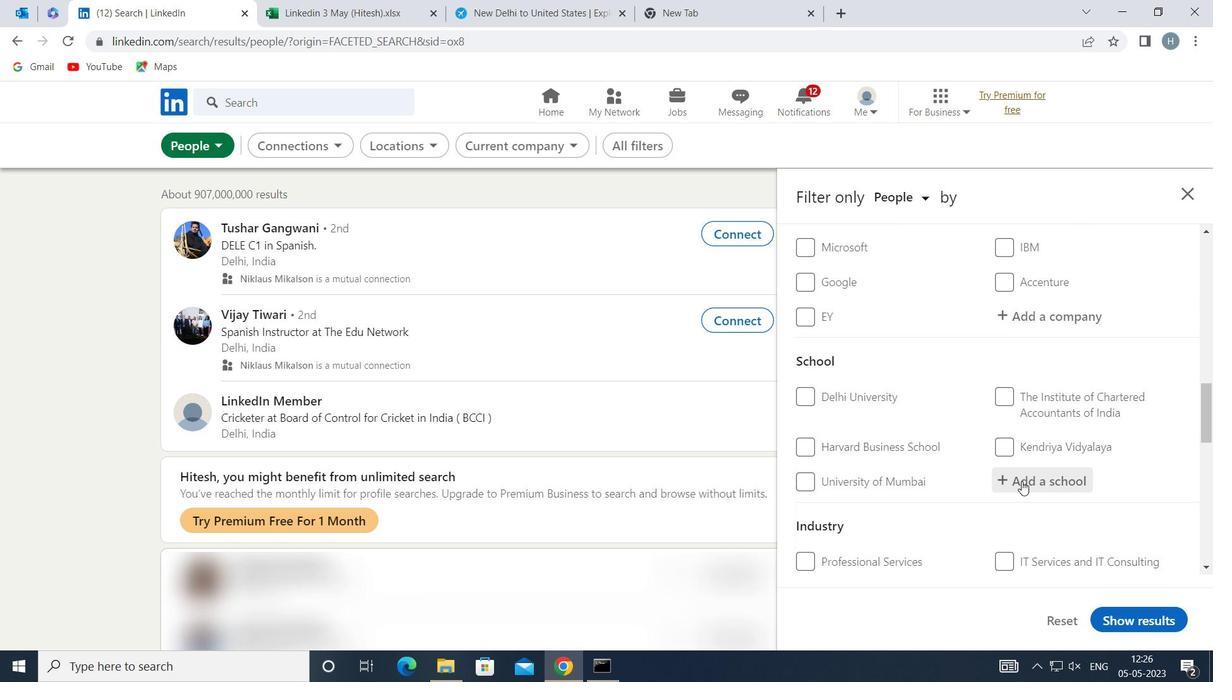 
Action: Key pressed <Key.shift>S<Key.shift>T<Key.space><Key.shift>KABIR<Key.space>
Screenshot: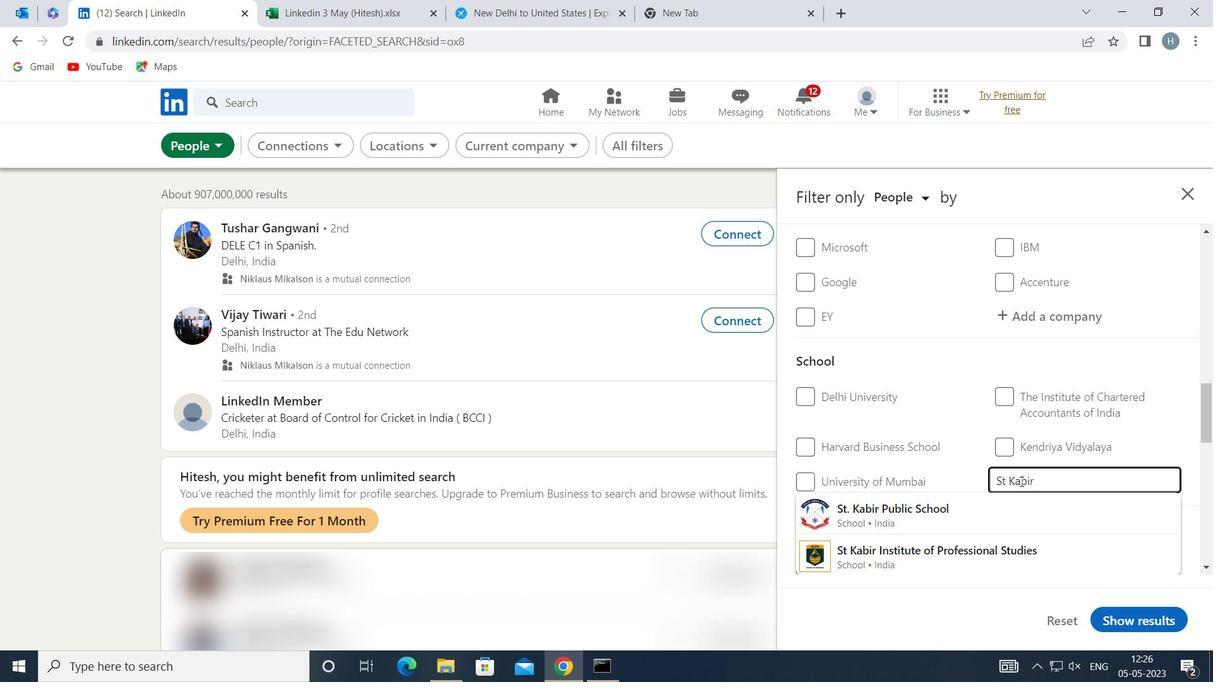 
Action: Mouse moved to (1007, 511)
Screenshot: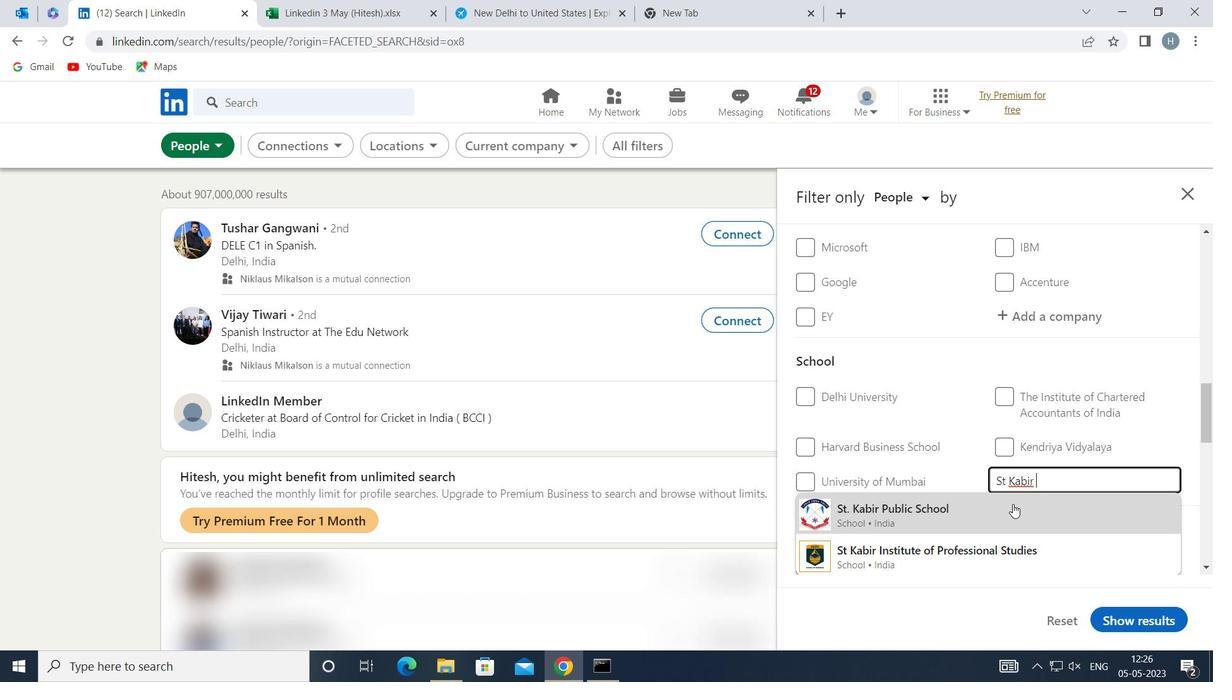 
Action: Mouse pressed left at (1007, 511)
Screenshot: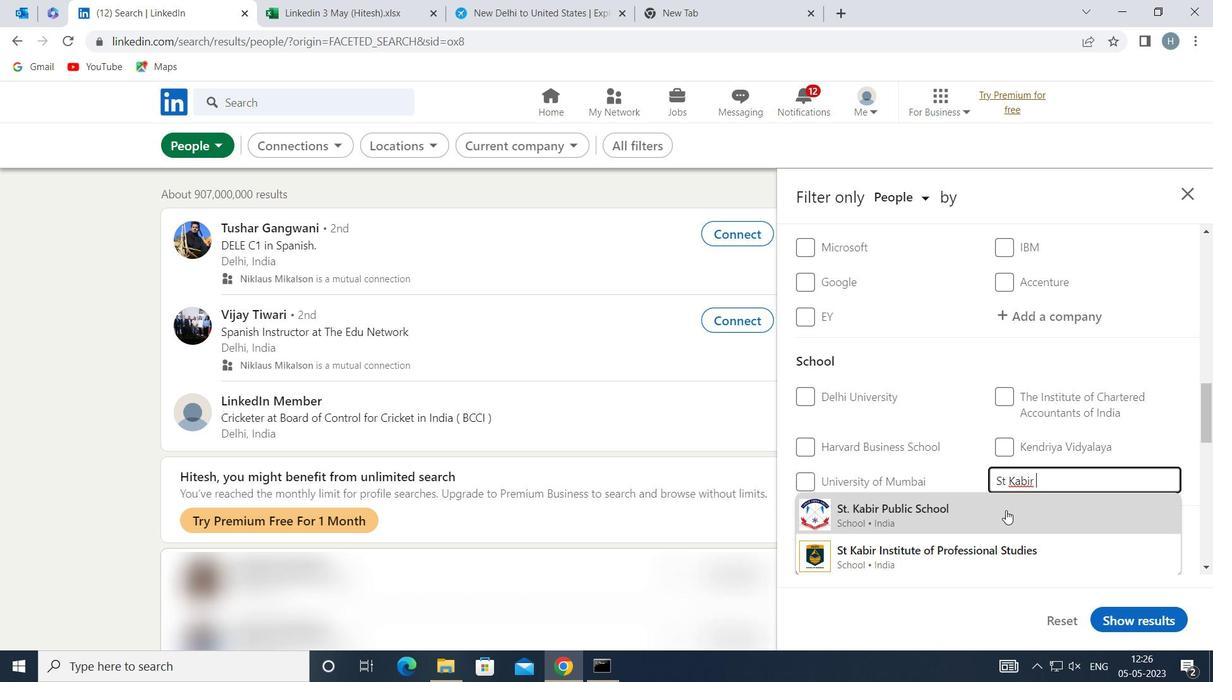 
Action: Mouse moved to (990, 476)
Screenshot: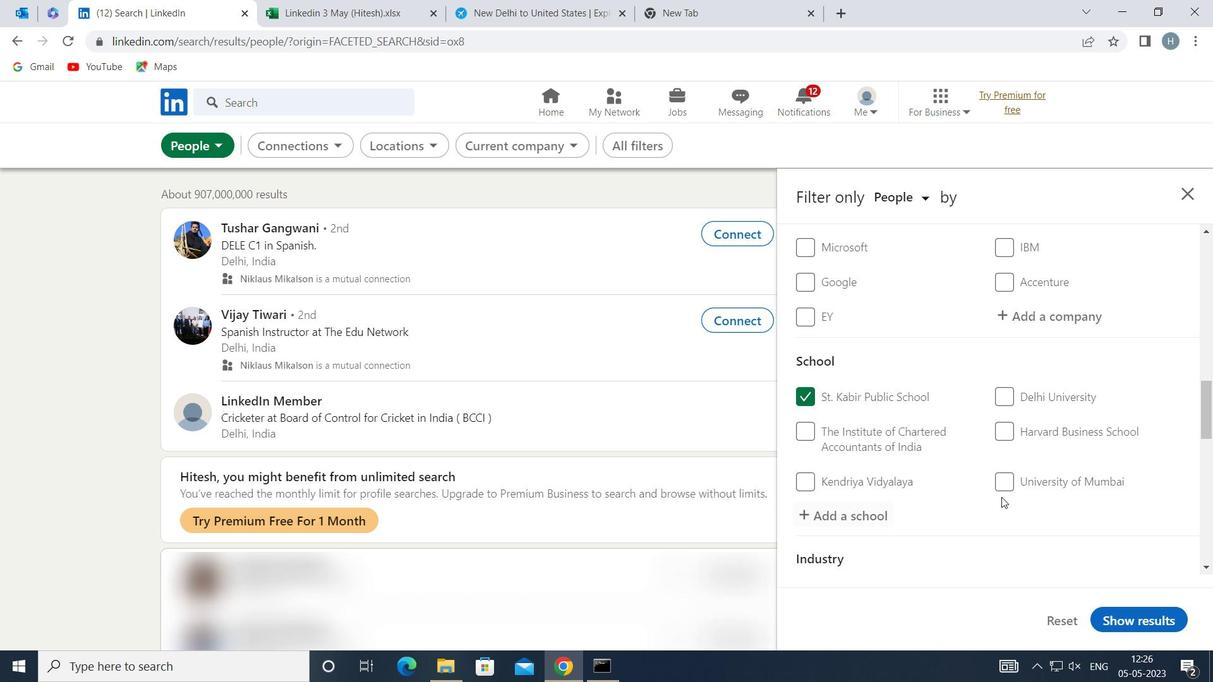 
Action: Mouse scrolled (990, 475) with delta (0, 0)
Screenshot: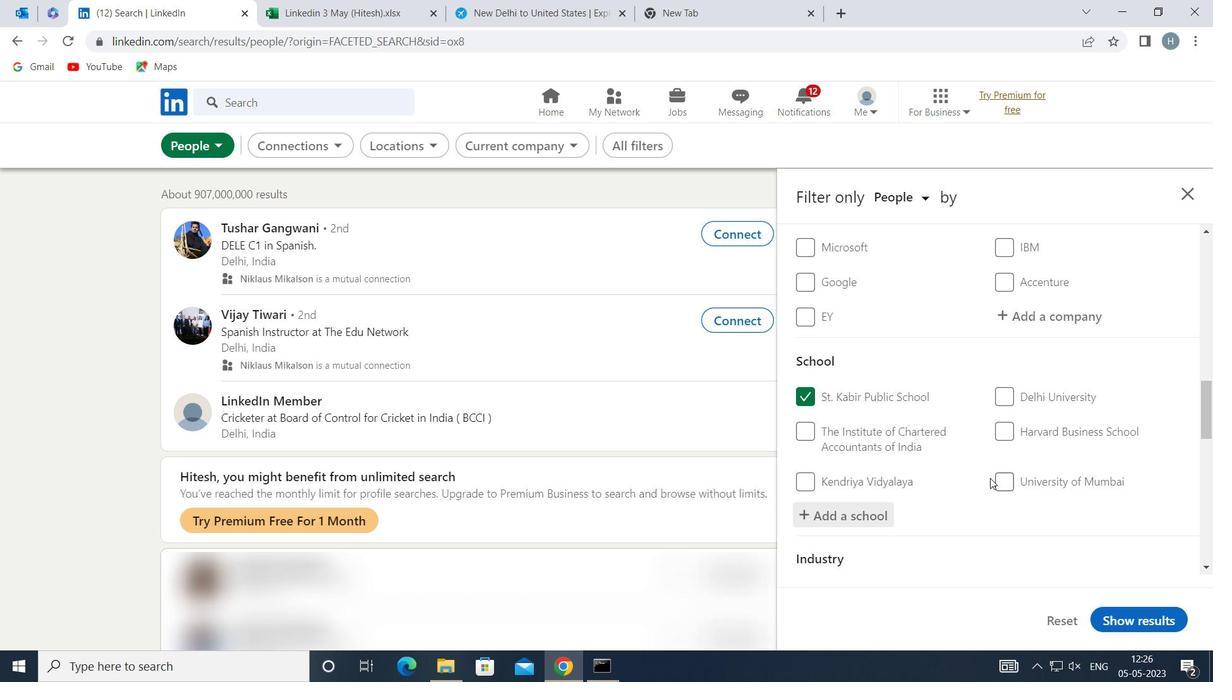 
Action: Mouse scrolled (990, 475) with delta (0, 0)
Screenshot: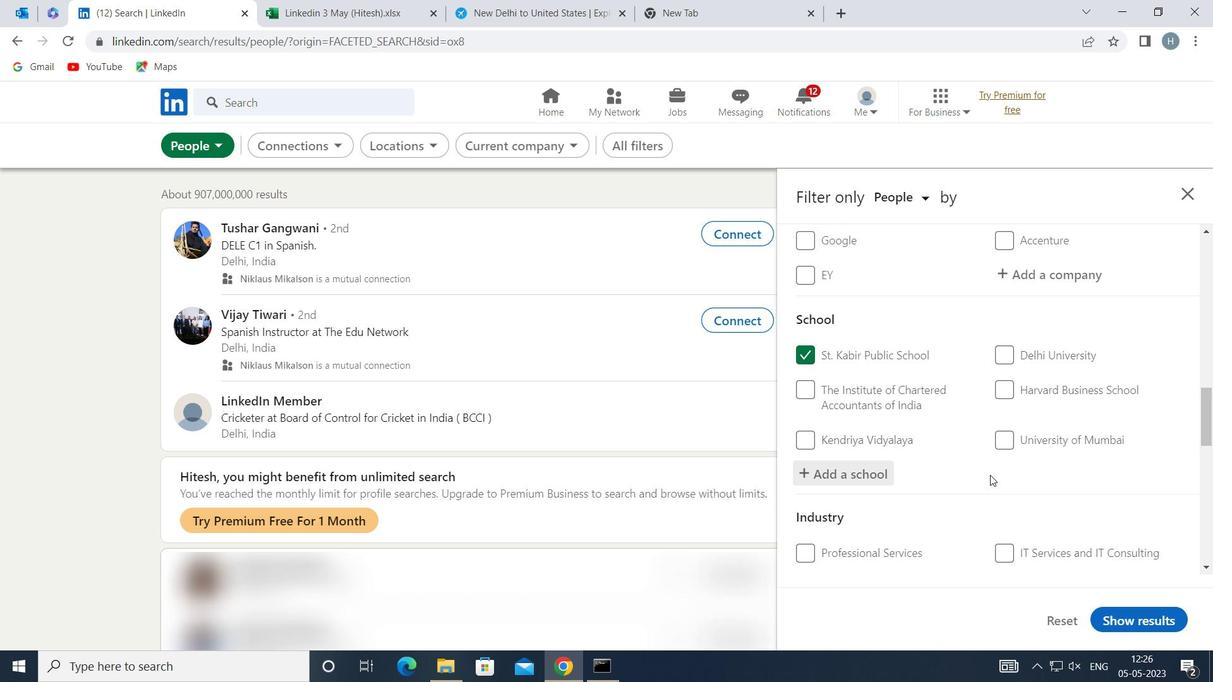 
Action: Mouse scrolled (990, 475) with delta (0, 0)
Screenshot: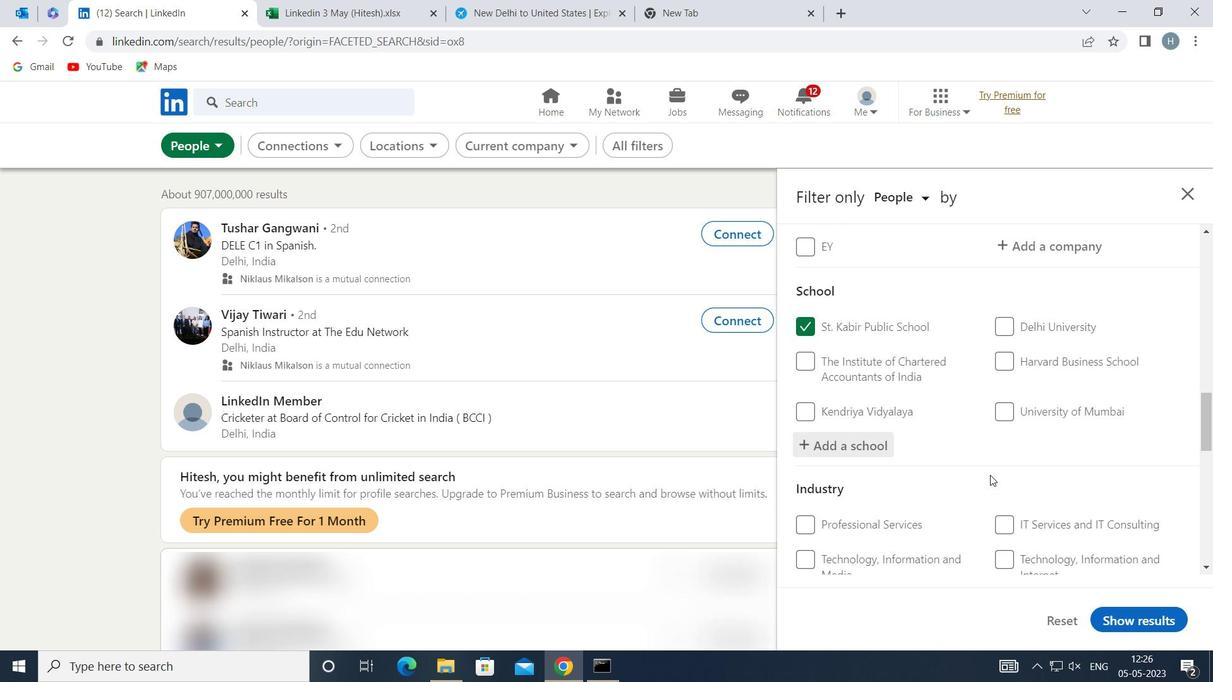 
Action: Mouse scrolled (990, 475) with delta (0, 0)
Screenshot: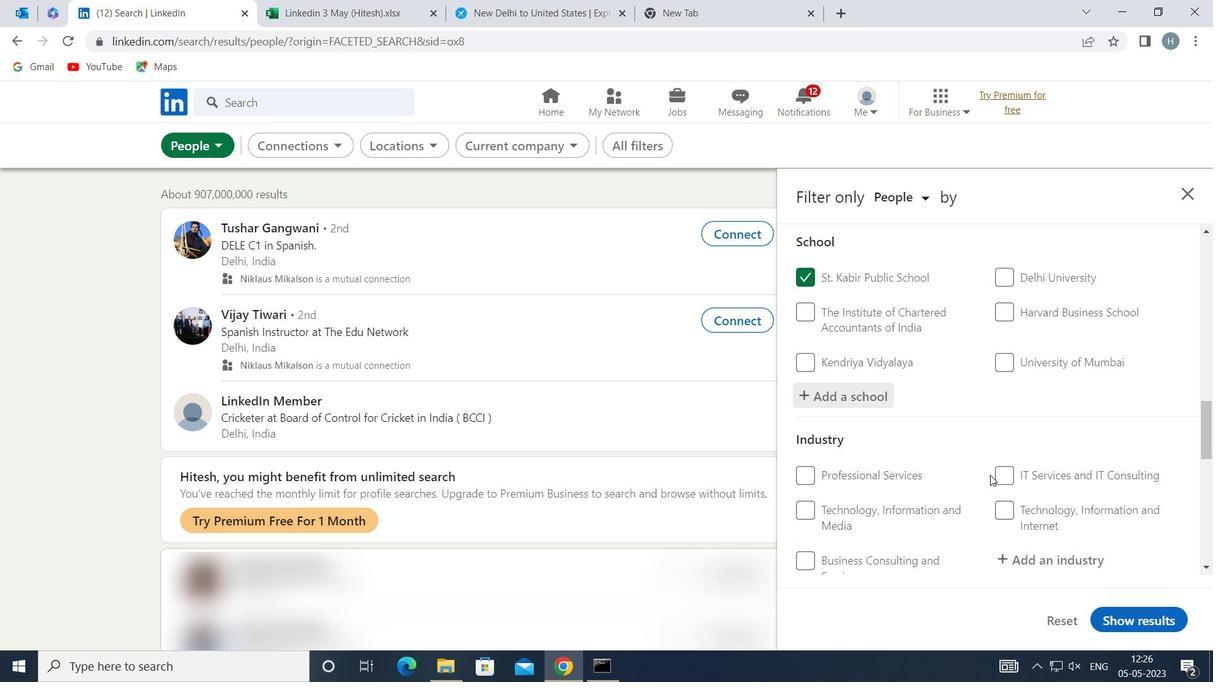 
Action: Mouse moved to (1074, 364)
Screenshot: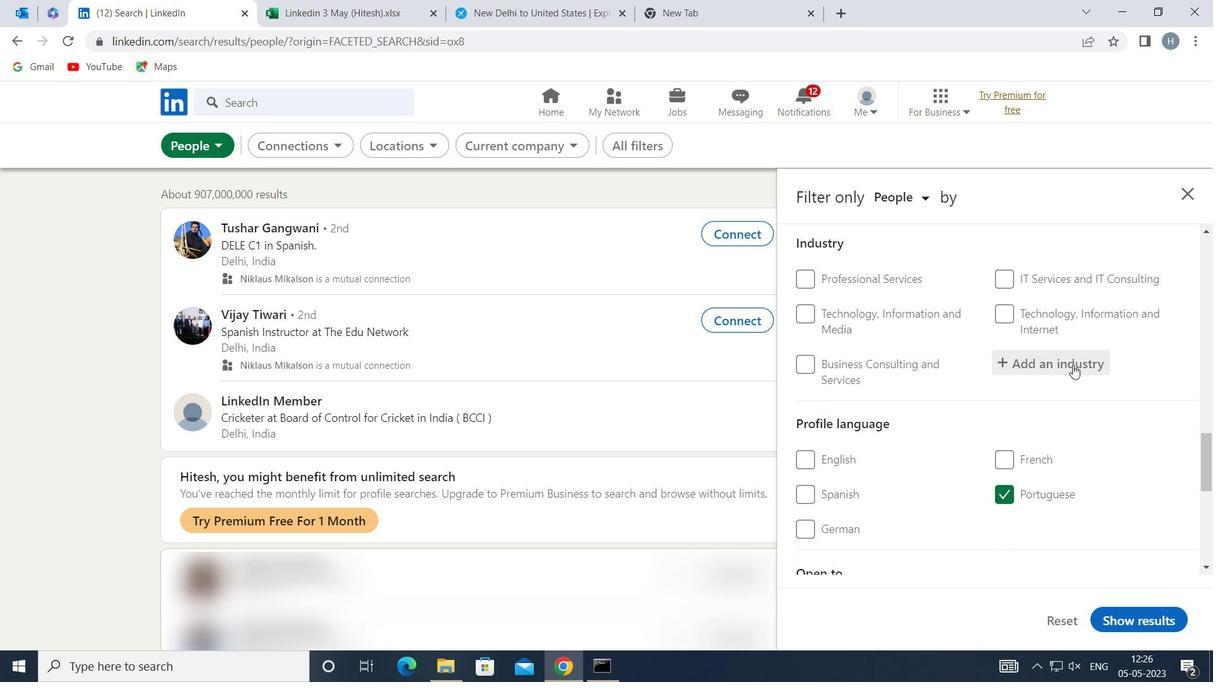 
Action: Mouse pressed left at (1074, 364)
Screenshot: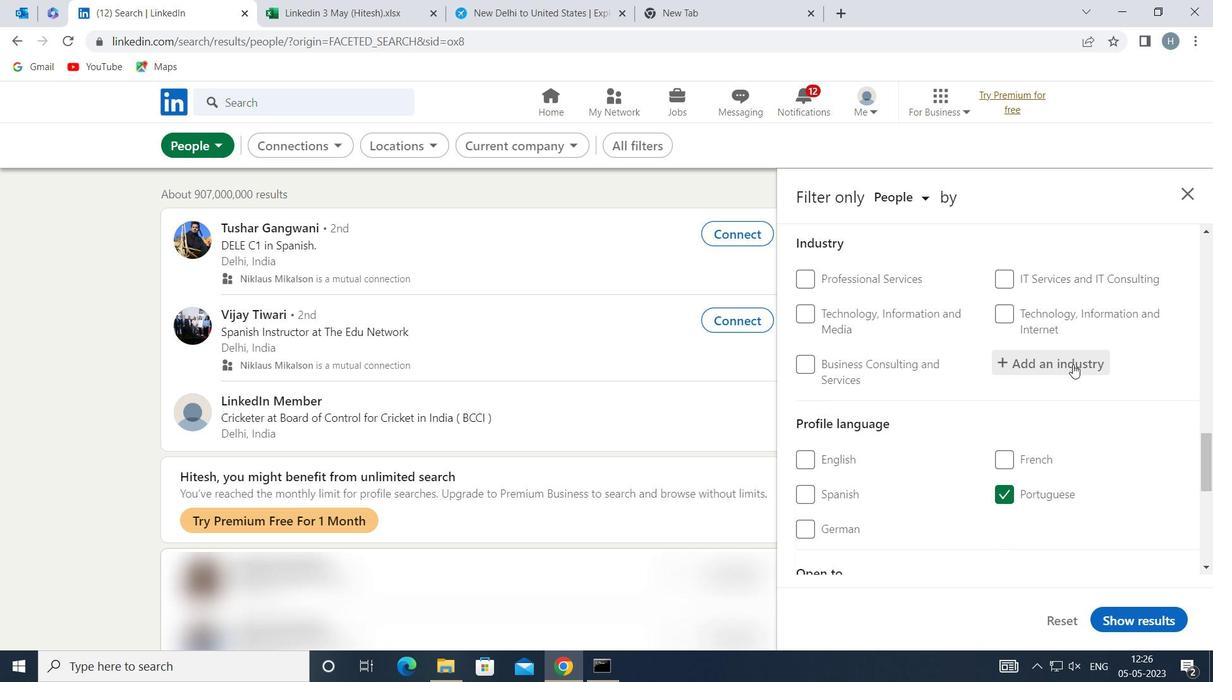 
Action: Key pressed <Key.shift>CLIMATE<Key.space><Key.shift>TECHNOLOGY
Screenshot: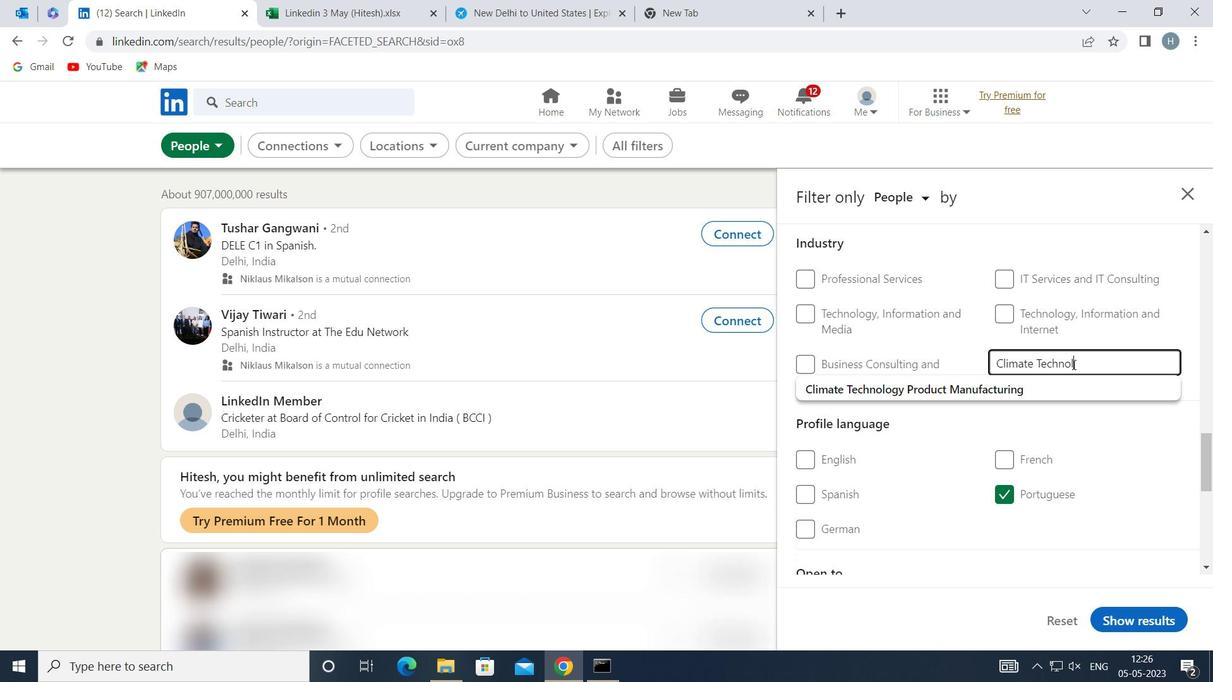 
Action: Mouse moved to (1056, 383)
Screenshot: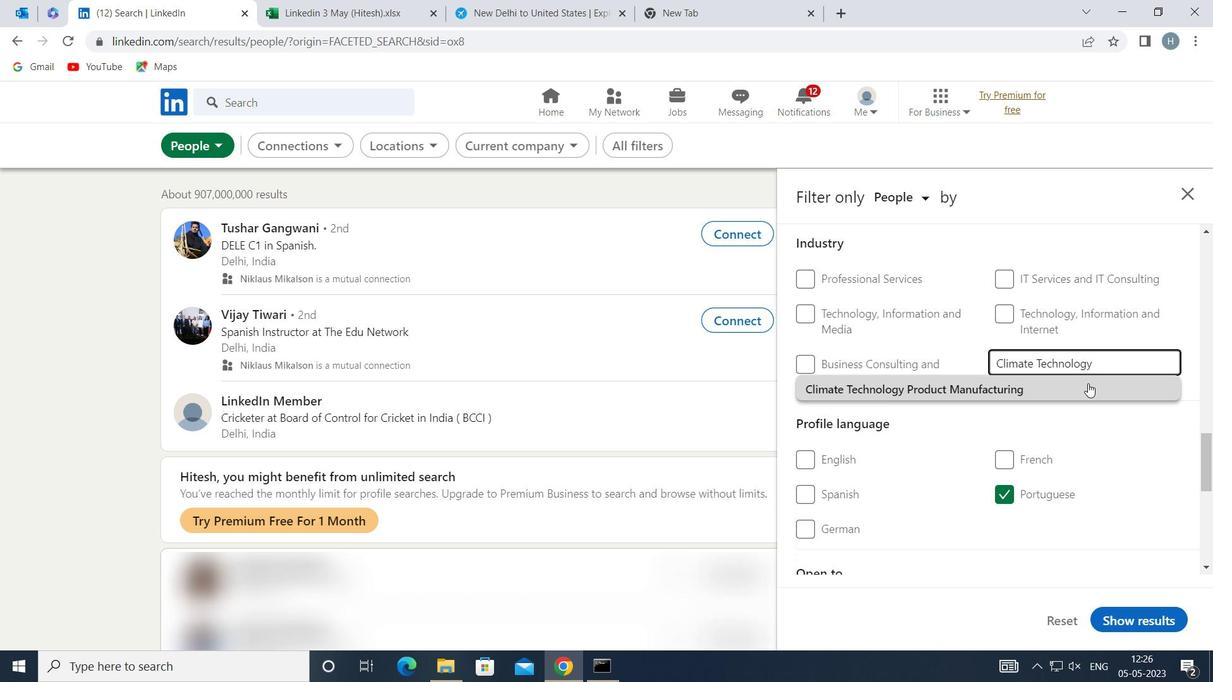 
Action: Mouse pressed left at (1056, 383)
Screenshot: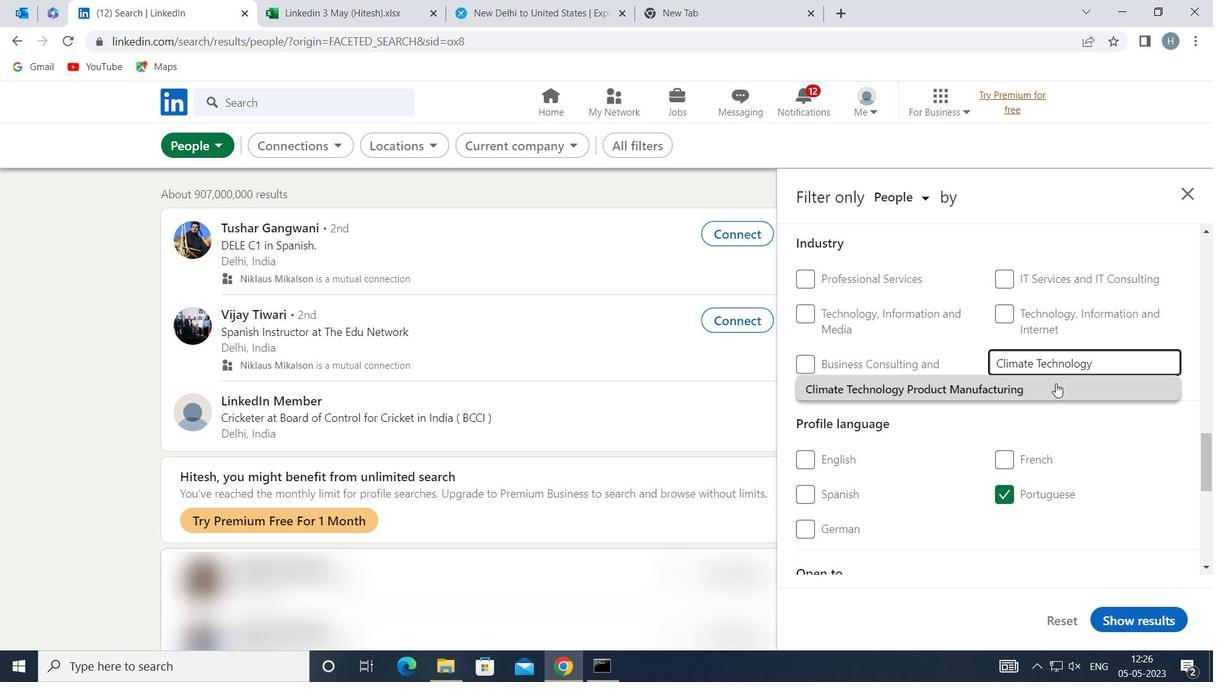 
Action: Mouse moved to (1026, 363)
Screenshot: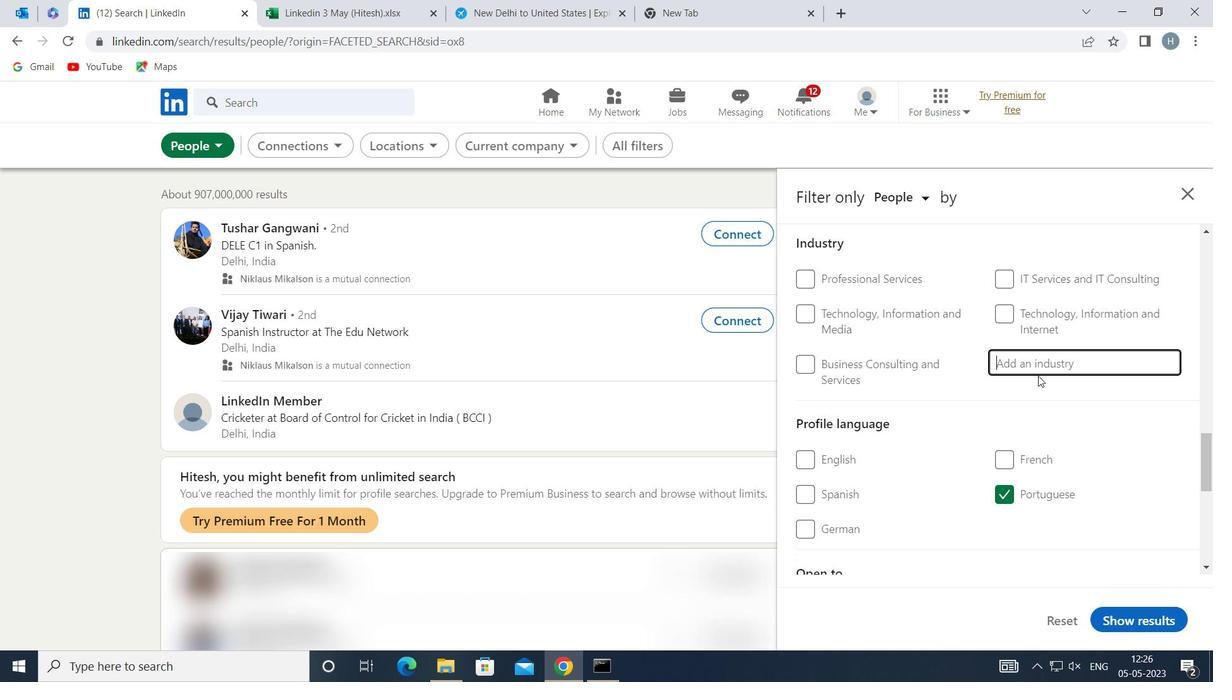 
Action: Mouse scrolled (1026, 362) with delta (0, 0)
Screenshot: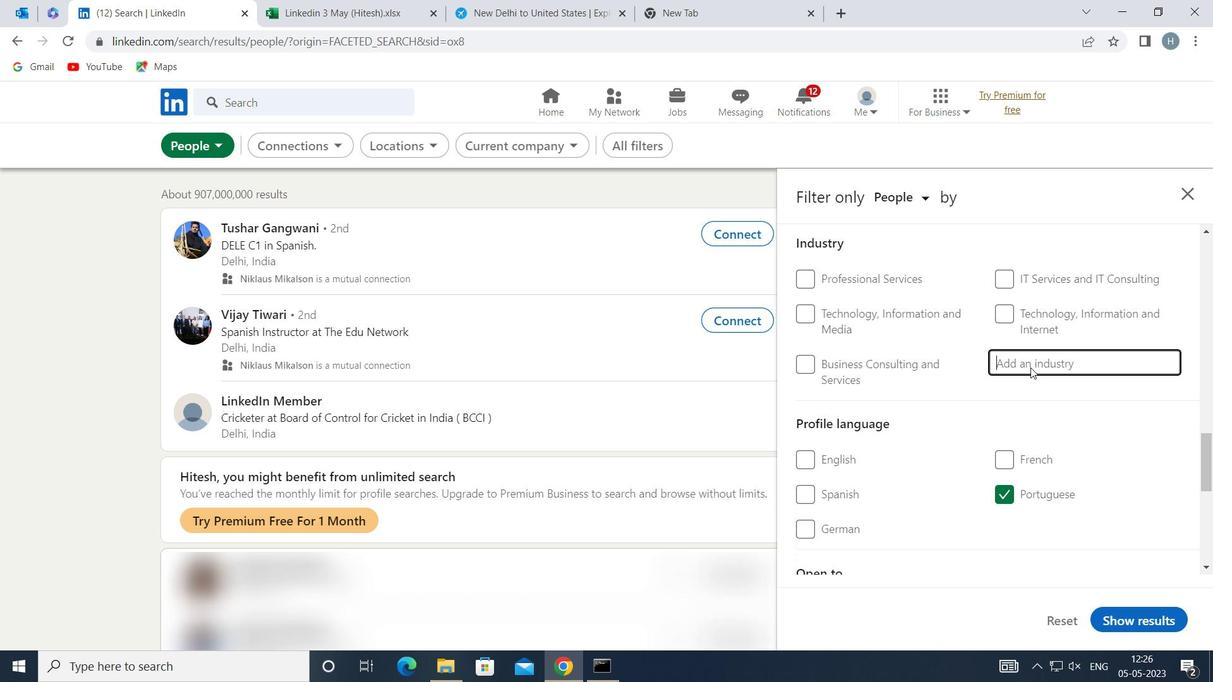 
Action: Mouse moved to (1026, 363)
Screenshot: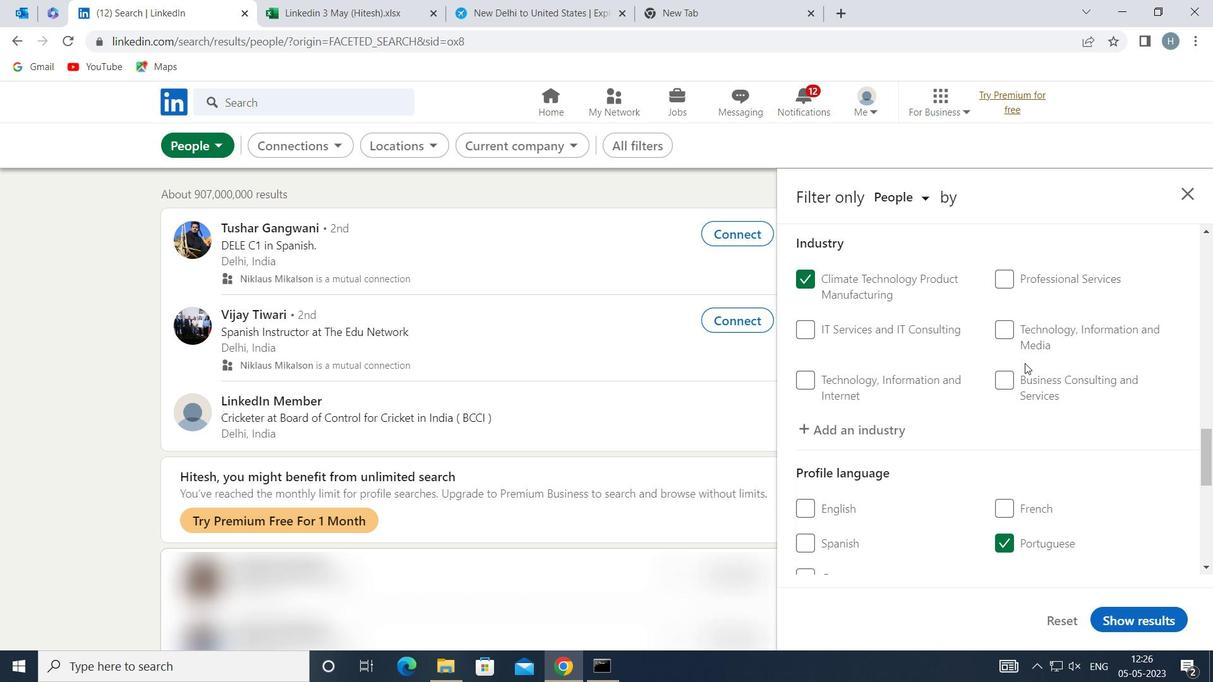 
Action: Mouse scrolled (1026, 362) with delta (0, 0)
Screenshot: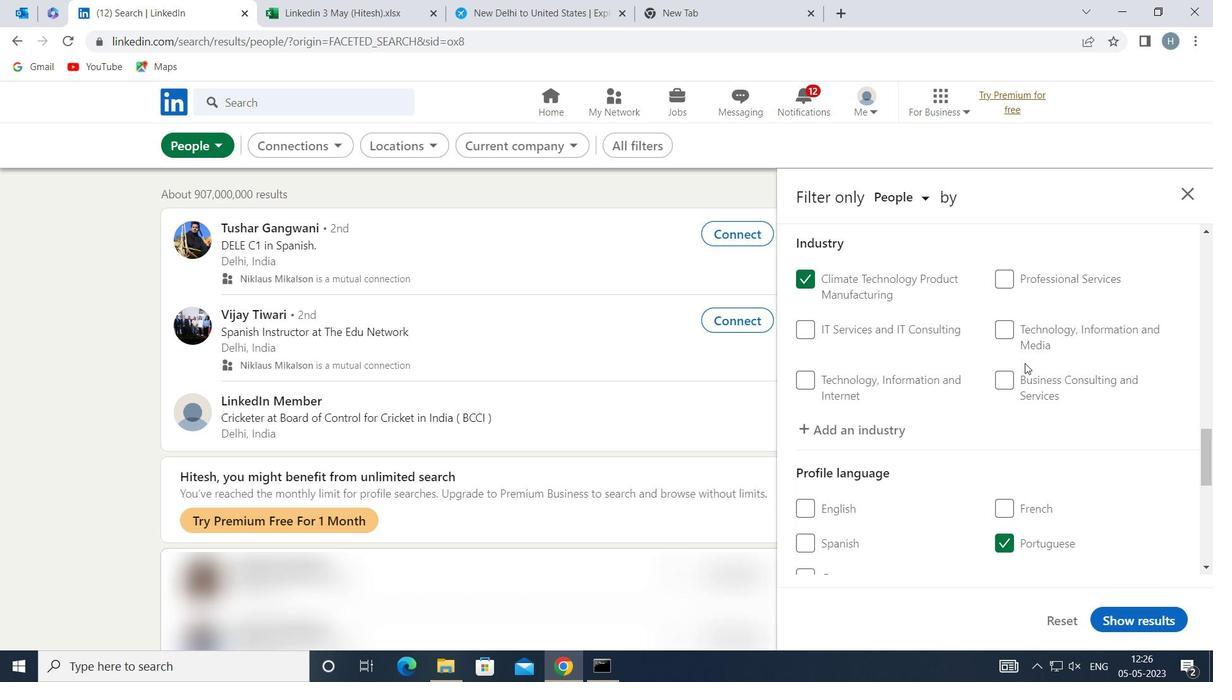 
Action: Mouse moved to (1023, 382)
Screenshot: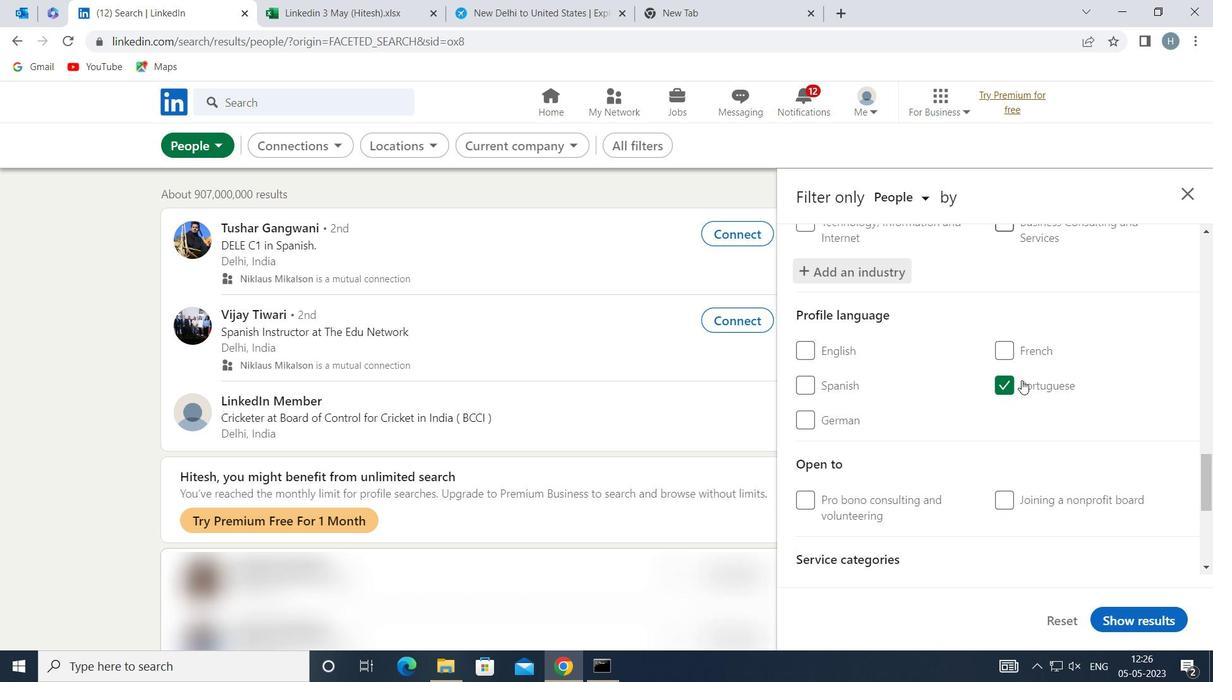 
Action: Mouse scrolled (1023, 381) with delta (0, 0)
Screenshot: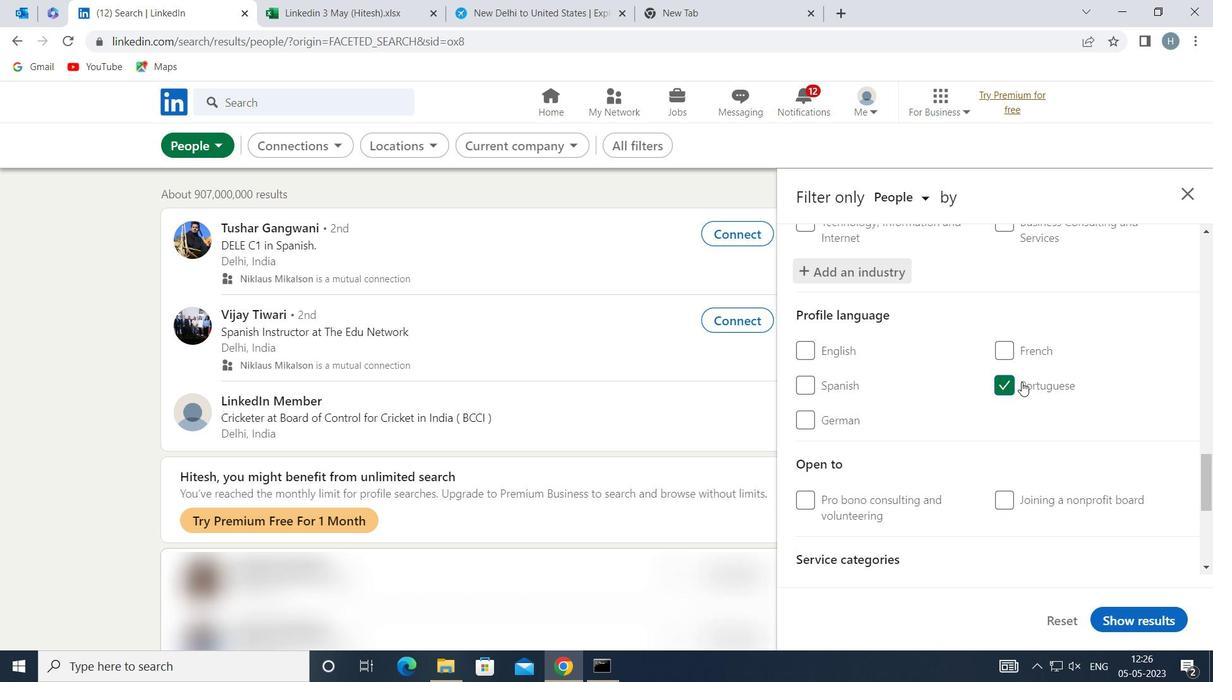 
Action: Mouse moved to (1024, 383)
Screenshot: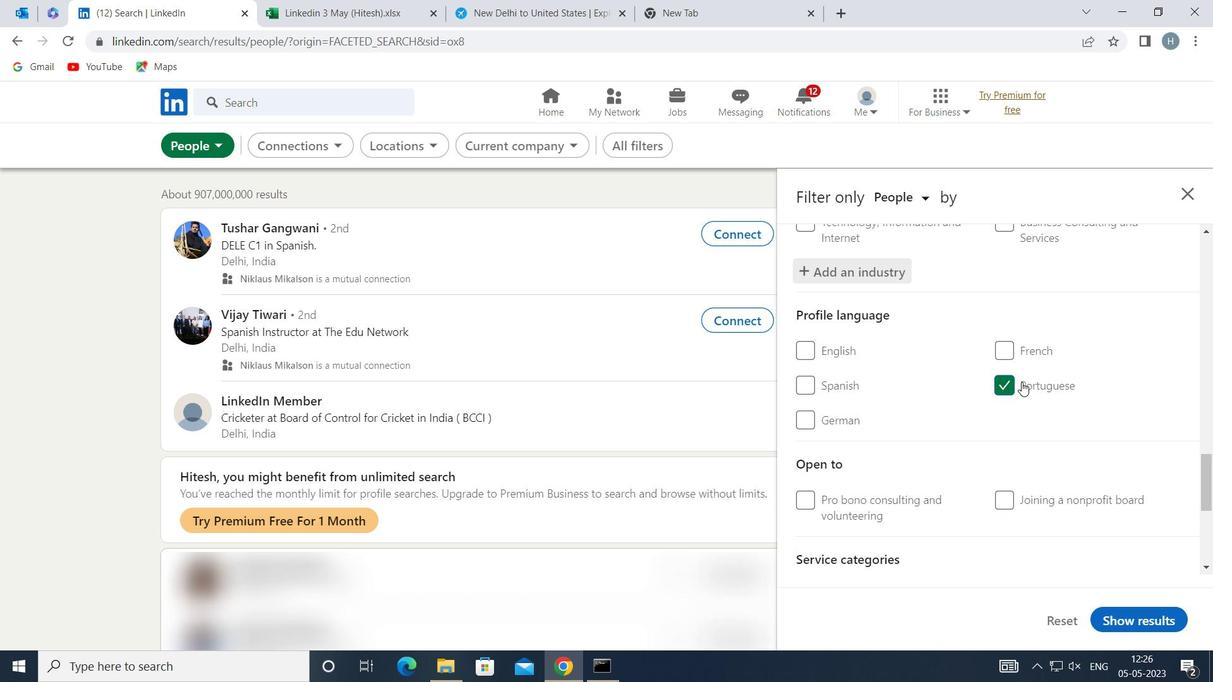 
Action: Mouse scrolled (1024, 382) with delta (0, 0)
Screenshot: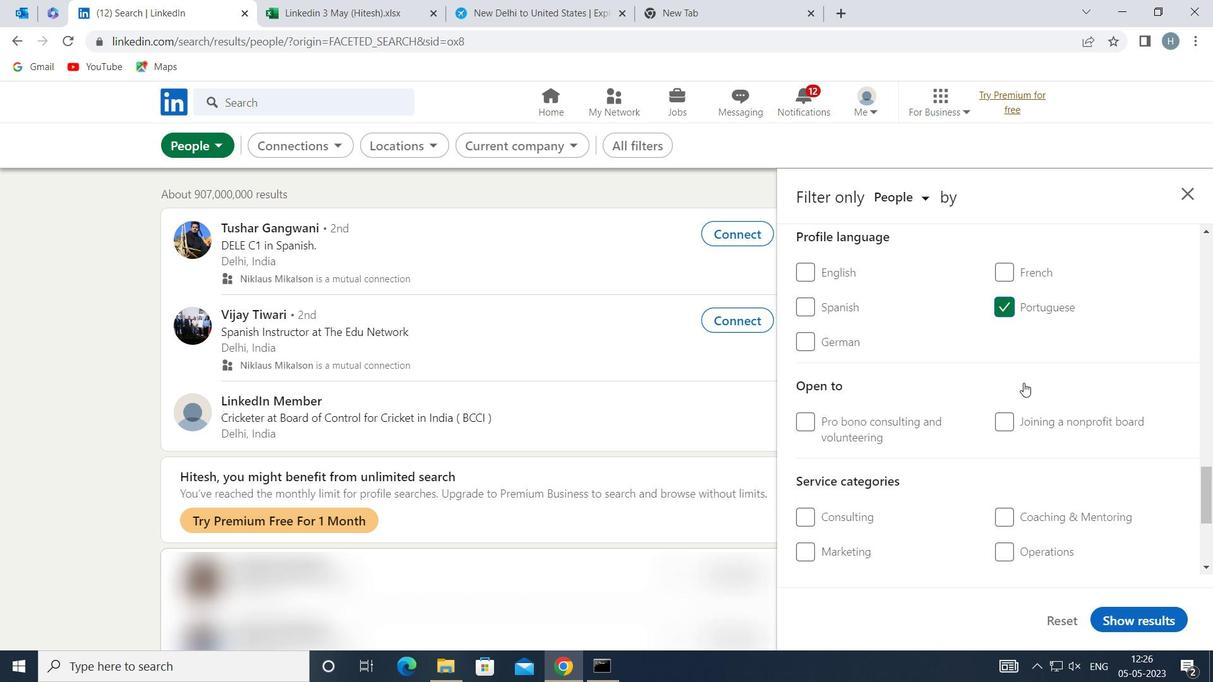 
Action: Mouse moved to (1024, 384)
Screenshot: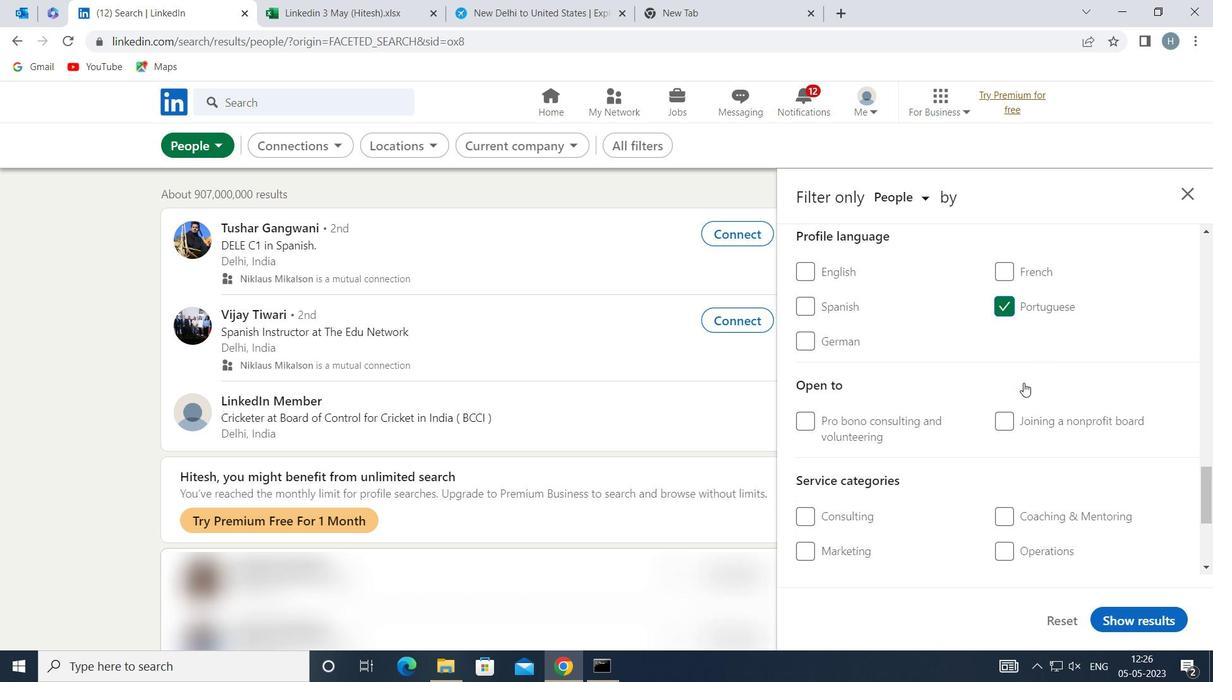 
Action: Mouse scrolled (1024, 383) with delta (0, 0)
Screenshot: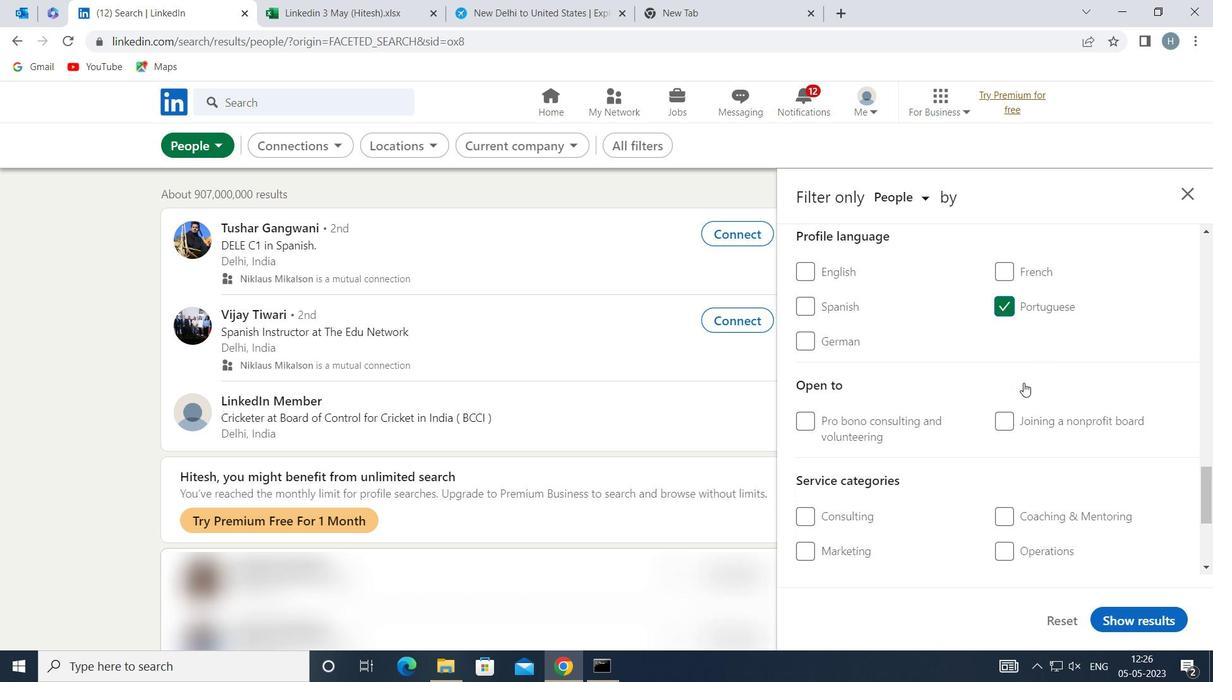 
Action: Mouse moved to (1048, 421)
Screenshot: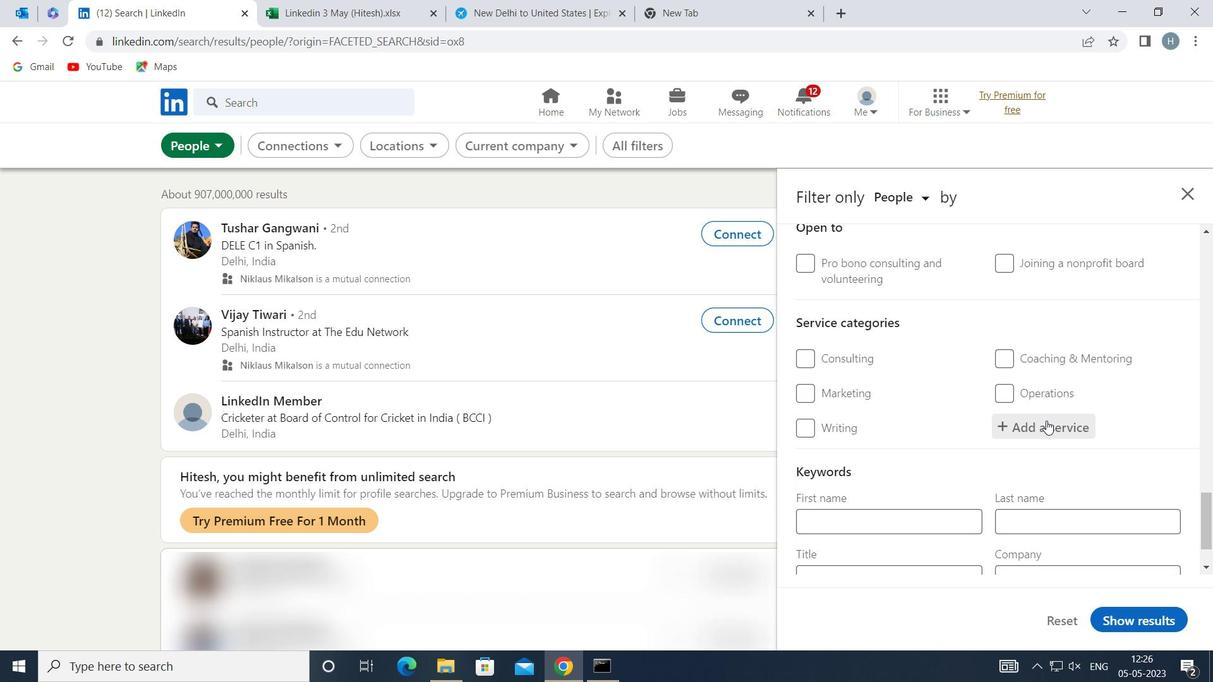 
Action: Mouse pressed left at (1048, 421)
Screenshot: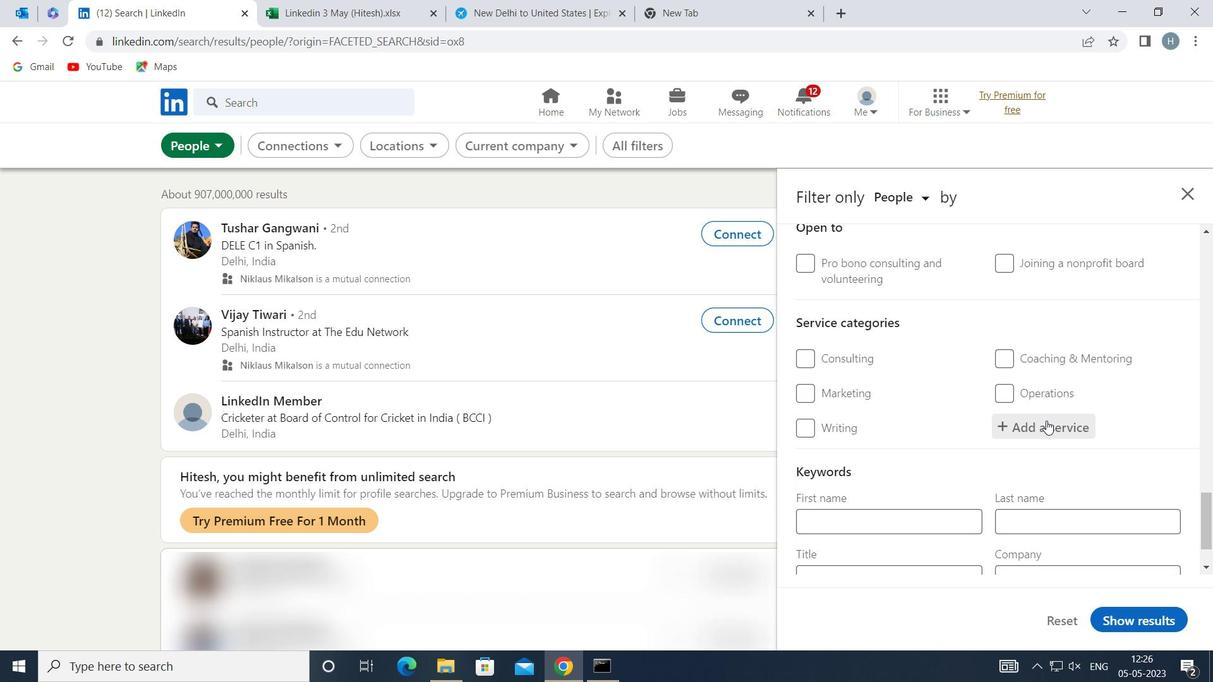 
Action: Mouse moved to (1047, 421)
Screenshot: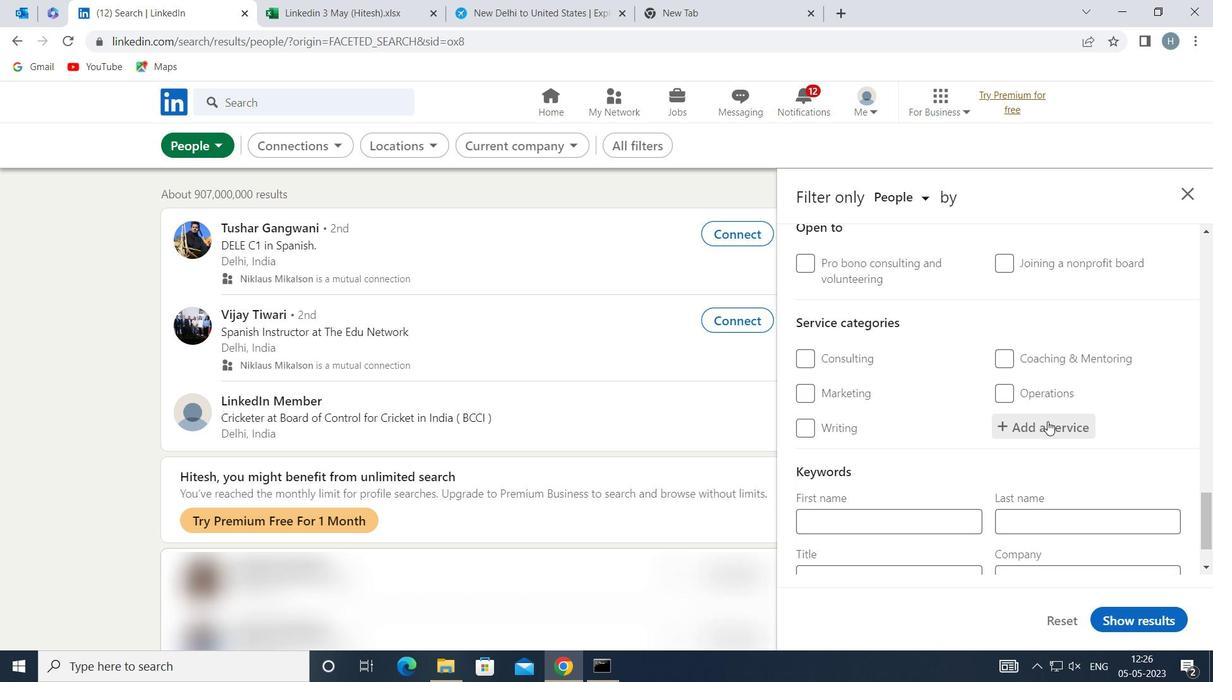
Action: Key pressed <Key.shift>CATERING<Key.shift>CHANGE
Screenshot: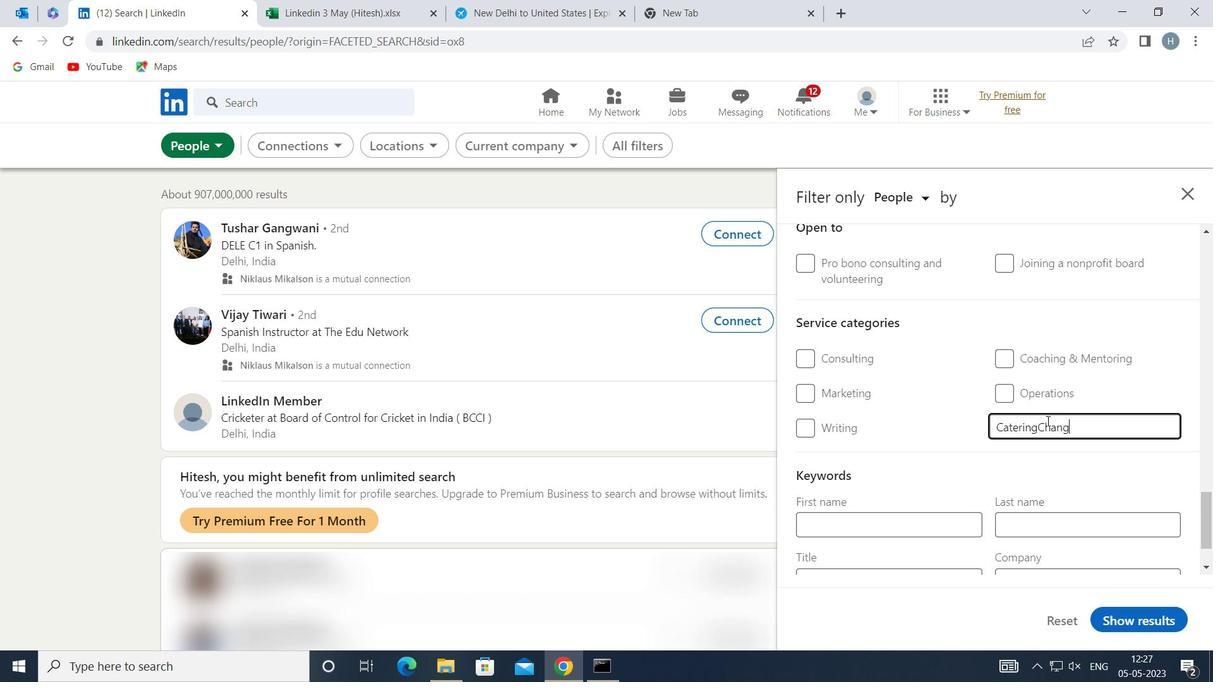 
Action: Mouse moved to (908, 466)
Screenshot: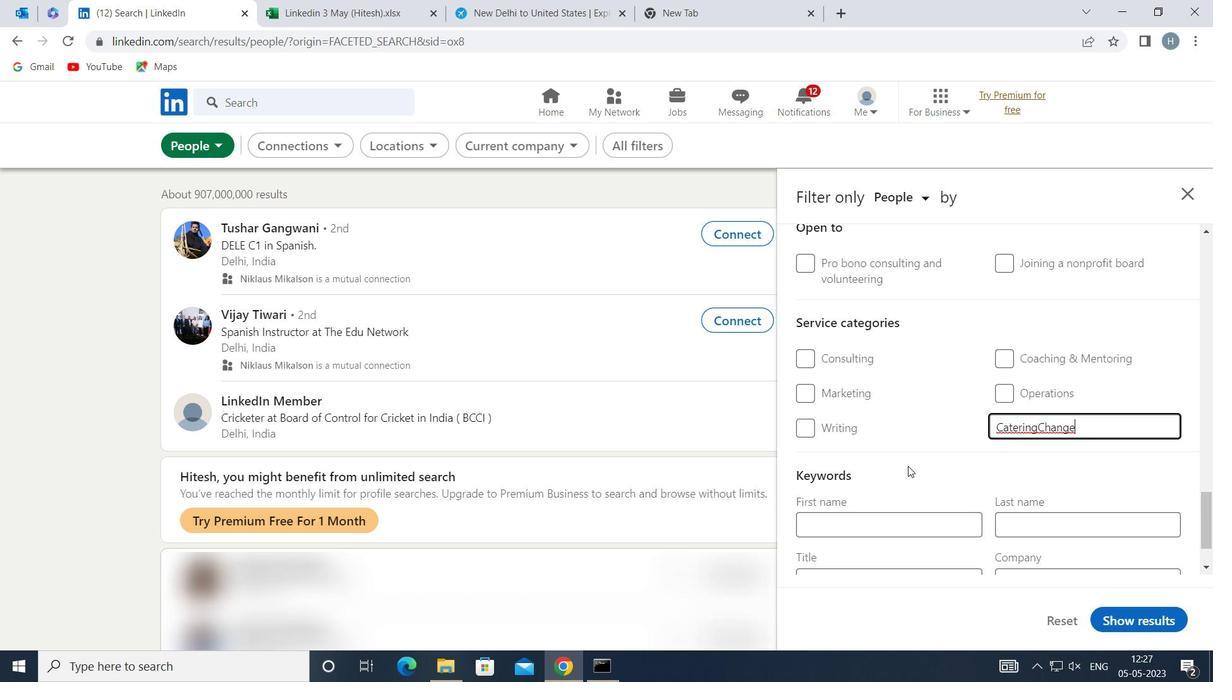 
Action: Mouse scrolled (908, 465) with delta (0, 0)
Screenshot: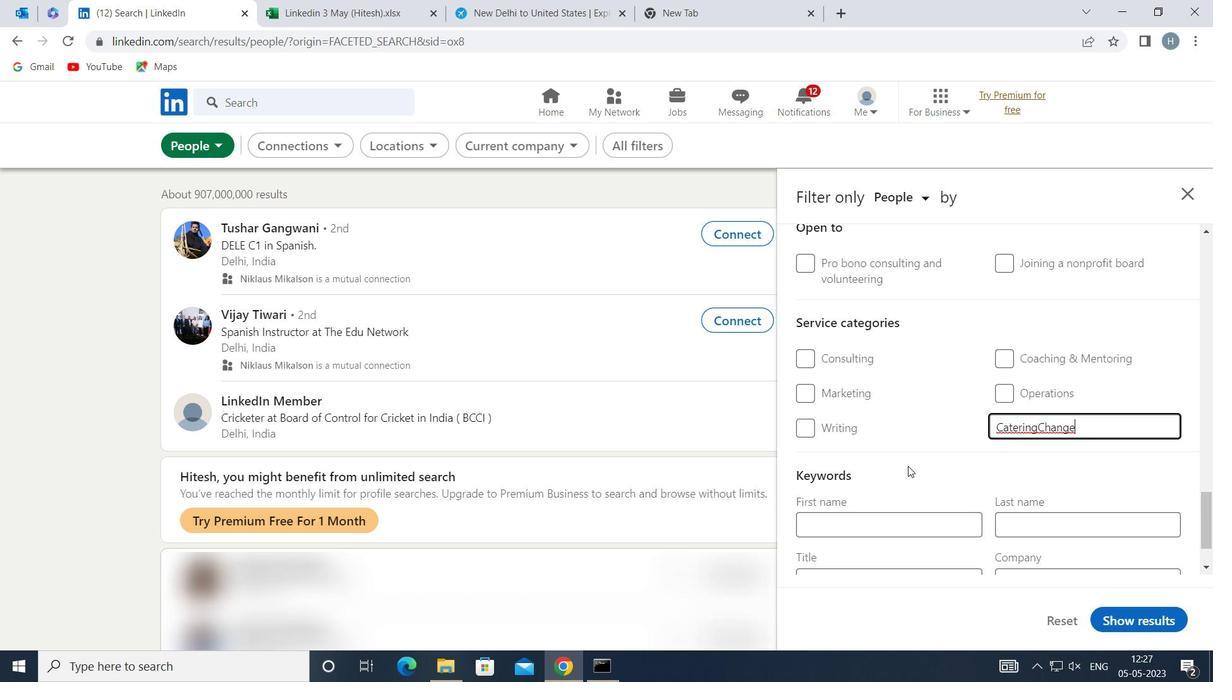 
Action: Mouse scrolled (908, 465) with delta (0, 0)
Screenshot: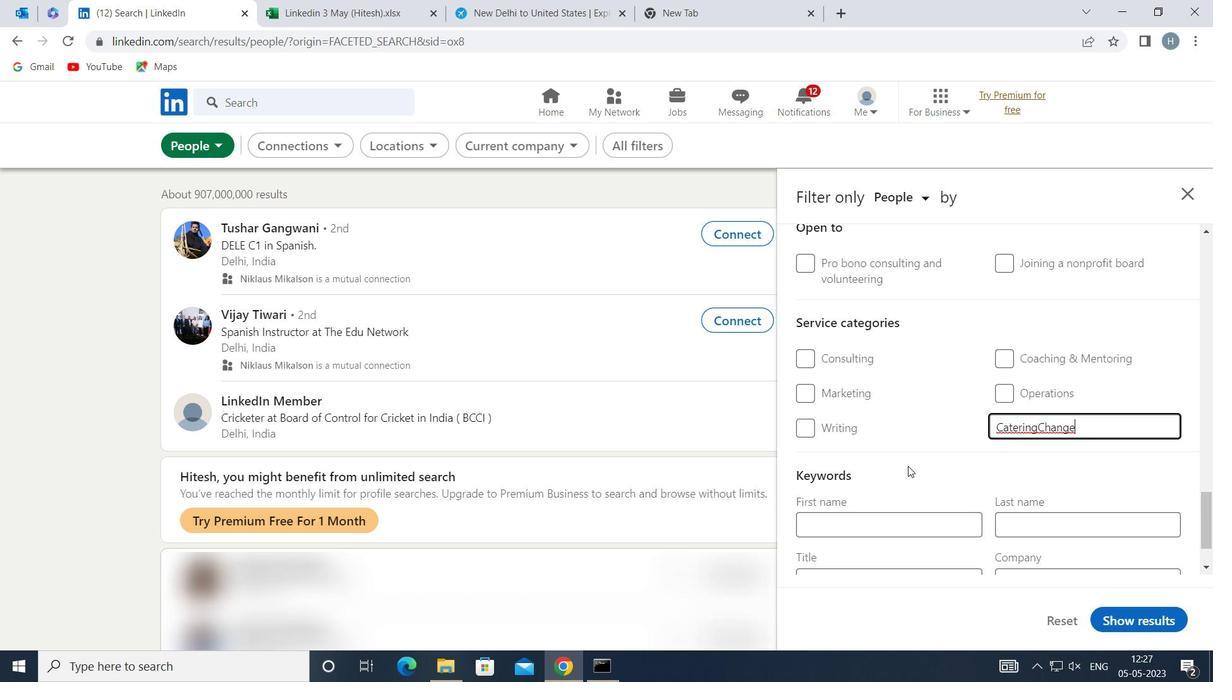 
Action: Mouse scrolled (908, 465) with delta (0, 0)
Screenshot: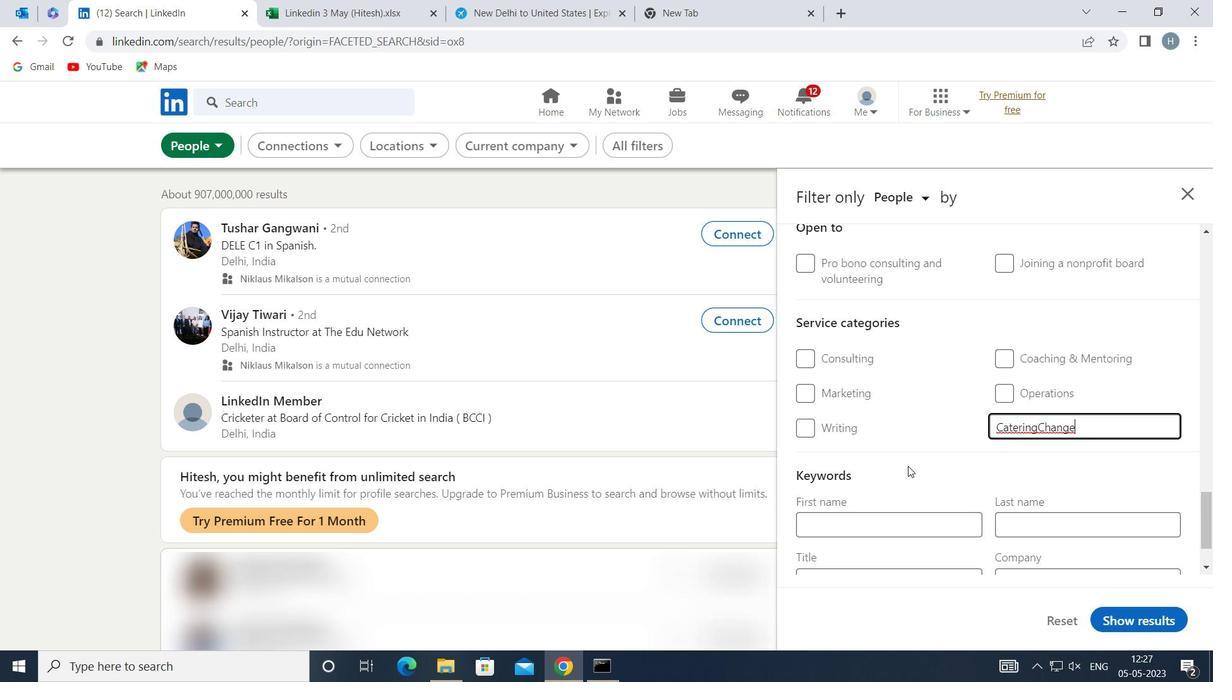 
Action: Mouse moved to (983, 354)
Screenshot: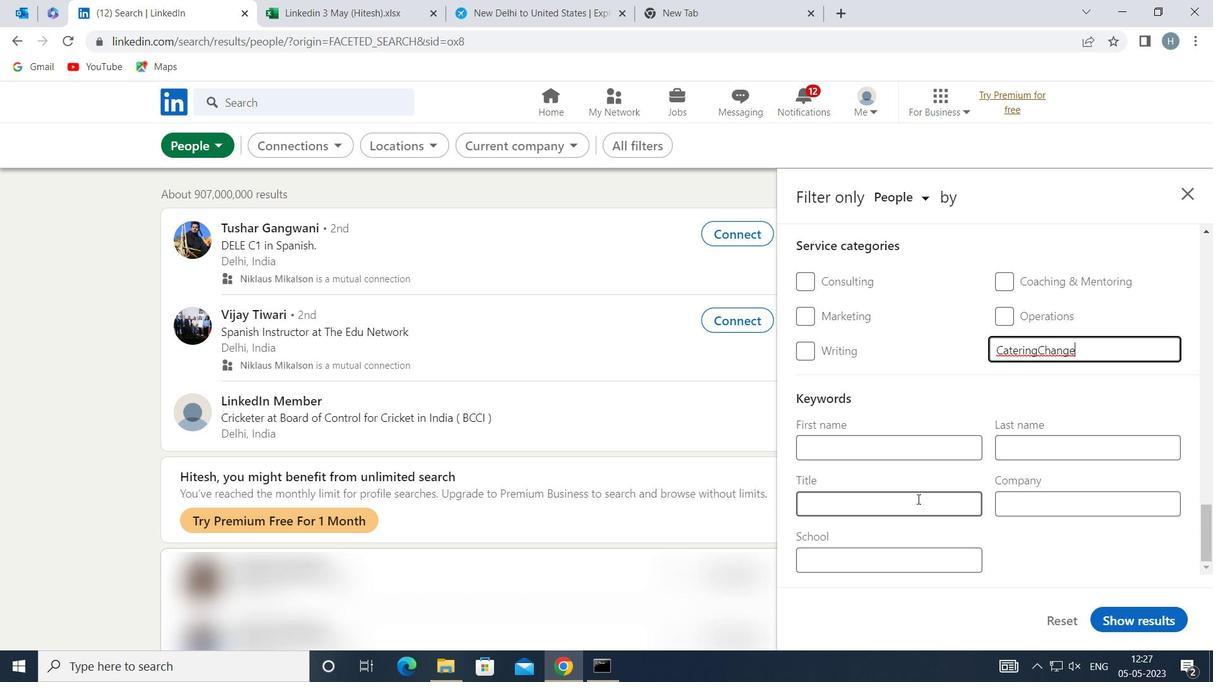 
Action: Mouse pressed left at (983, 354)
Screenshot: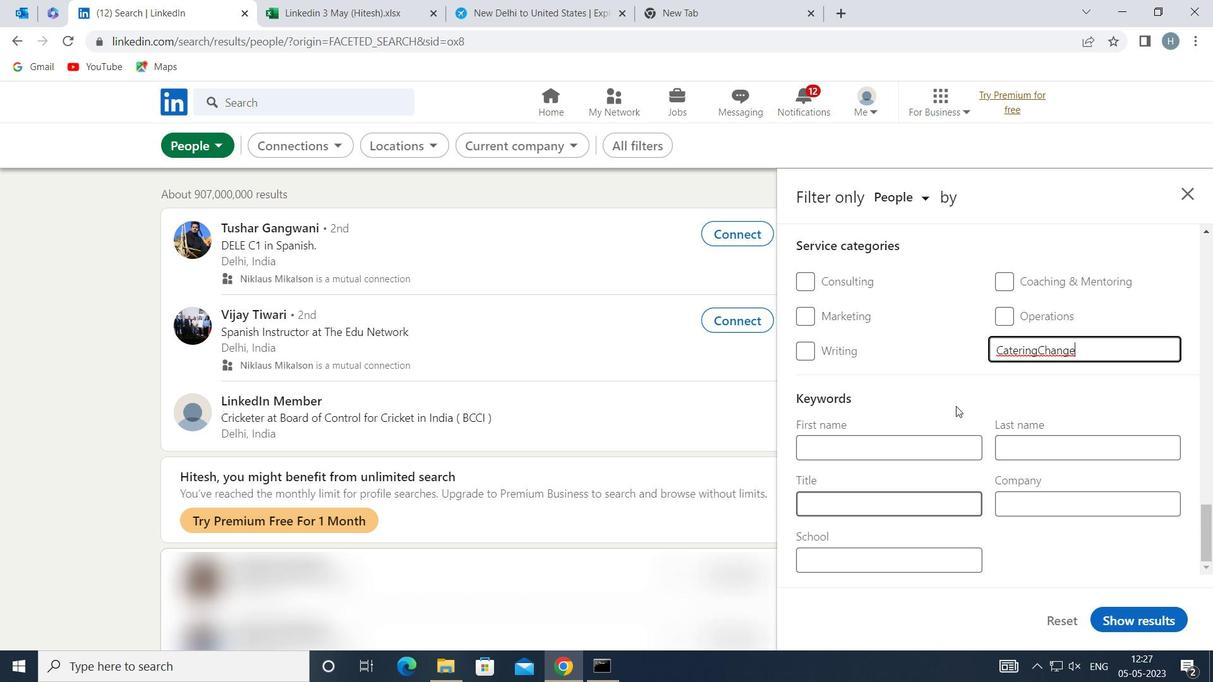 
Action: Mouse moved to (932, 502)
Screenshot: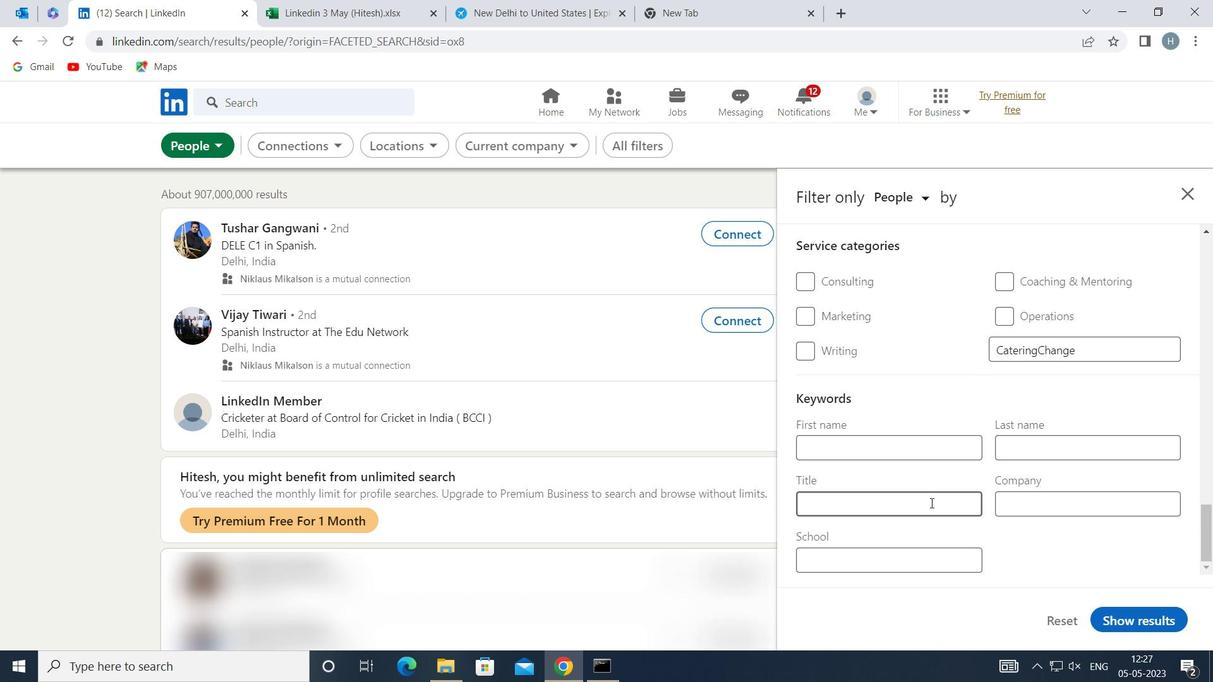 
Action: Mouse pressed left at (932, 502)
Screenshot: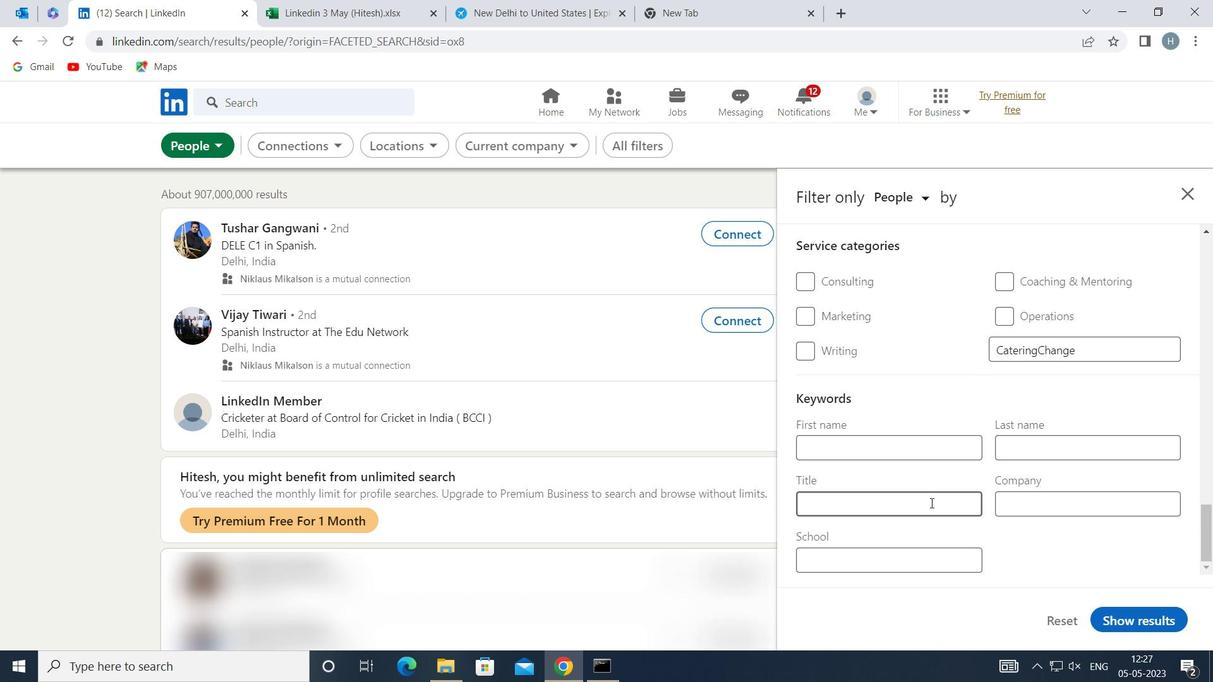 
Action: Mouse moved to (933, 500)
Screenshot: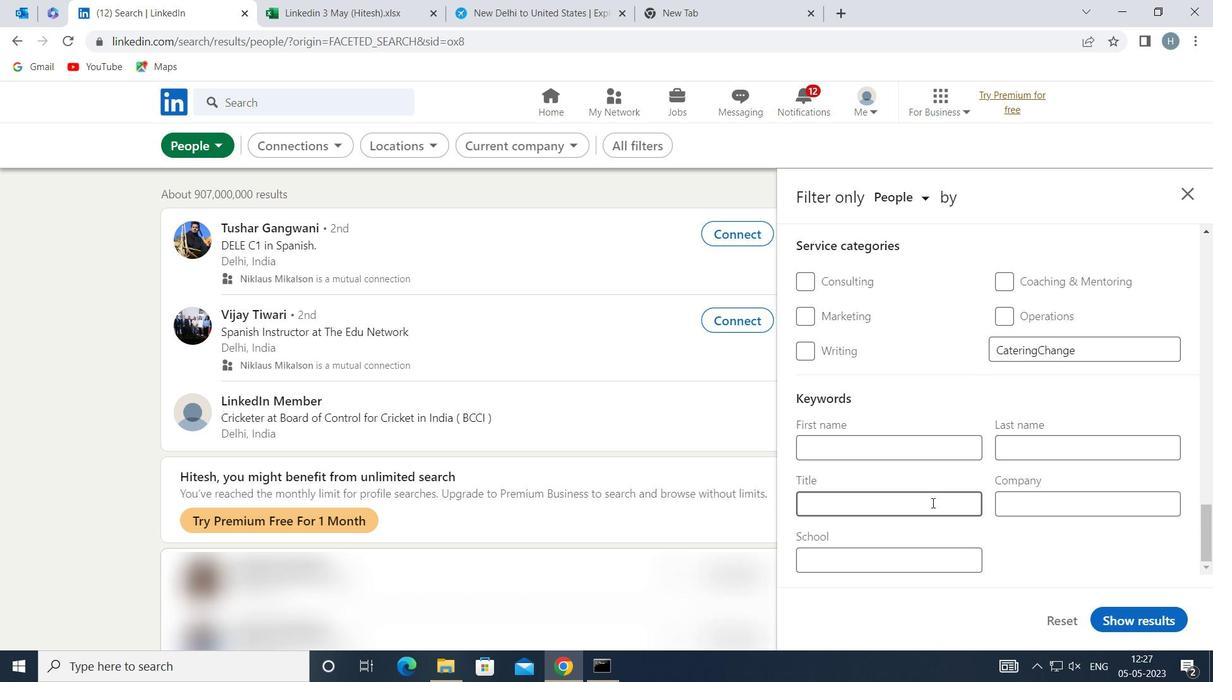 
Action: Key pressed <Key.shift>RESERVATION
Screenshot: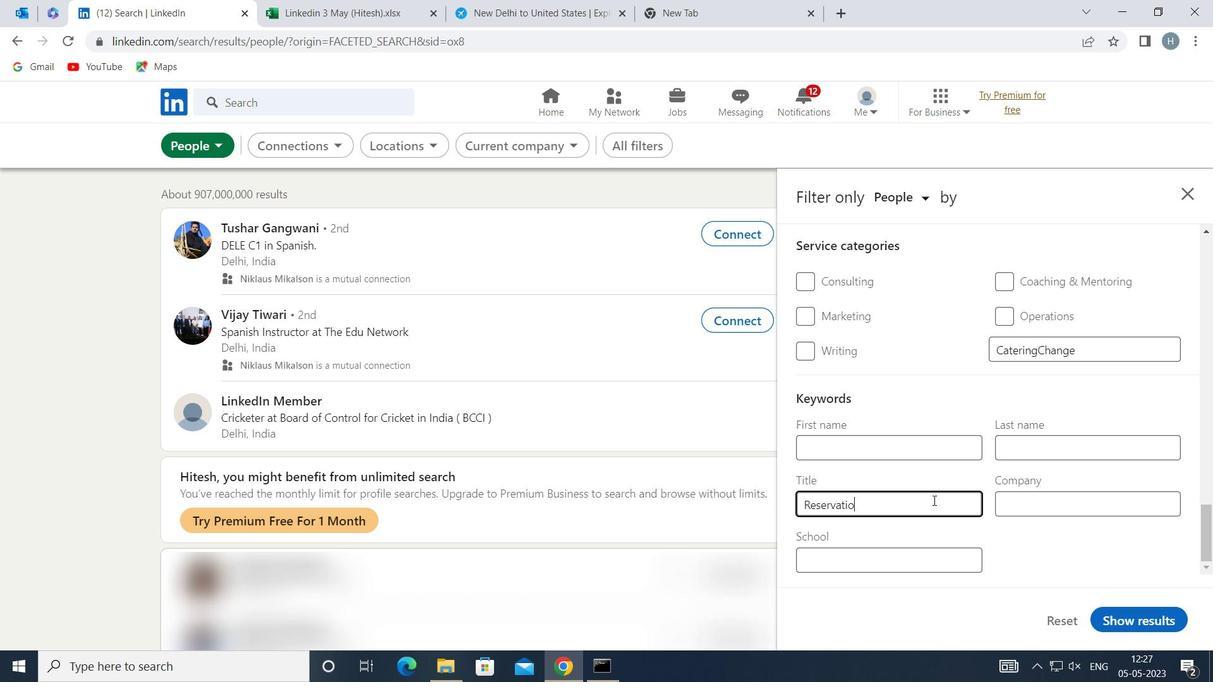 
Action: Mouse moved to (933, 500)
Screenshot: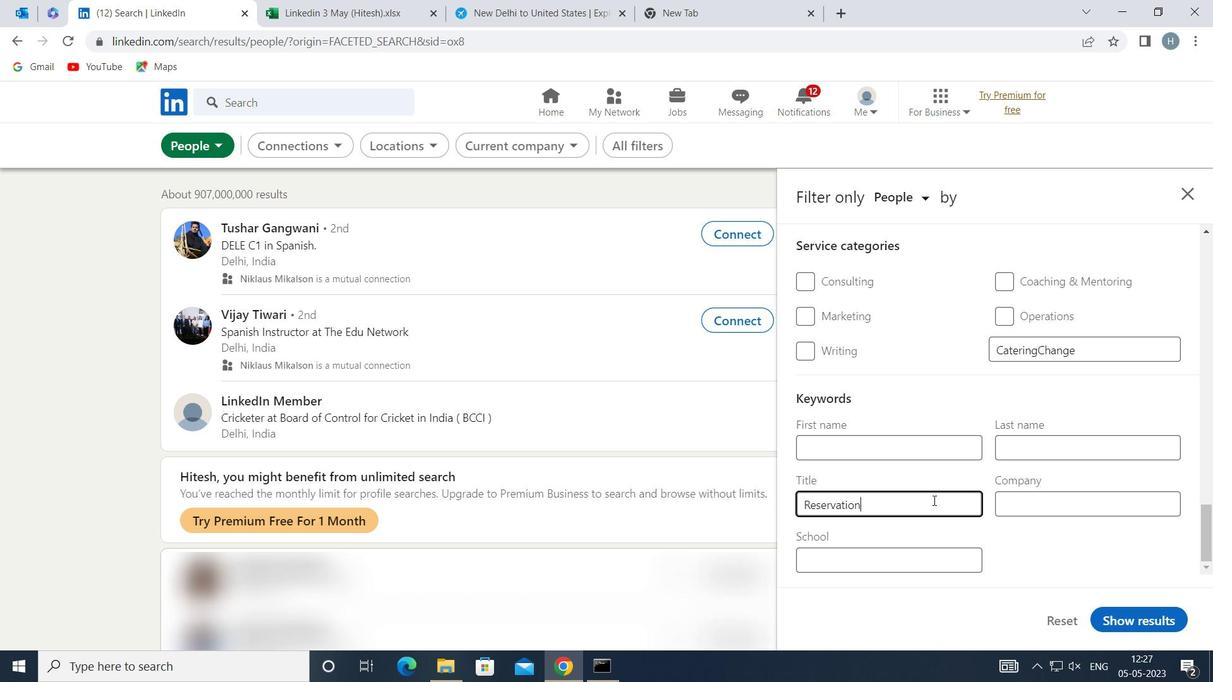 
Action: Key pressed IST
Screenshot: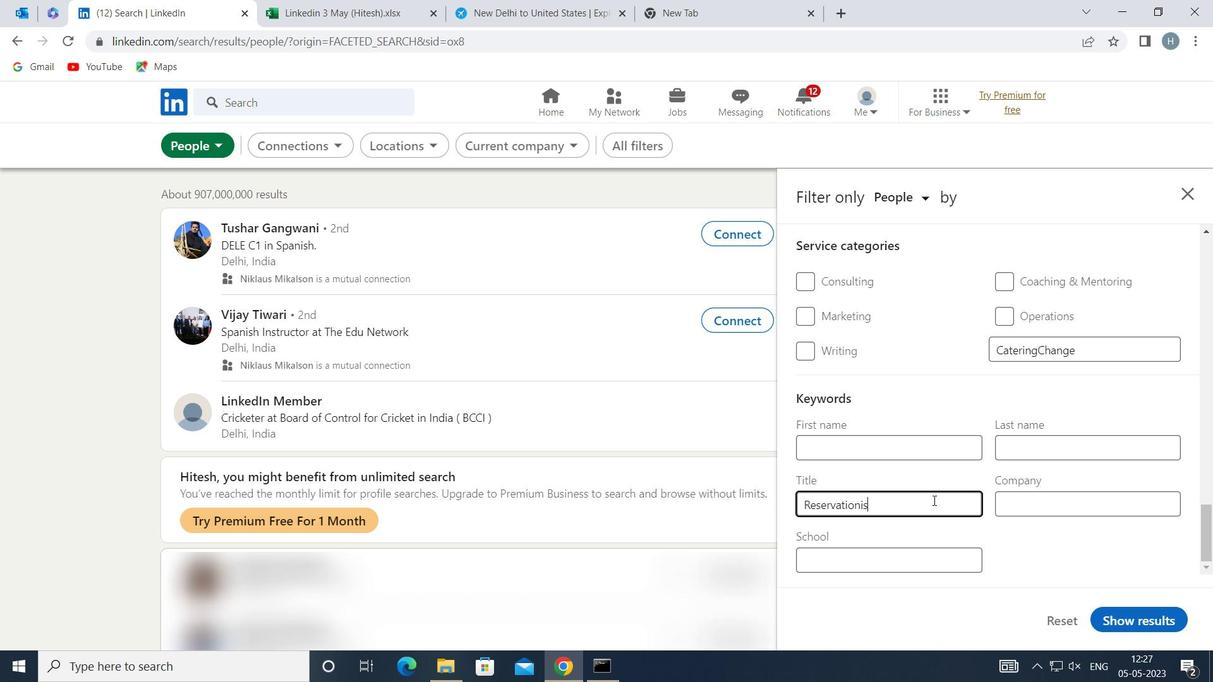 
Action: Mouse moved to (942, 507)
Screenshot: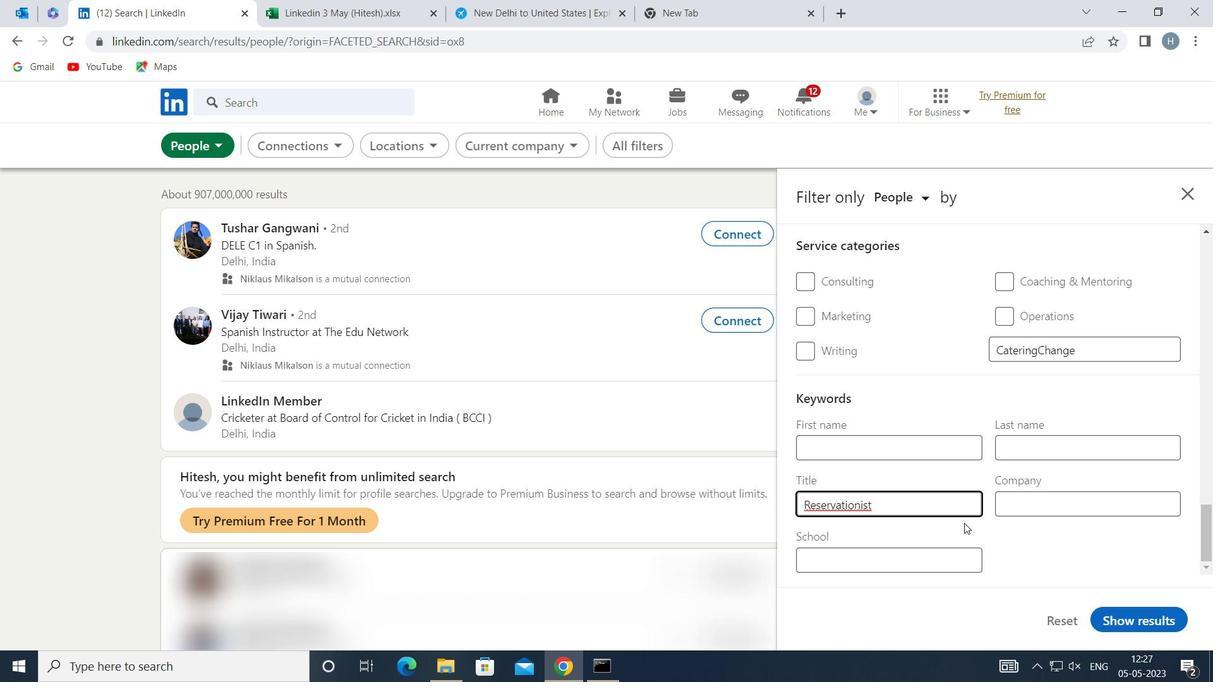 
Action: Mouse pressed left at (942, 507)
Screenshot: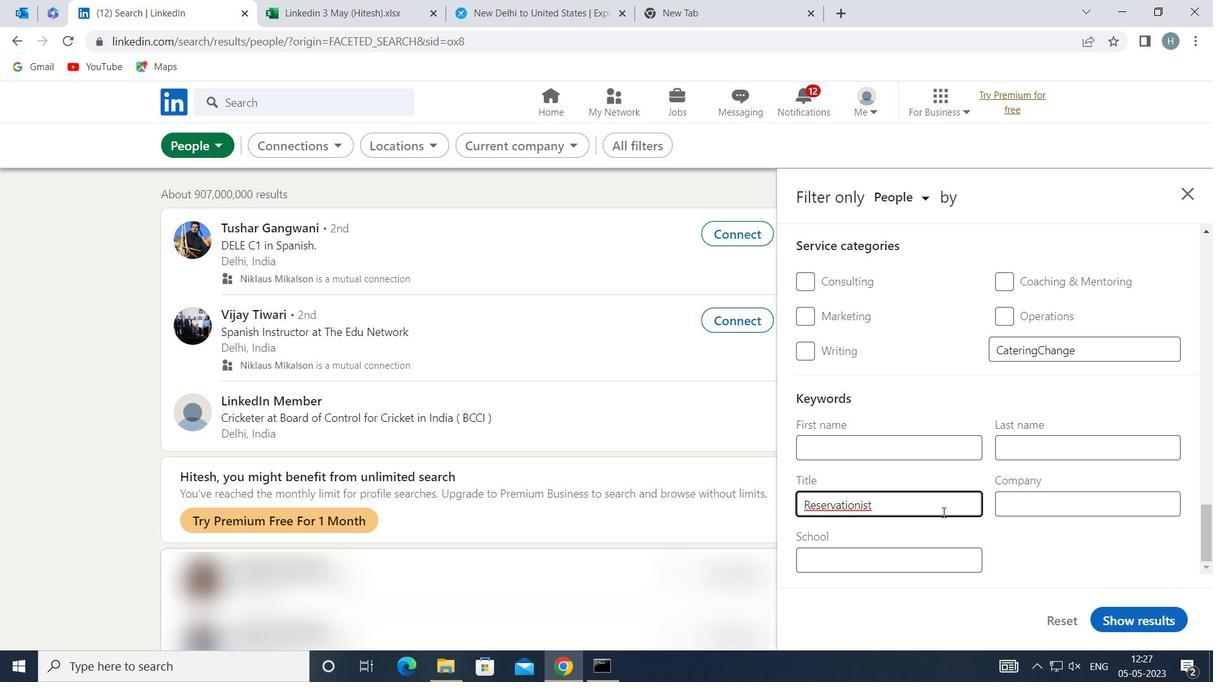 
Action: Mouse moved to (1030, 545)
Screenshot: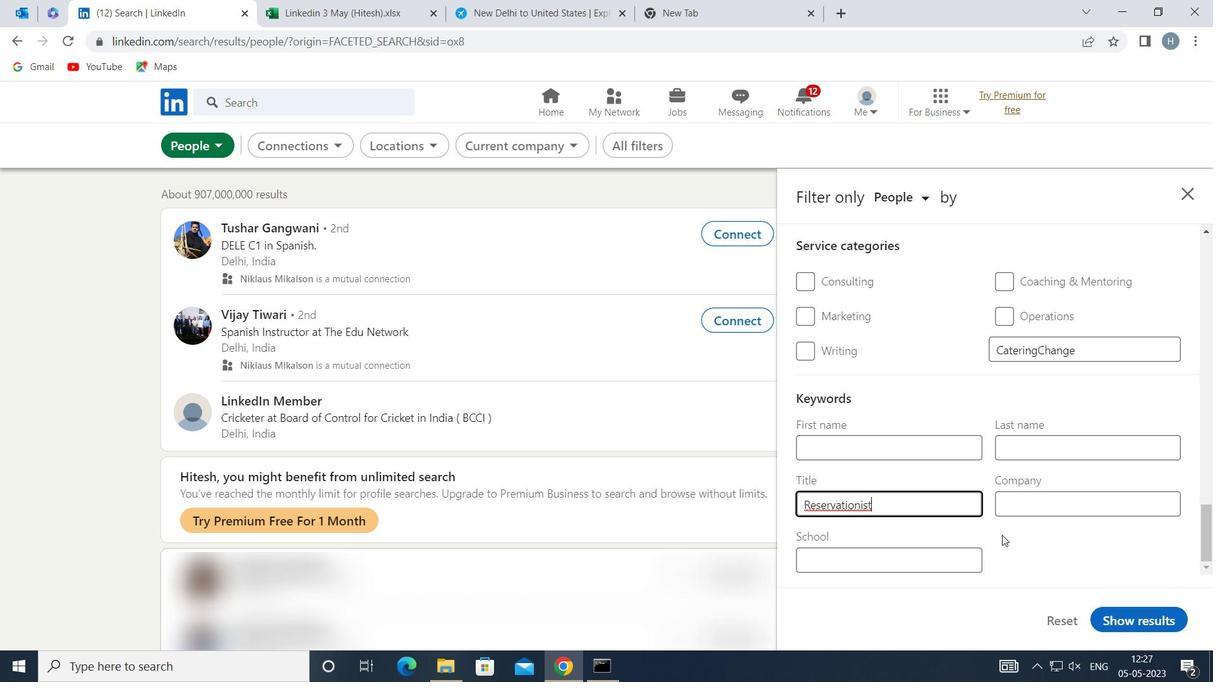 
Action: Mouse pressed left at (1030, 545)
Screenshot: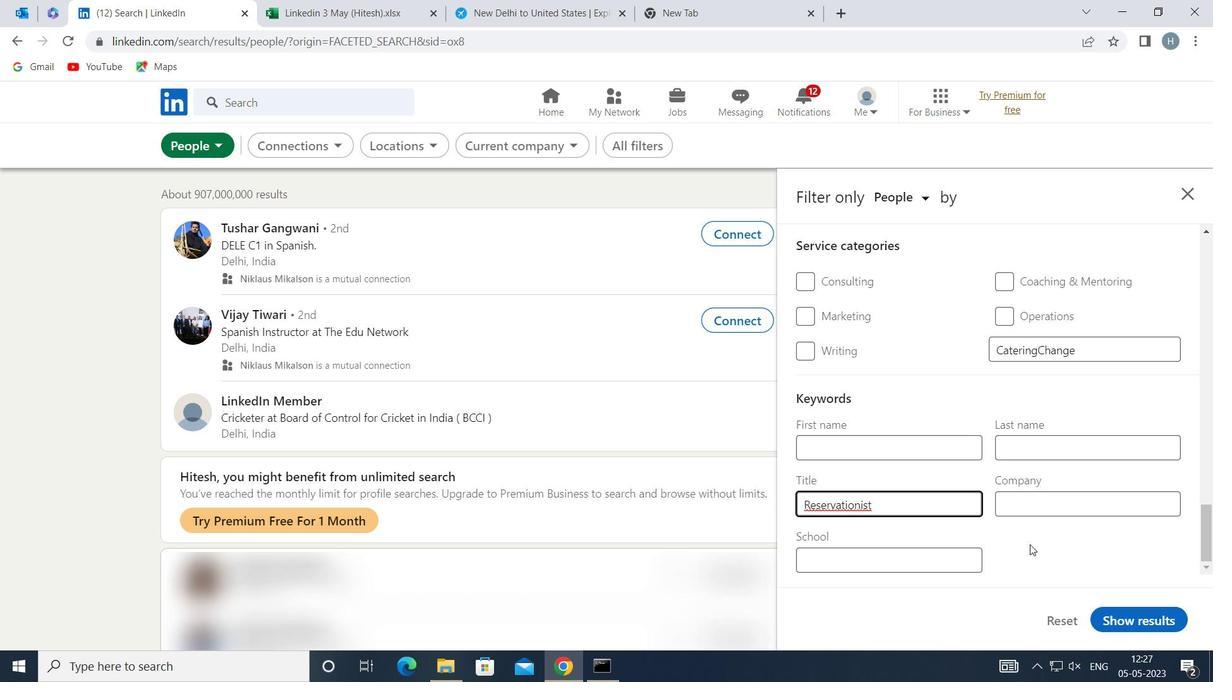 
Action: Mouse moved to (1153, 617)
Screenshot: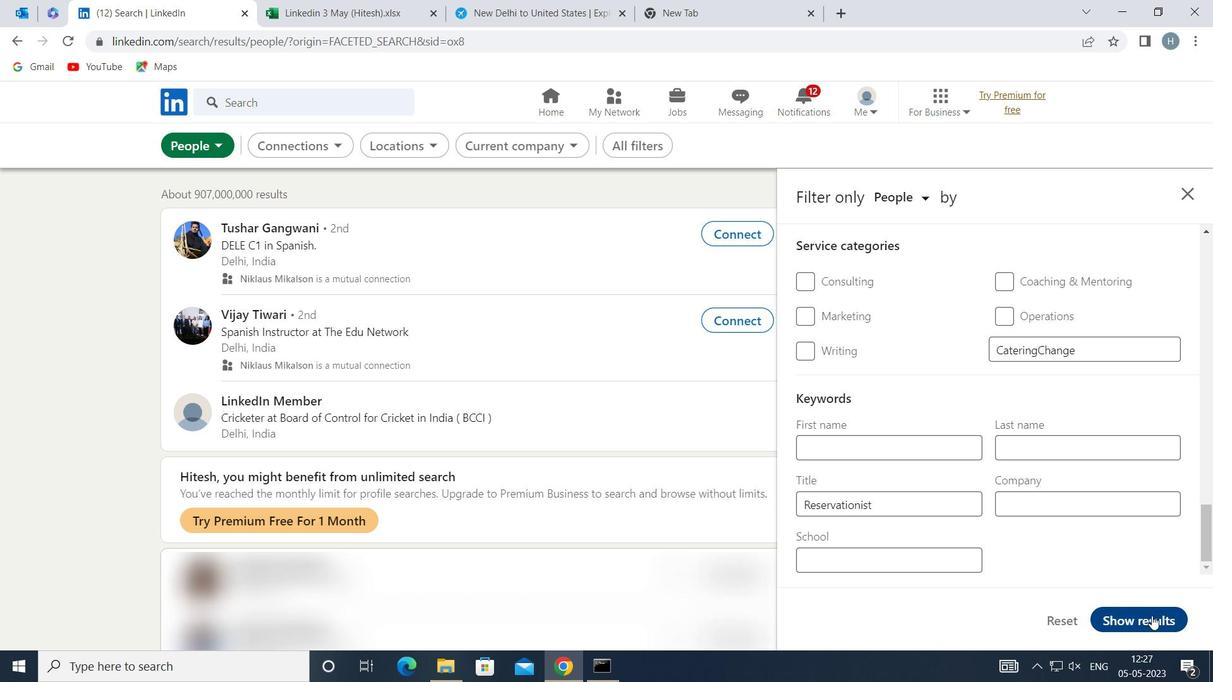 
Action: Mouse pressed left at (1153, 617)
Screenshot: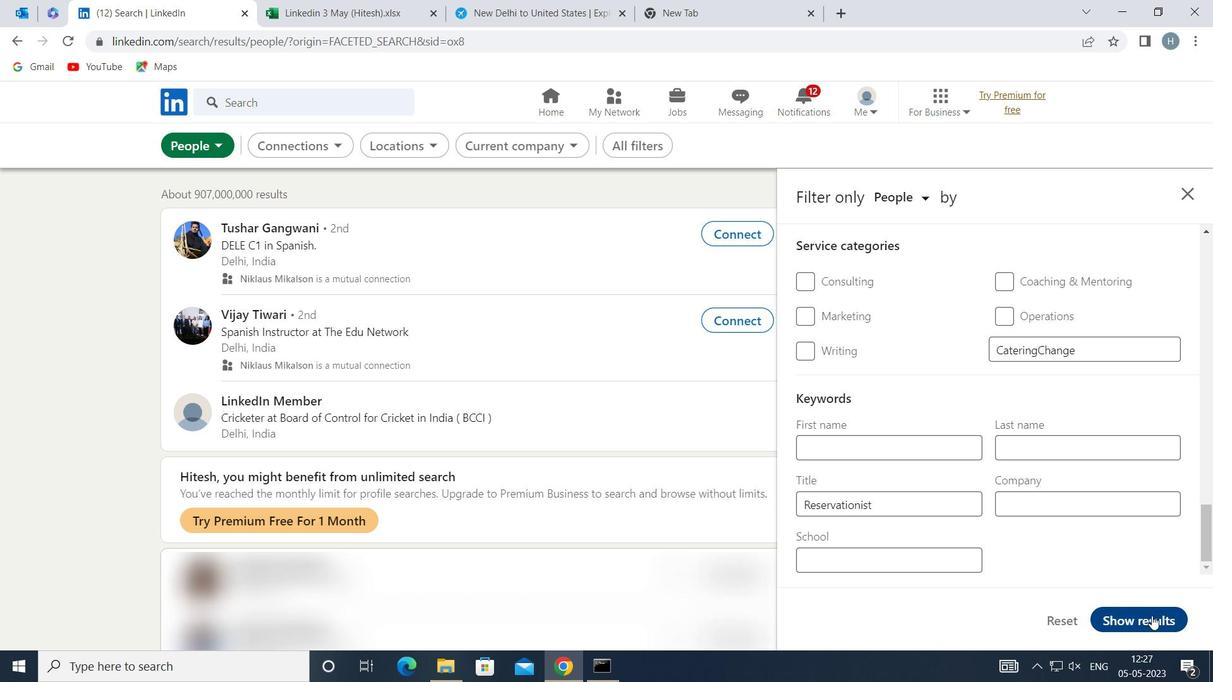 
Action: Mouse moved to (988, 483)
Screenshot: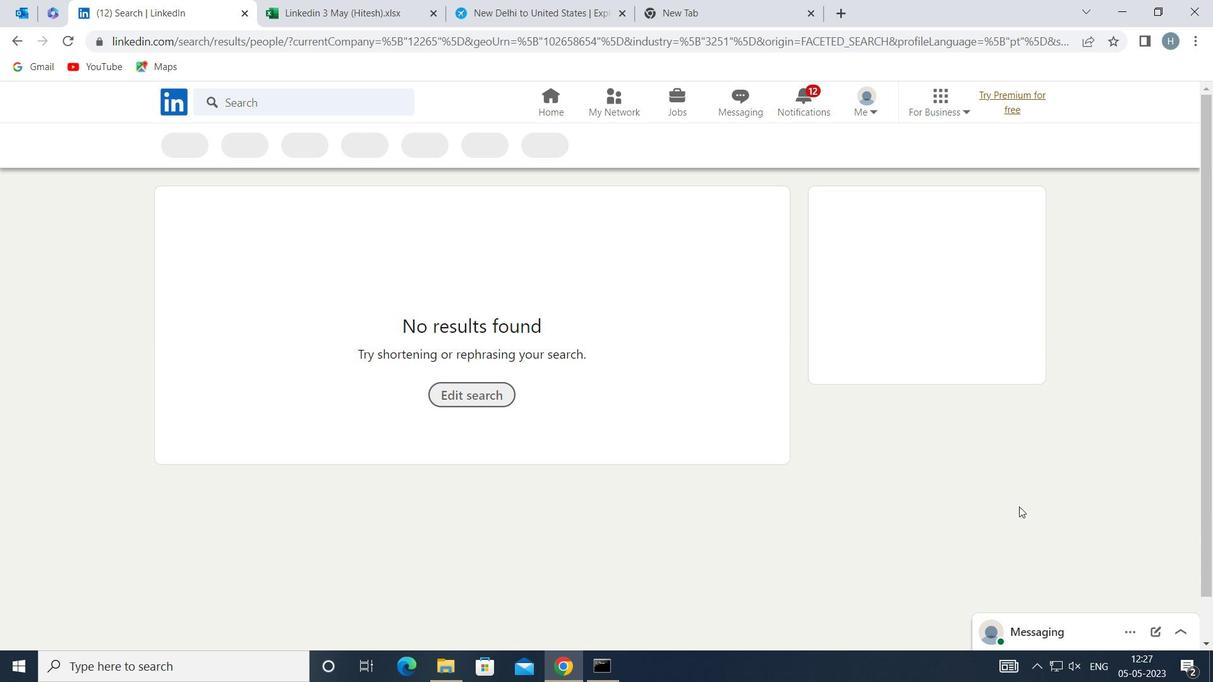 
